 Task: Open Card Software Testing Review in Board Business Model Revenue Forecasting and Modeling to Workspace Business Travel Services and add a team member Softage.1@softage.net, a label Blue, a checklist Data Warehousing, an attachment from your computer, a color Blue and finally, add a card description 'Research and develop new pricing strategy for premium product line' and a comment 'We should approach this task with a sense of collaboration and teamwork, leveraging the strengths of each team member to achieve success.'. Add a start date 'Jan 09, 1900' with a due date 'Jan 16, 1900'
Action: Mouse moved to (76, 390)
Screenshot: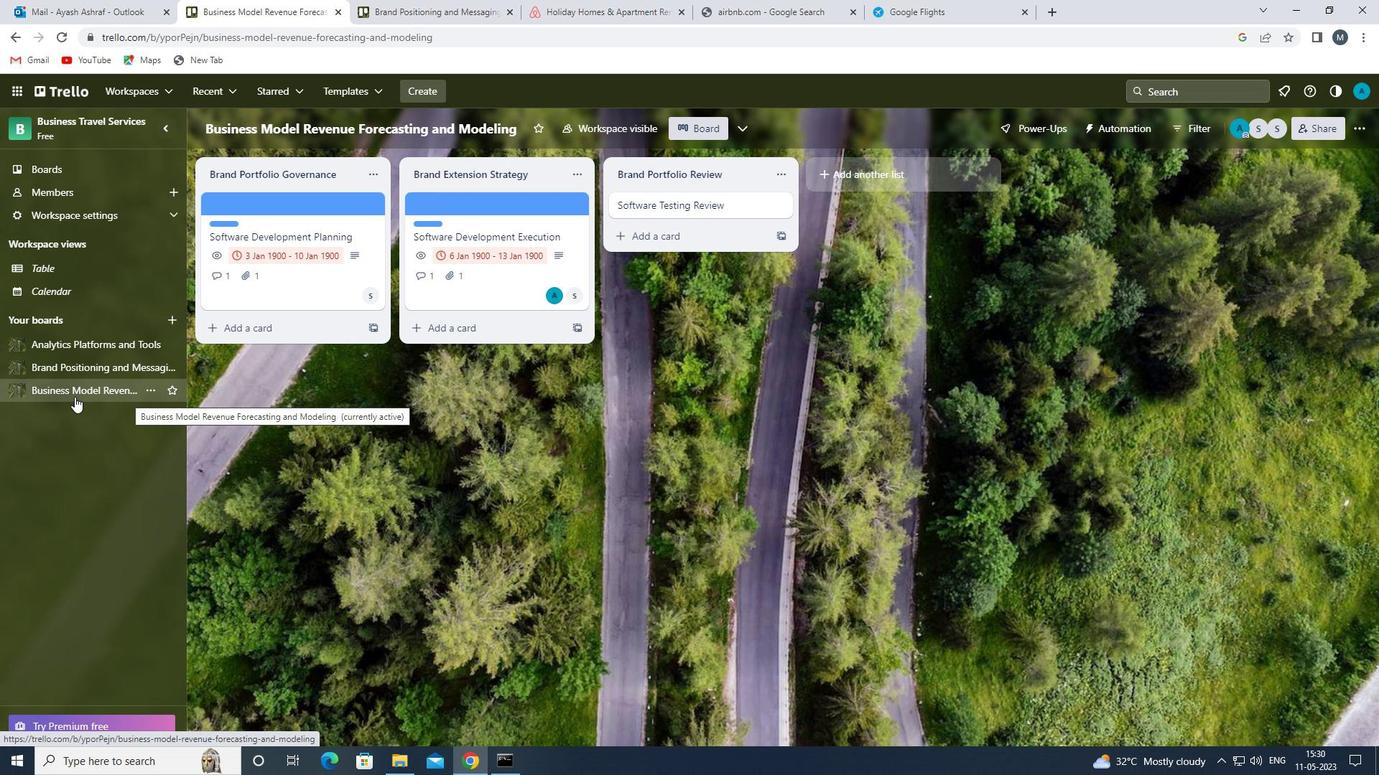 
Action: Mouse pressed left at (76, 390)
Screenshot: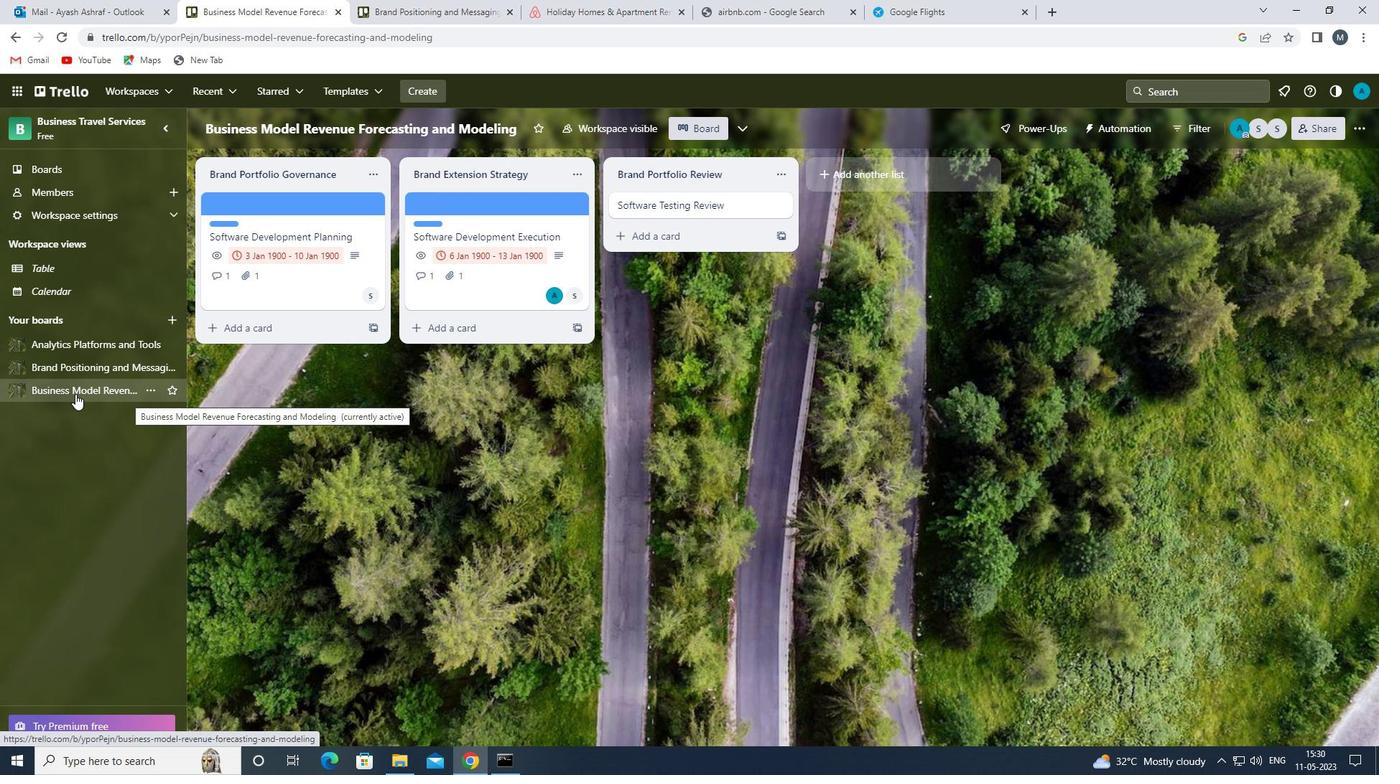 
Action: Mouse moved to (659, 209)
Screenshot: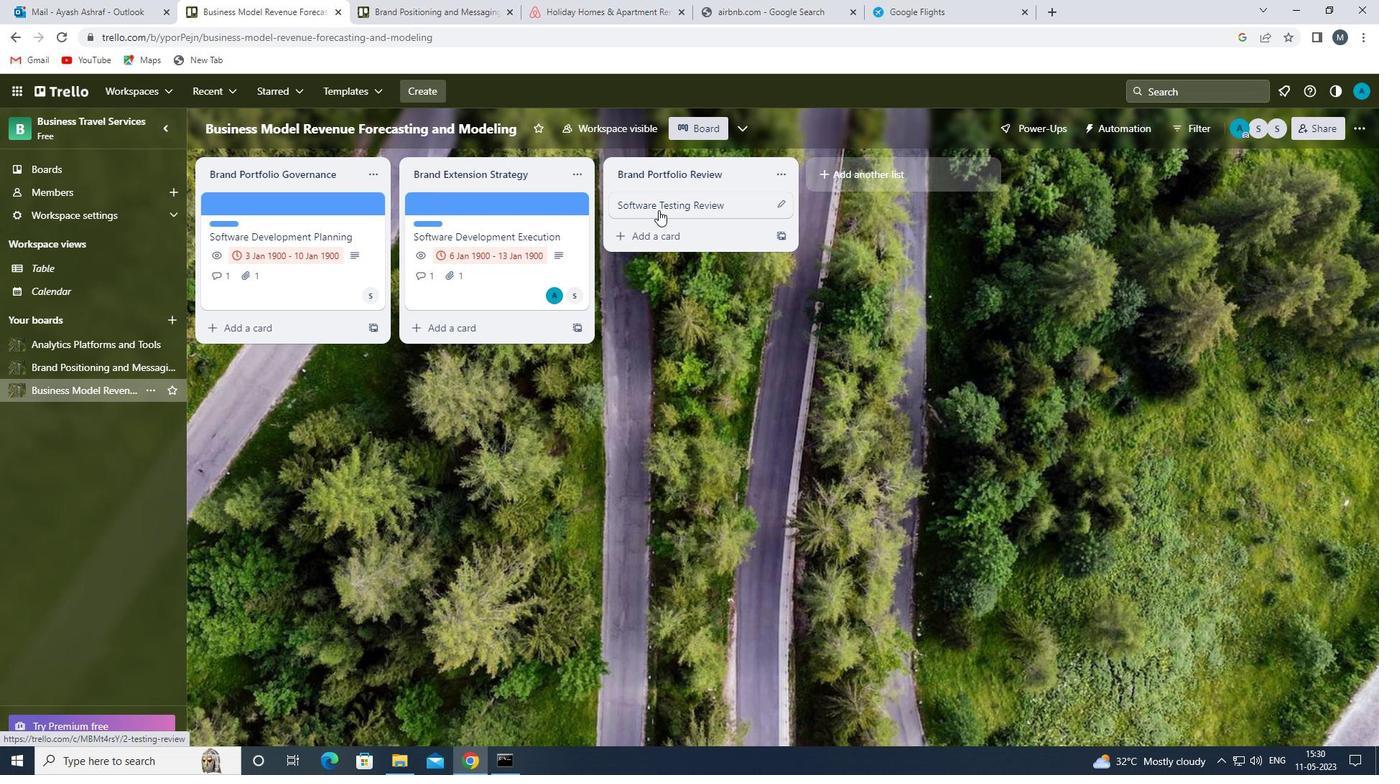 
Action: Mouse pressed left at (659, 209)
Screenshot: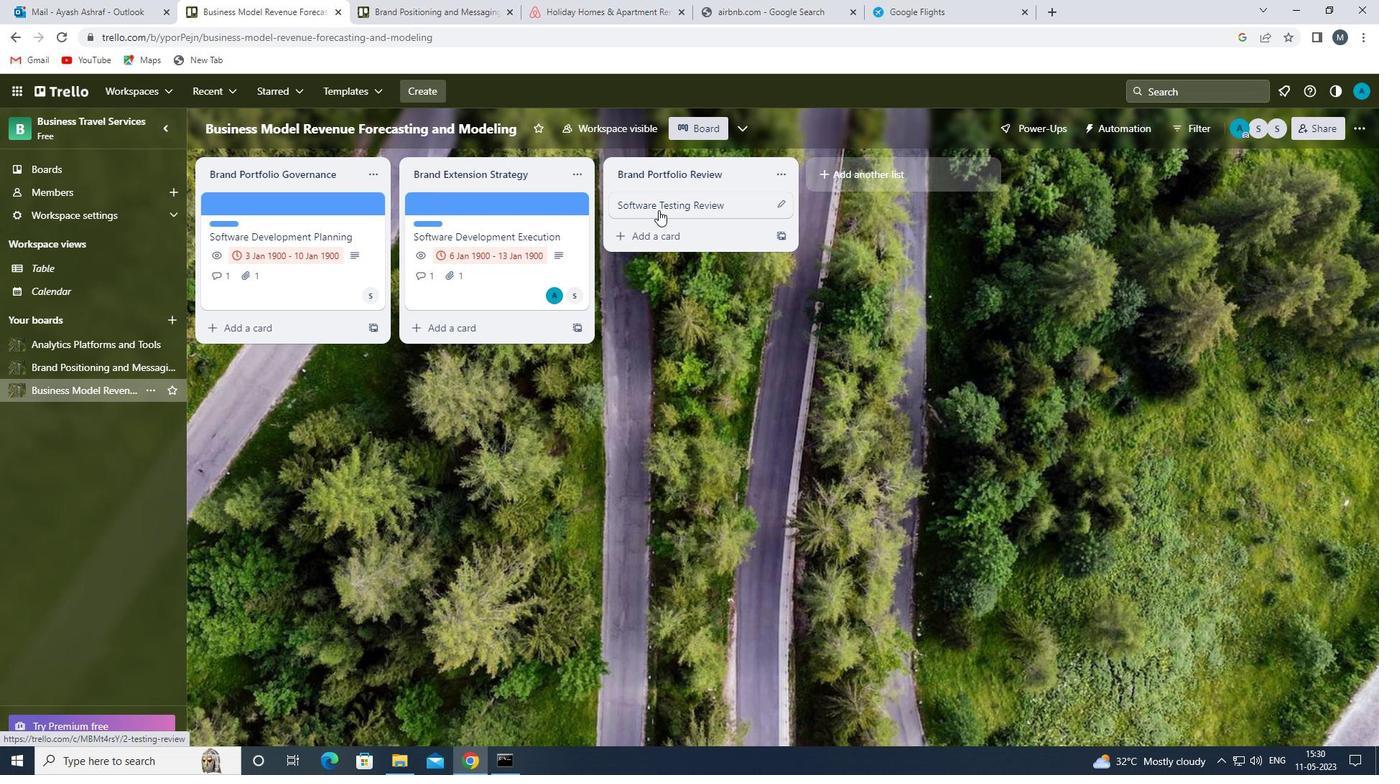 
Action: Mouse moved to (866, 252)
Screenshot: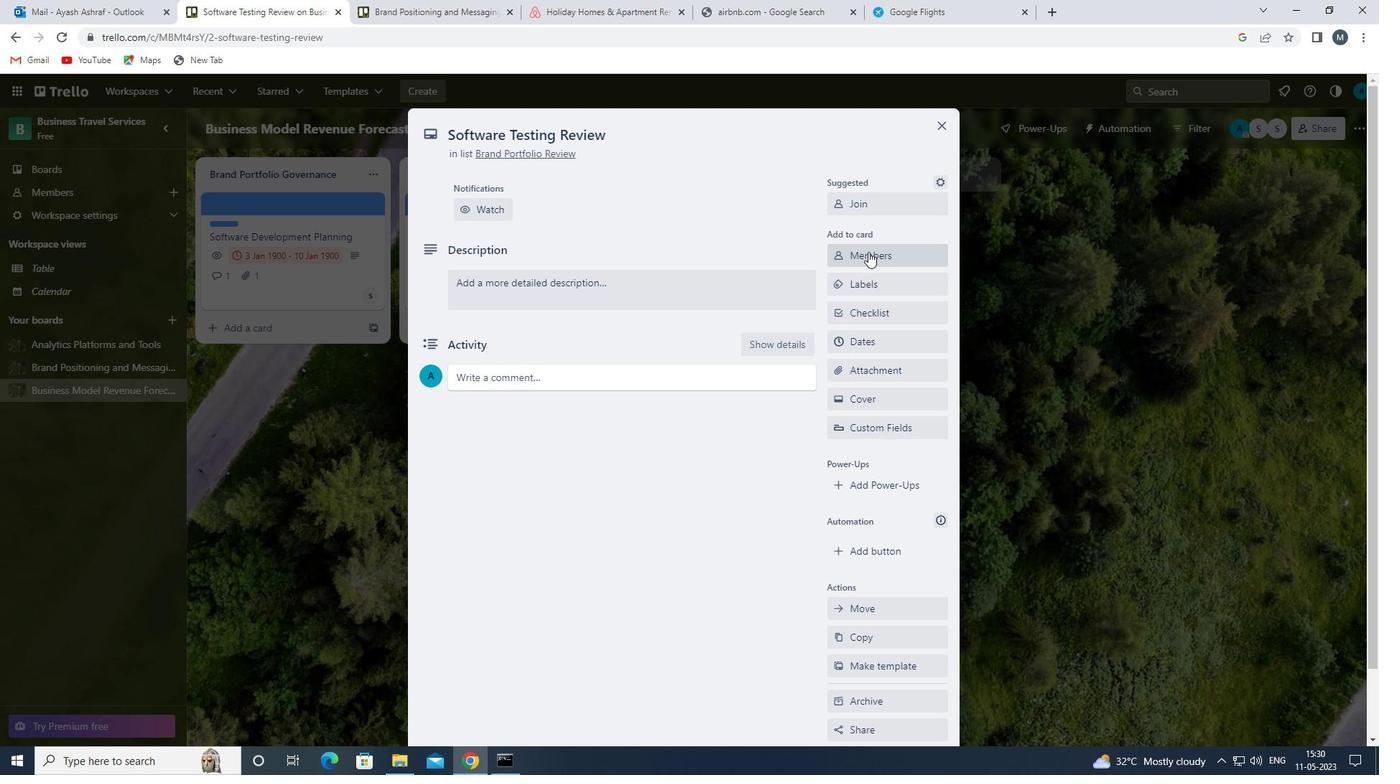 
Action: Mouse pressed left at (866, 252)
Screenshot: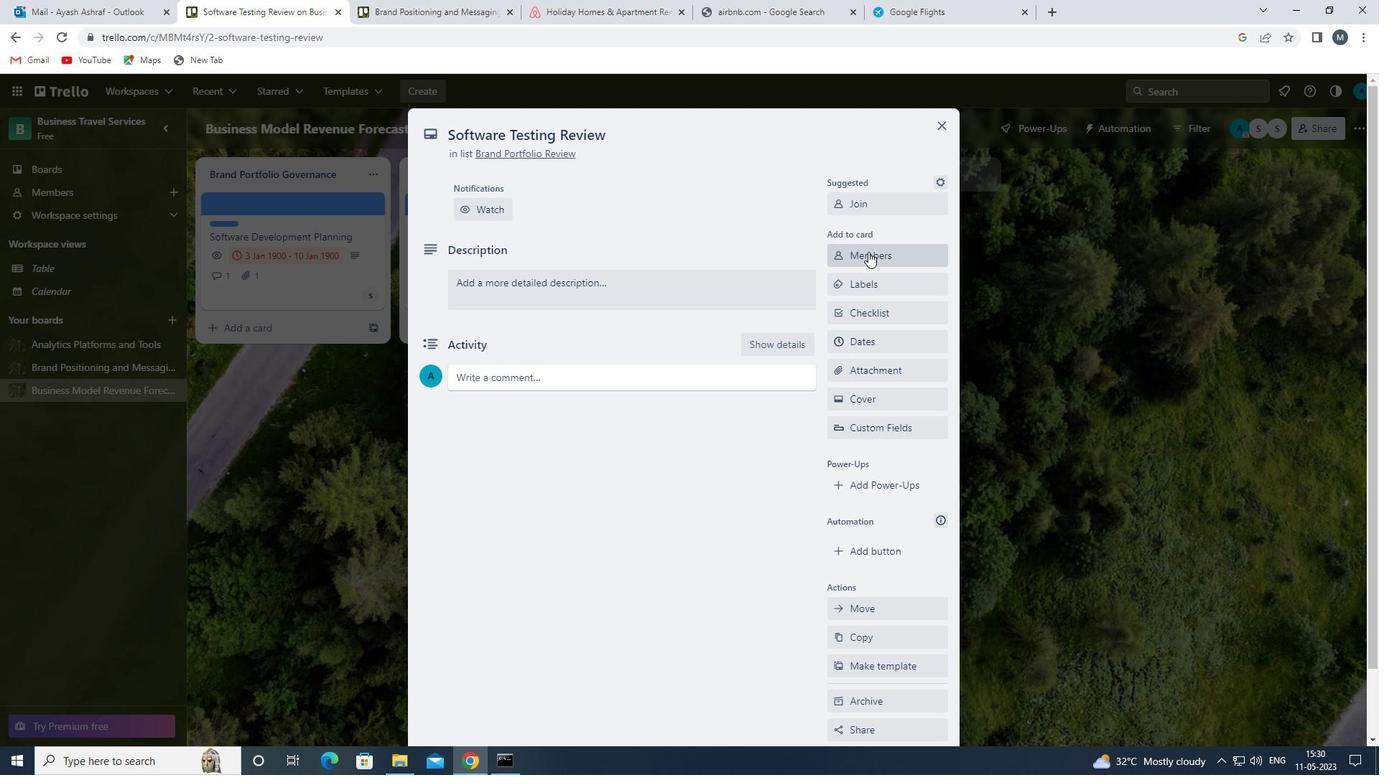
Action: Mouse moved to (865, 252)
Screenshot: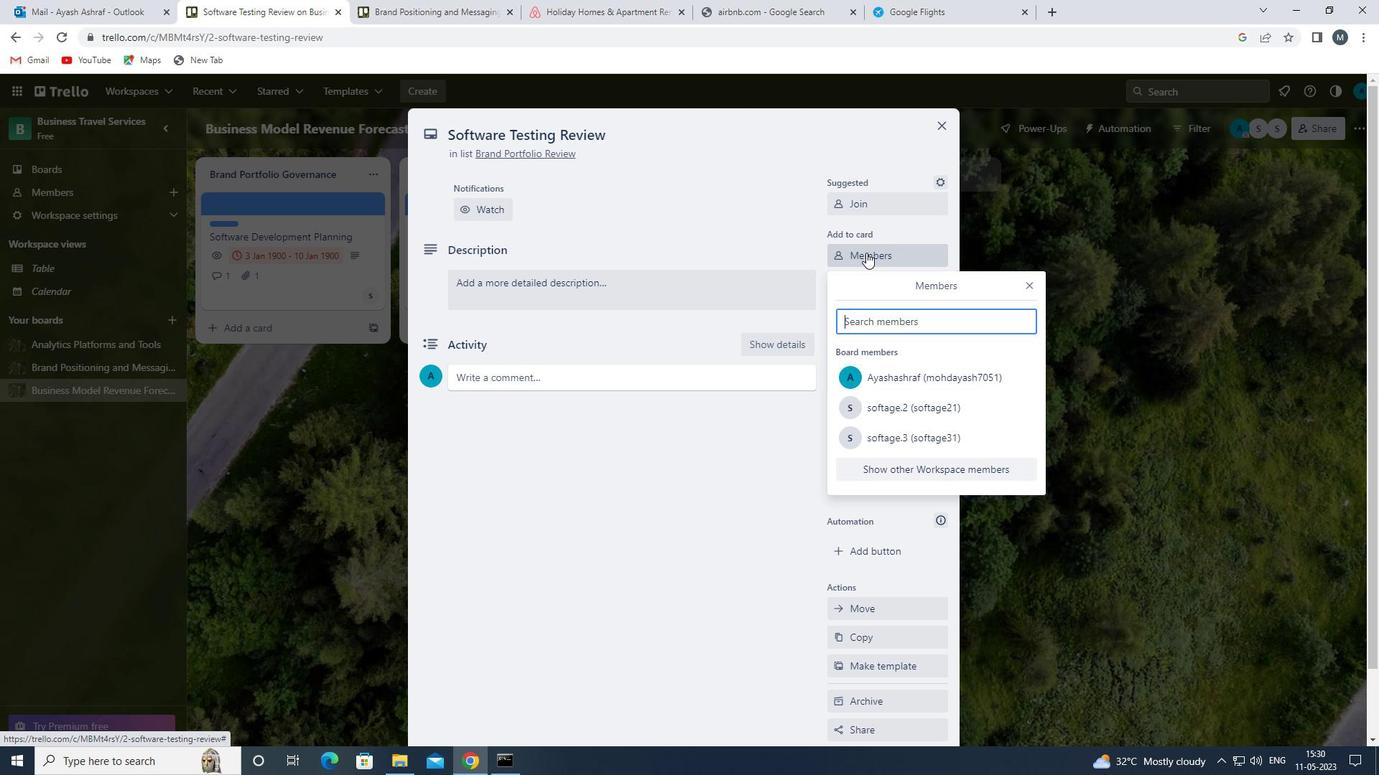 
Action: Key pressed so
Screenshot: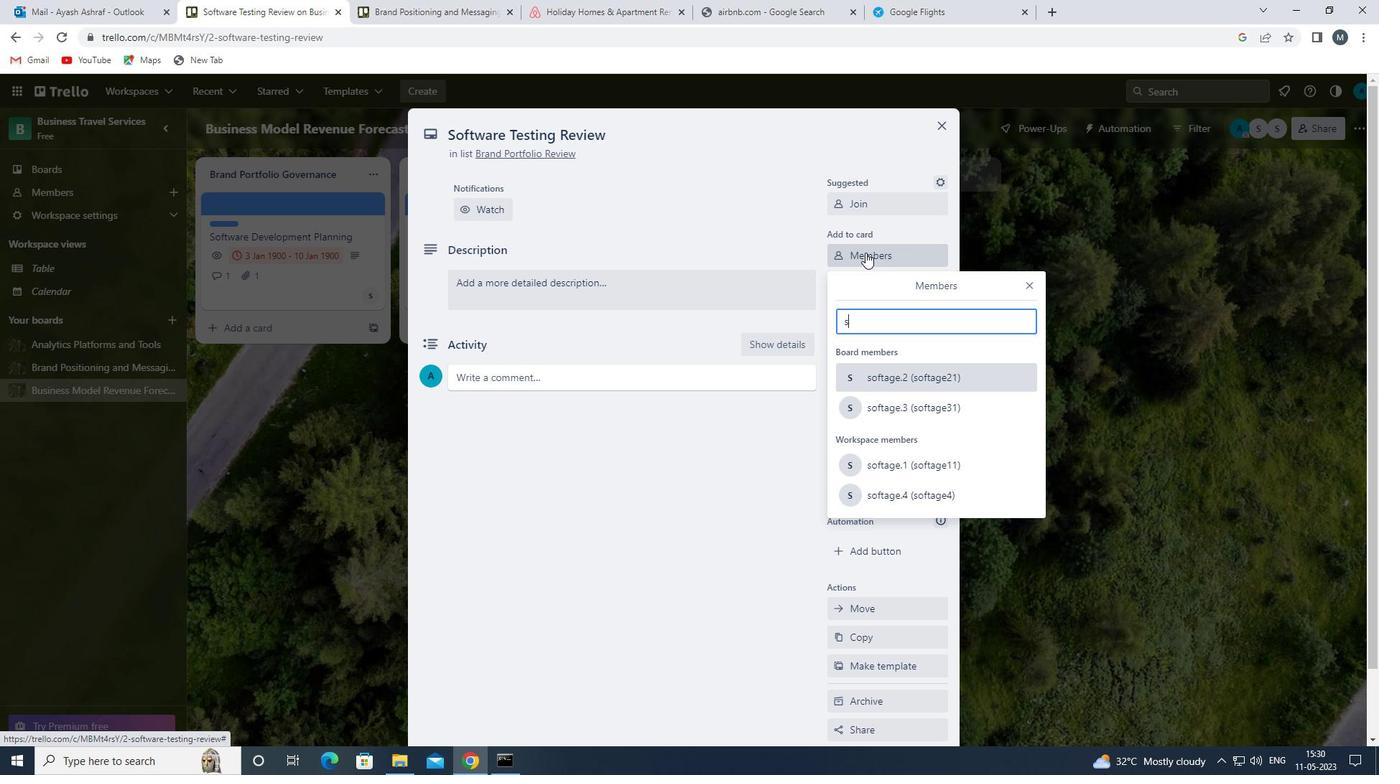 
Action: Mouse moved to (880, 470)
Screenshot: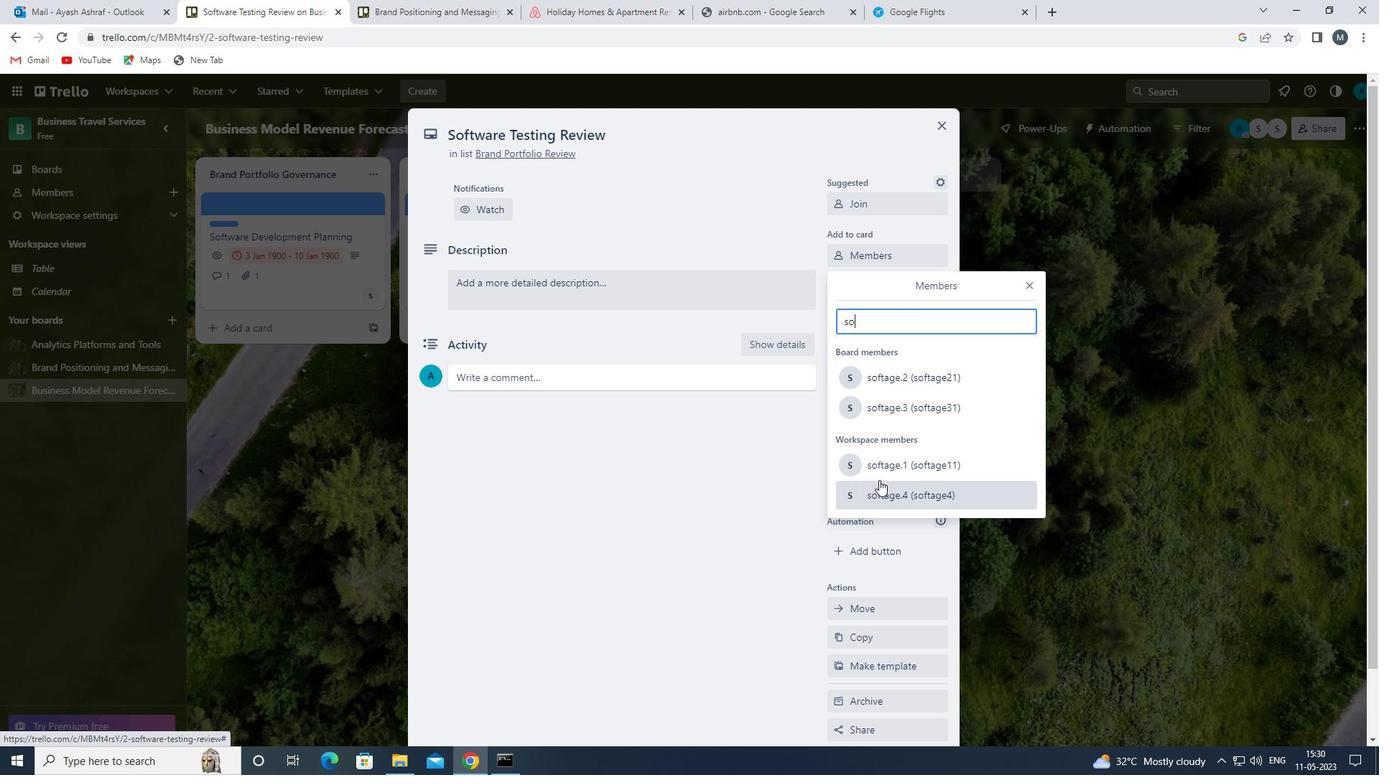 
Action: Mouse pressed left at (880, 470)
Screenshot: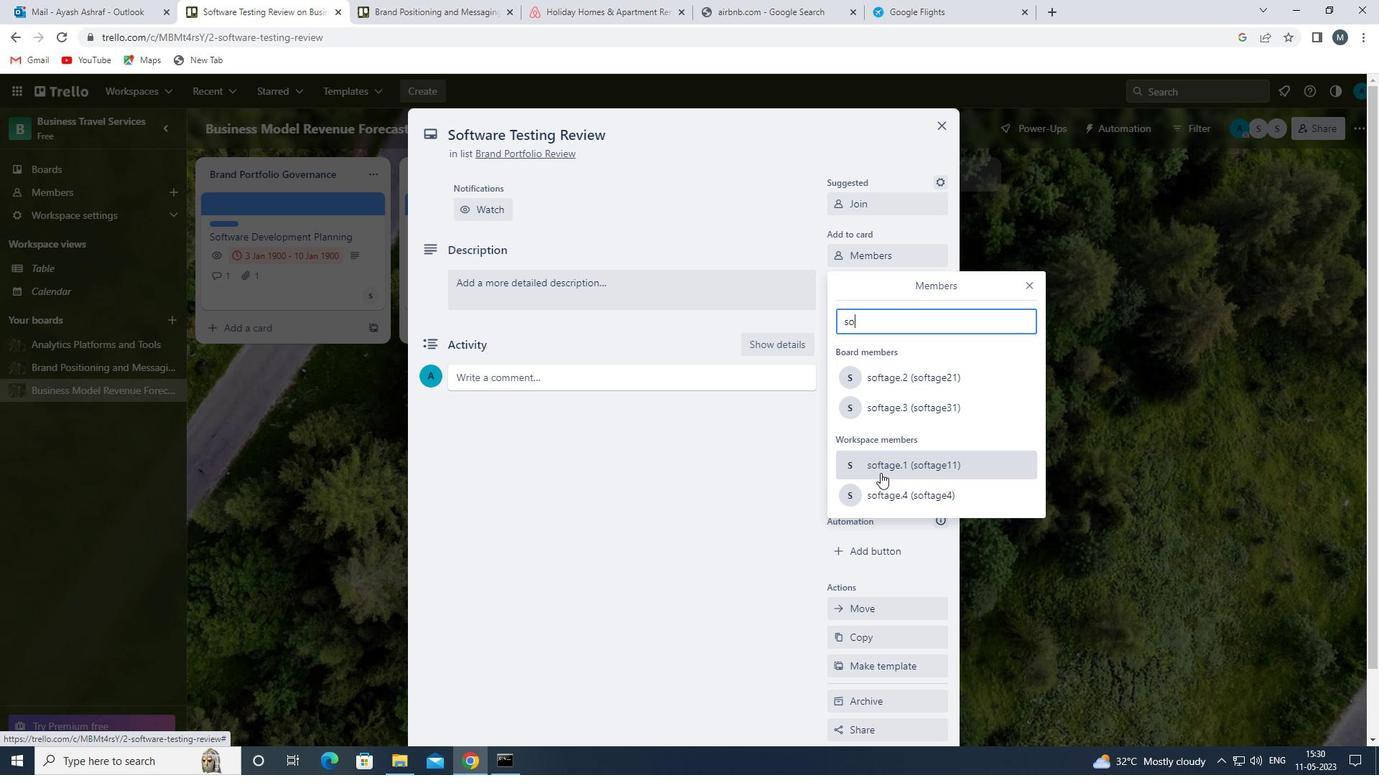 
Action: Mouse moved to (1023, 288)
Screenshot: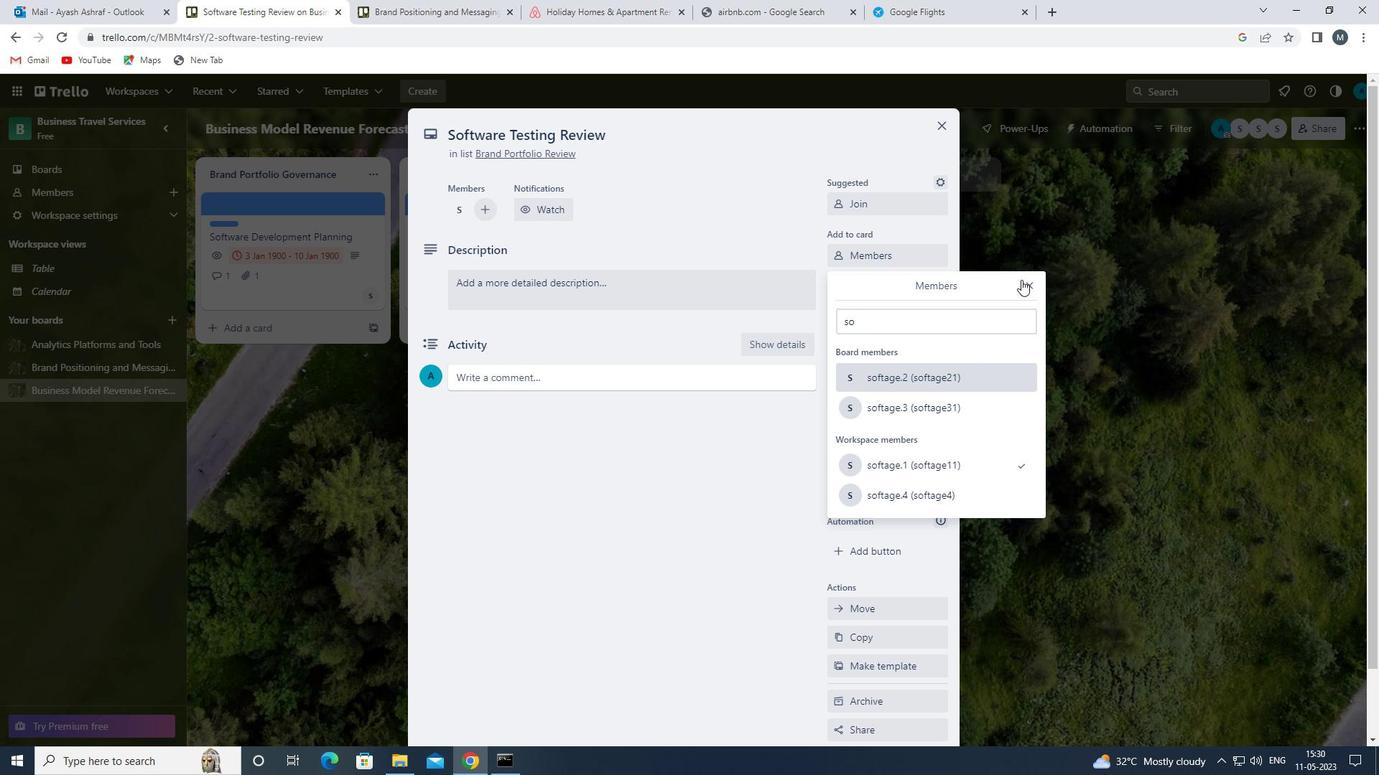 
Action: Mouse pressed left at (1023, 288)
Screenshot: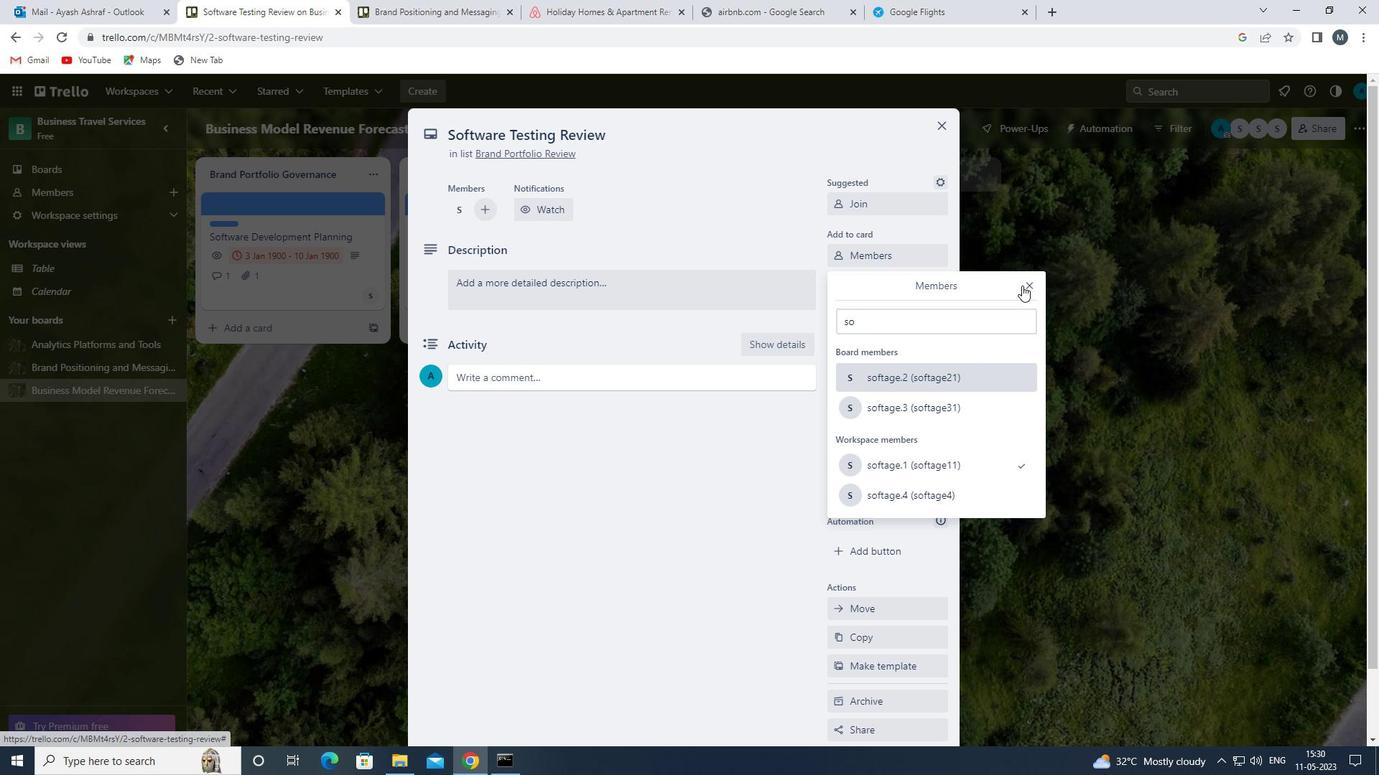 
Action: Mouse moved to (870, 287)
Screenshot: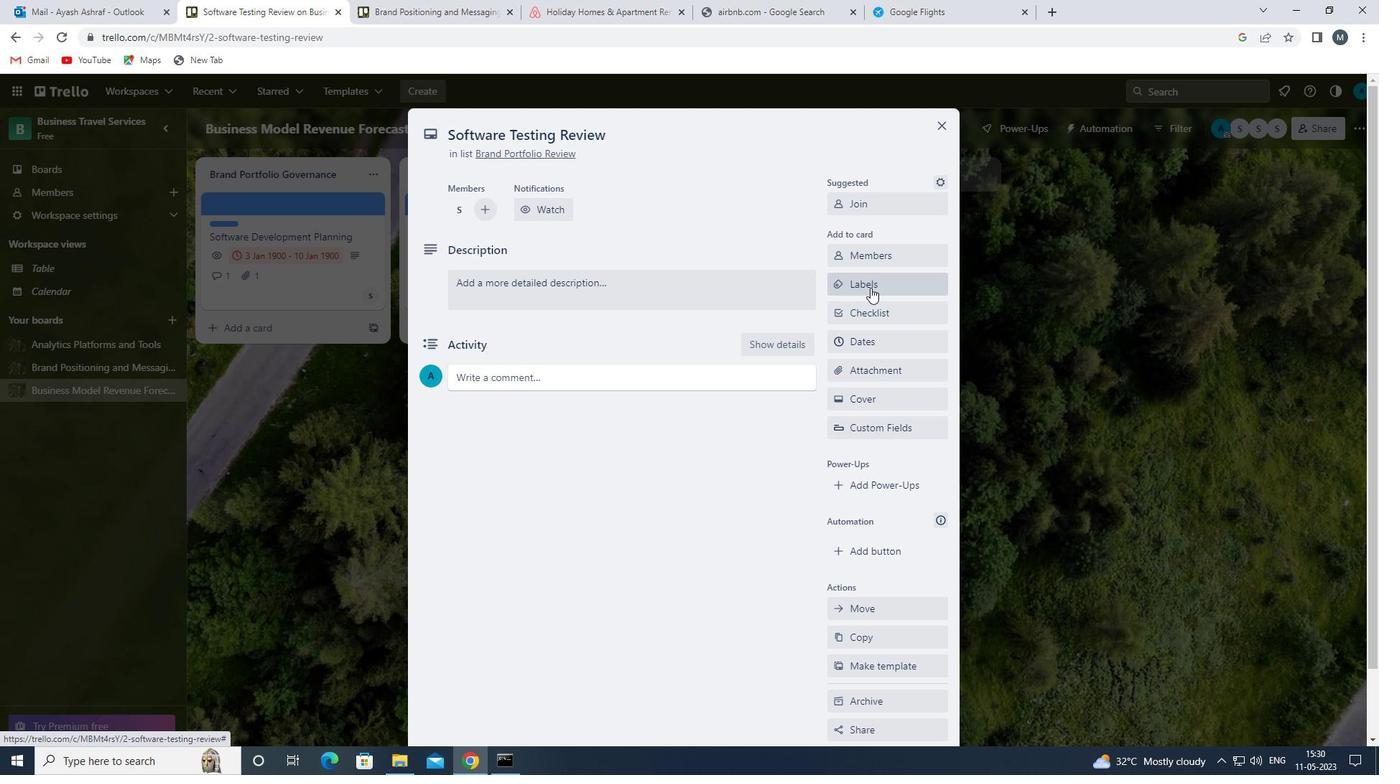
Action: Mouse pressed left at (870, 287)
Screenshot: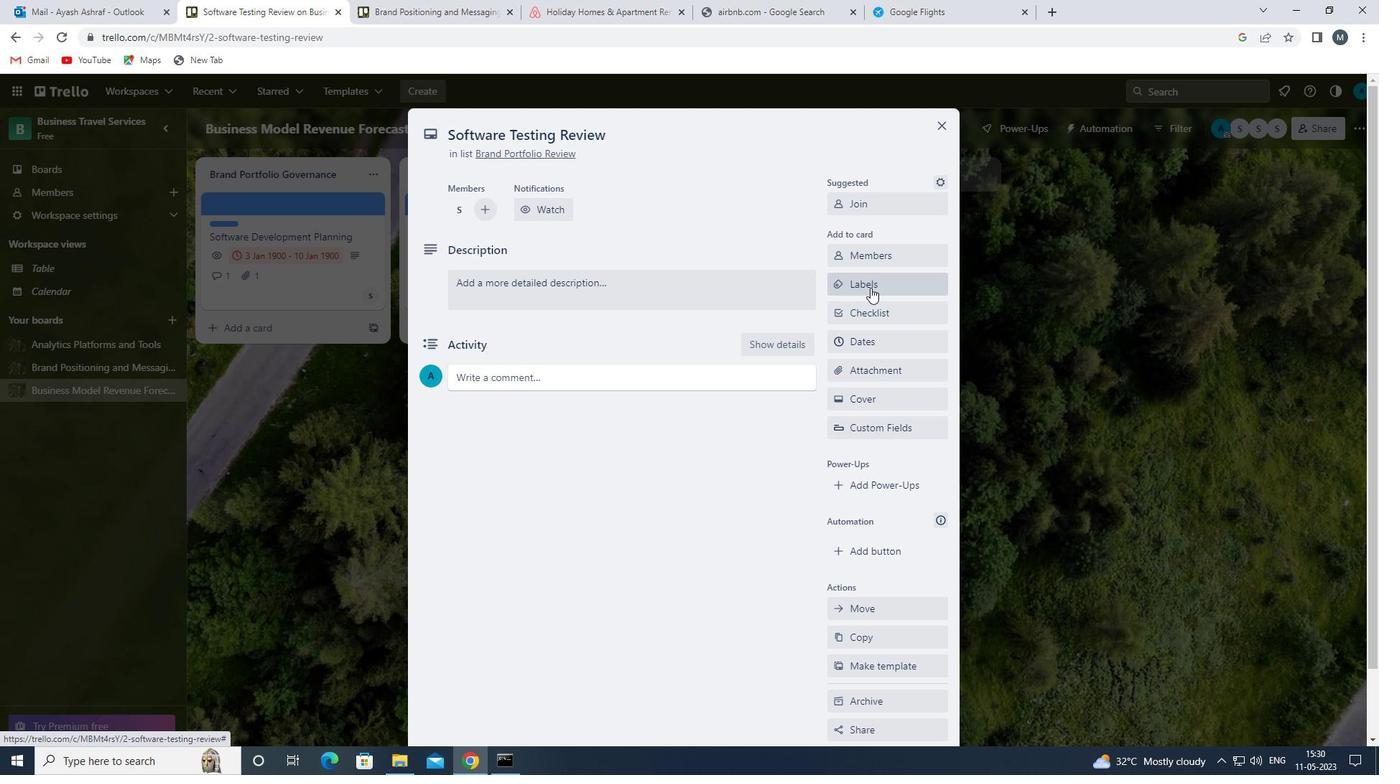 
Action: Mouse moved to (846, 531)
Screenshot: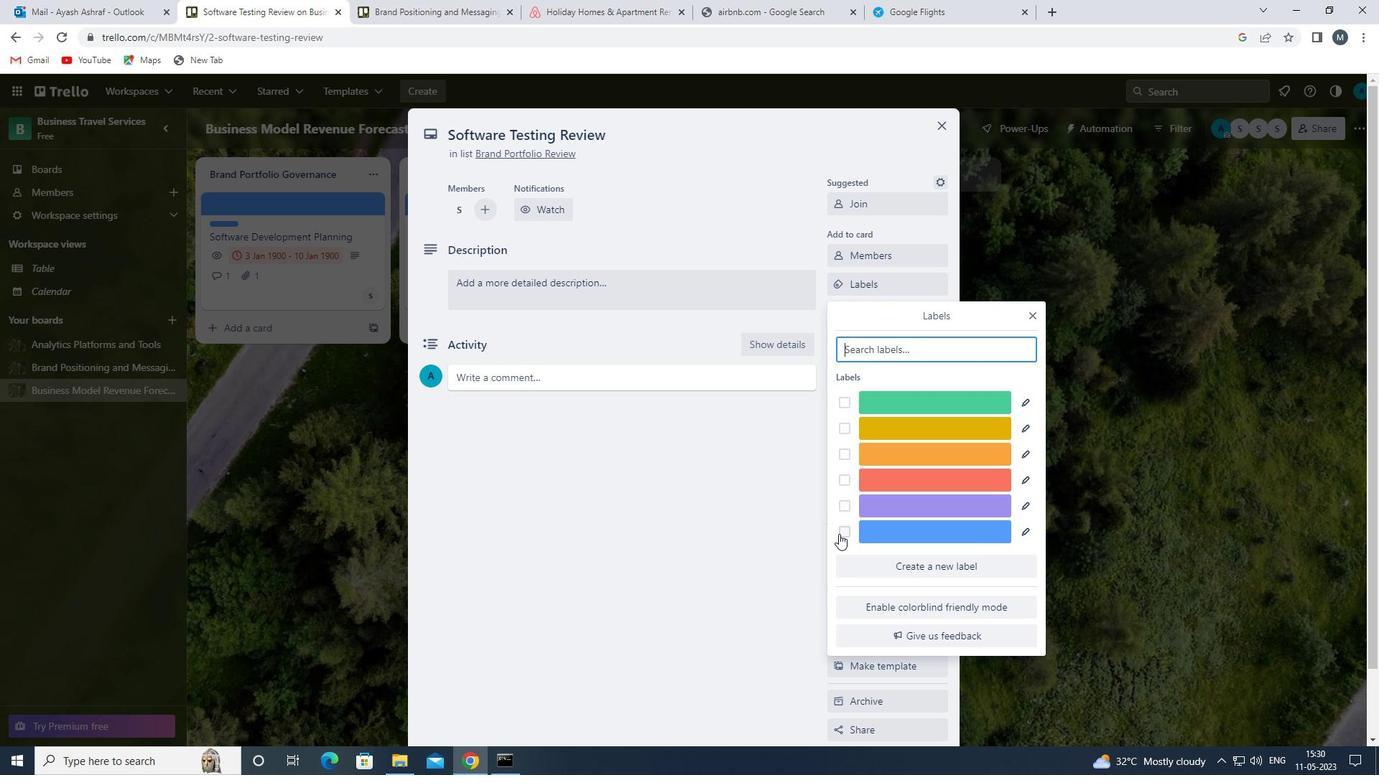 
Action: Mouse pressed left at (846, 531)
Screenshot: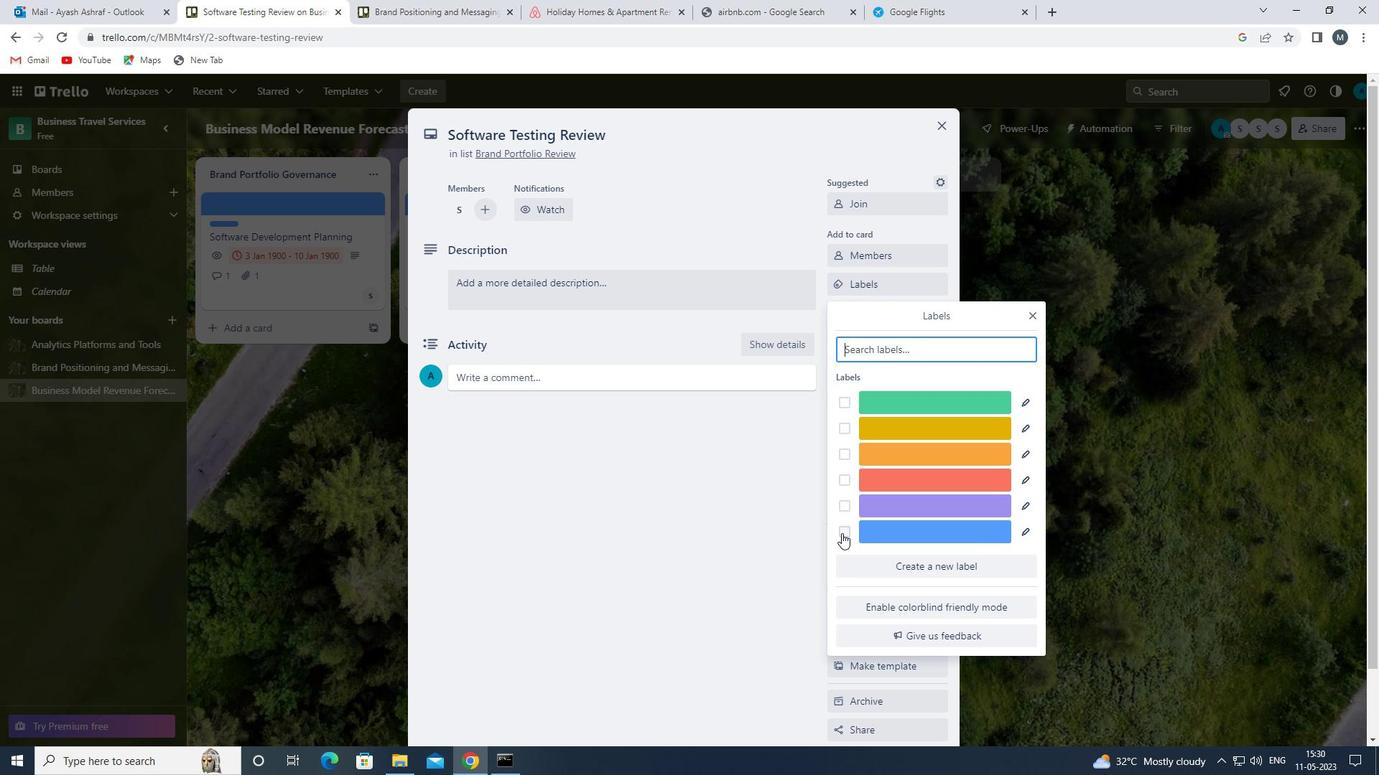 
Action: Mouse moved to (1029, 313)
Screenshot: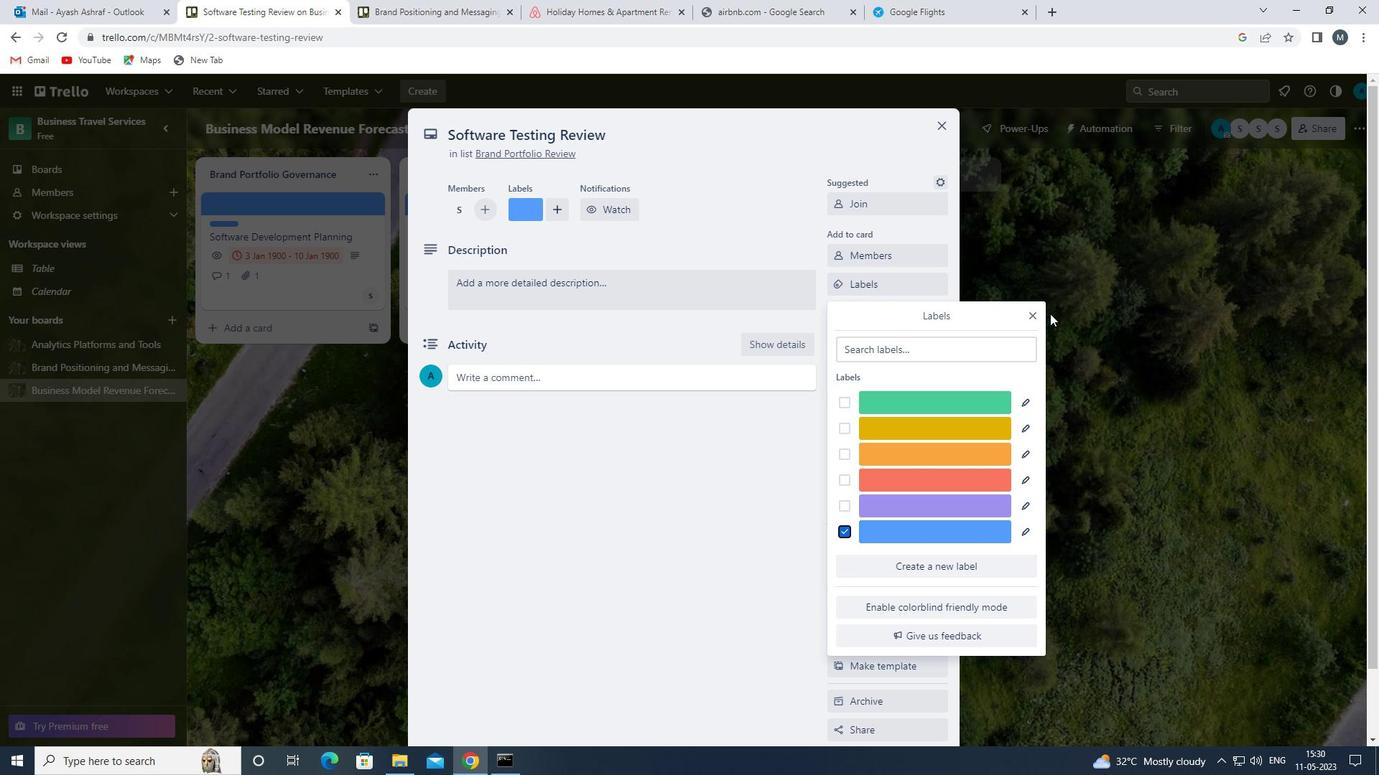 
Action: Mouse pressed left at (1029, 313)
Screenshot: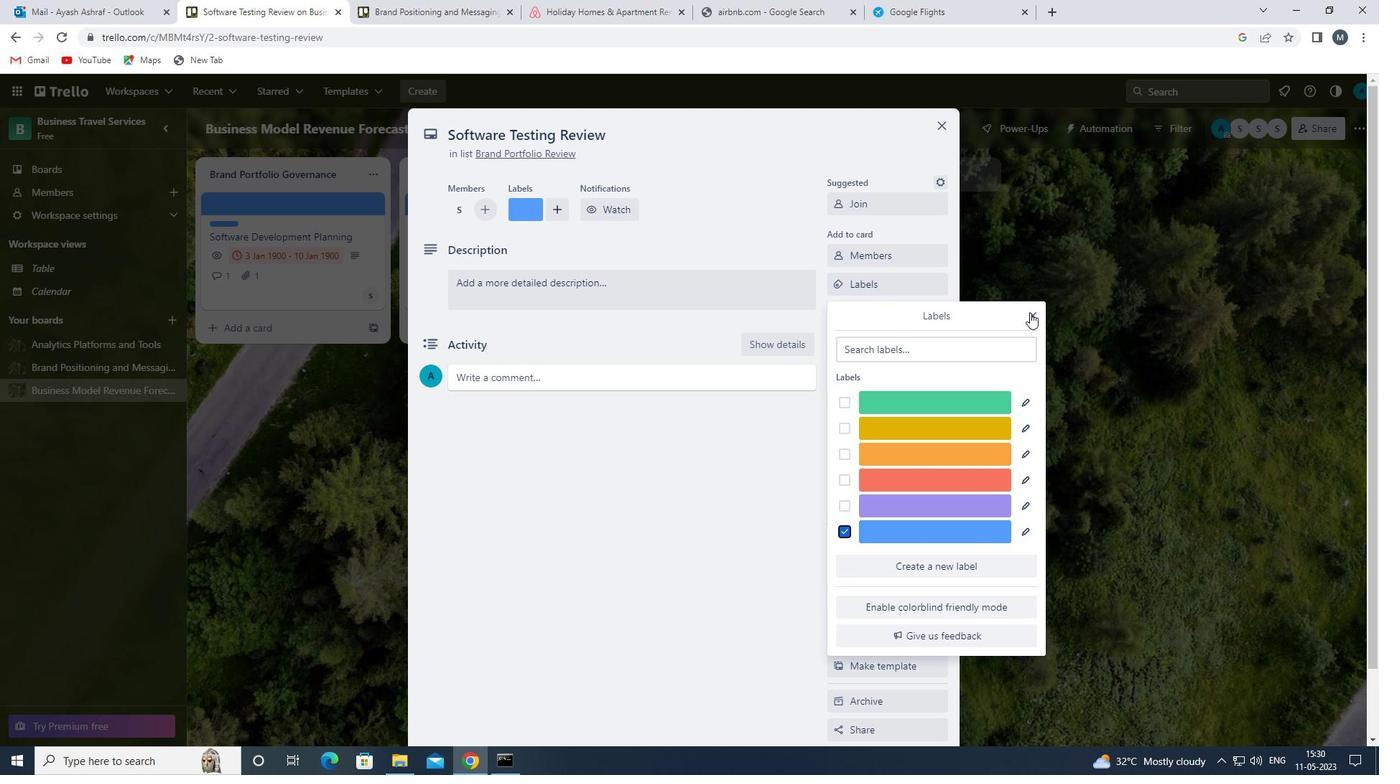 
Action: Mouse moved to (869, 311)
Screenshot: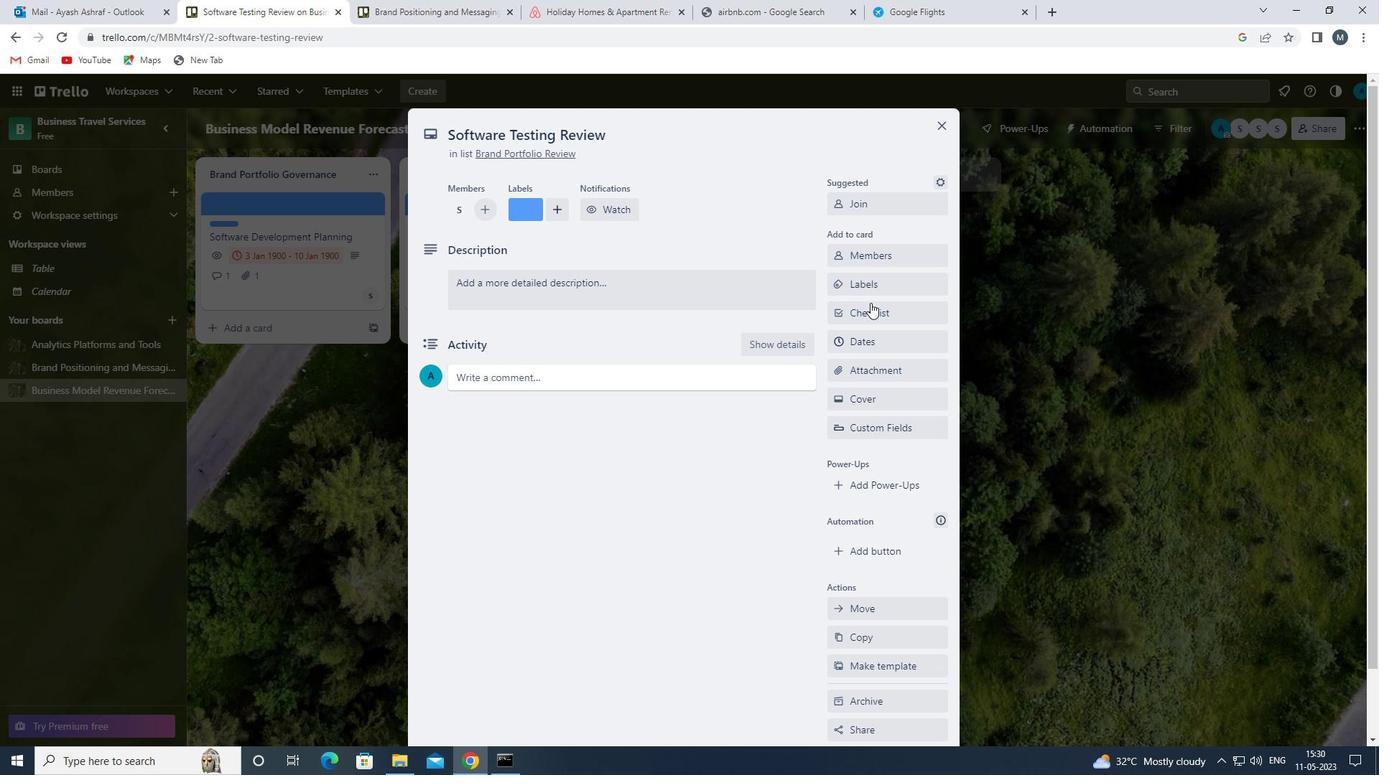 
Action: Mouse pressed left at (869, 311)
Screenshot: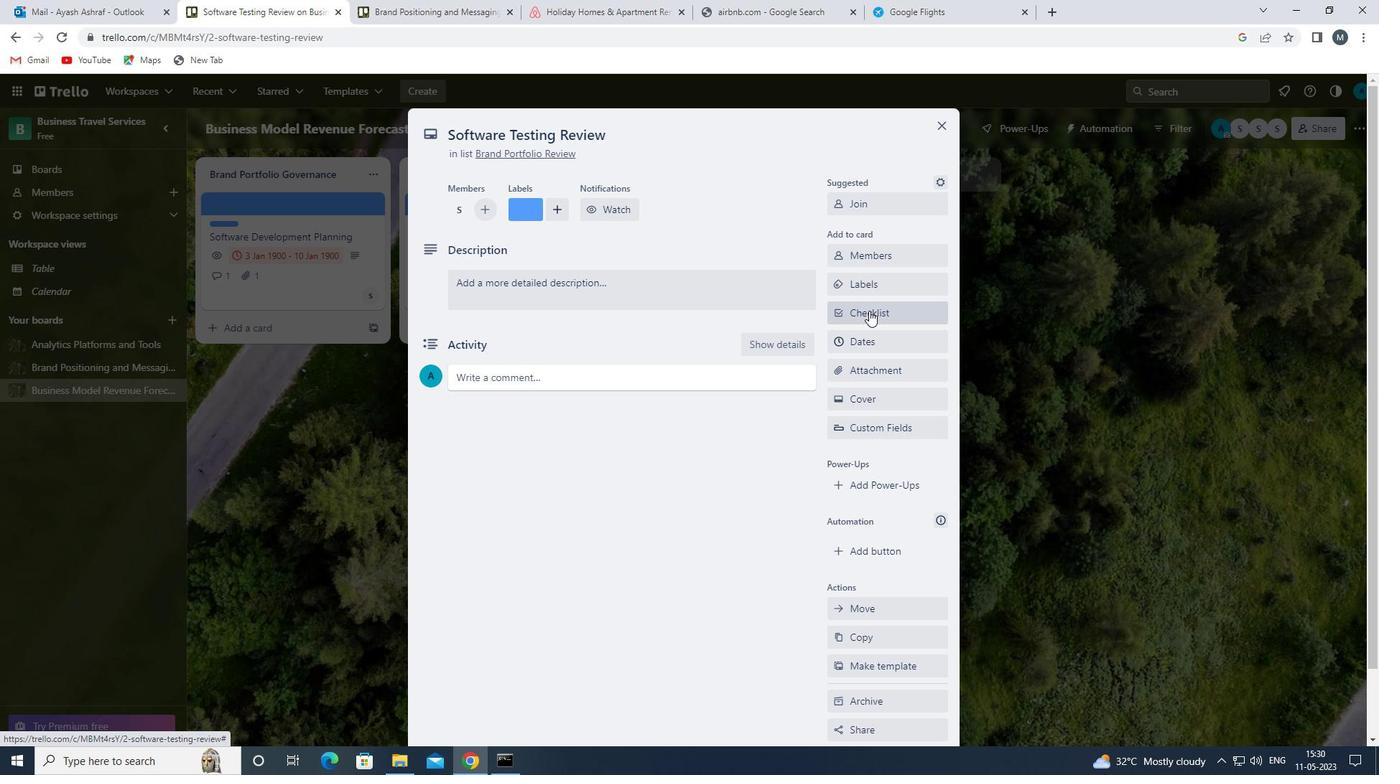 
Action: Mouse moved to (889, 371)
Screenshot: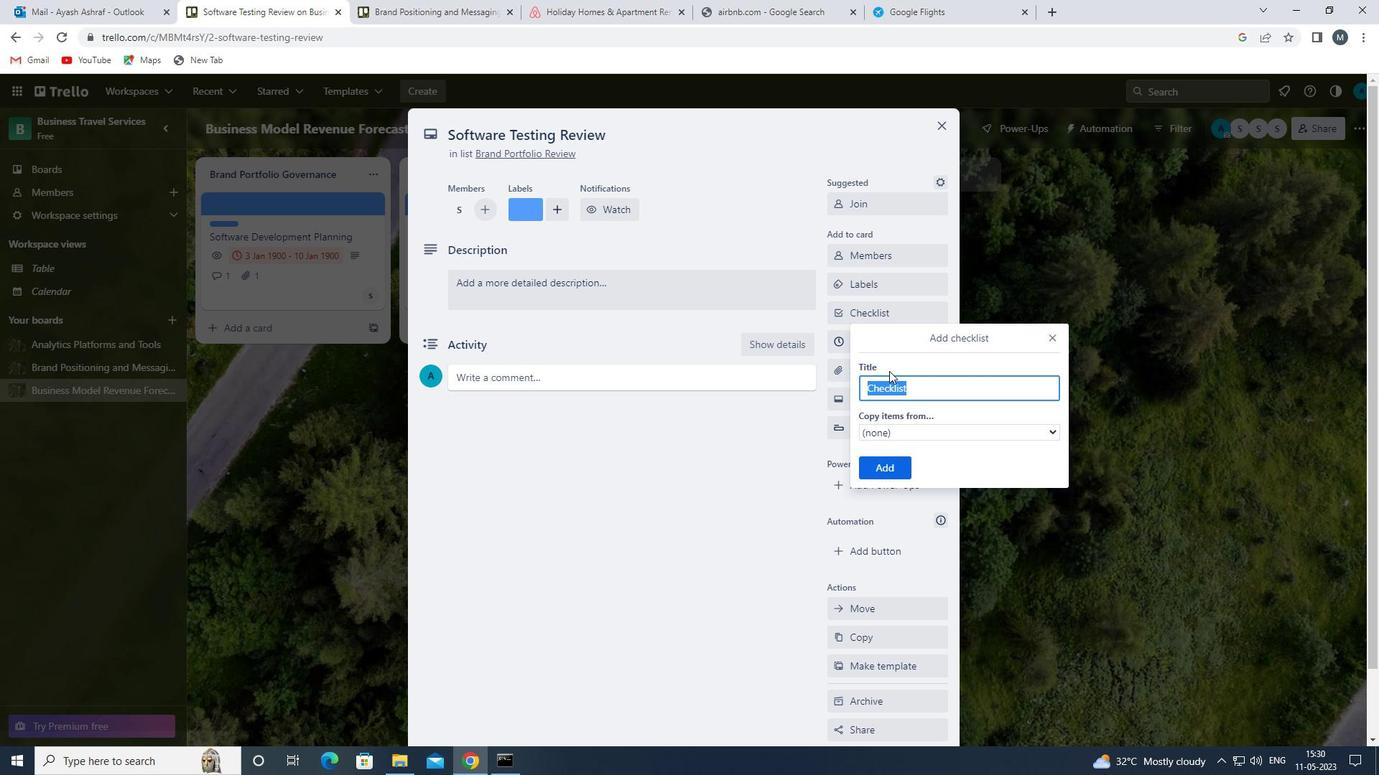 
Action: Key pressed d
Screenshot: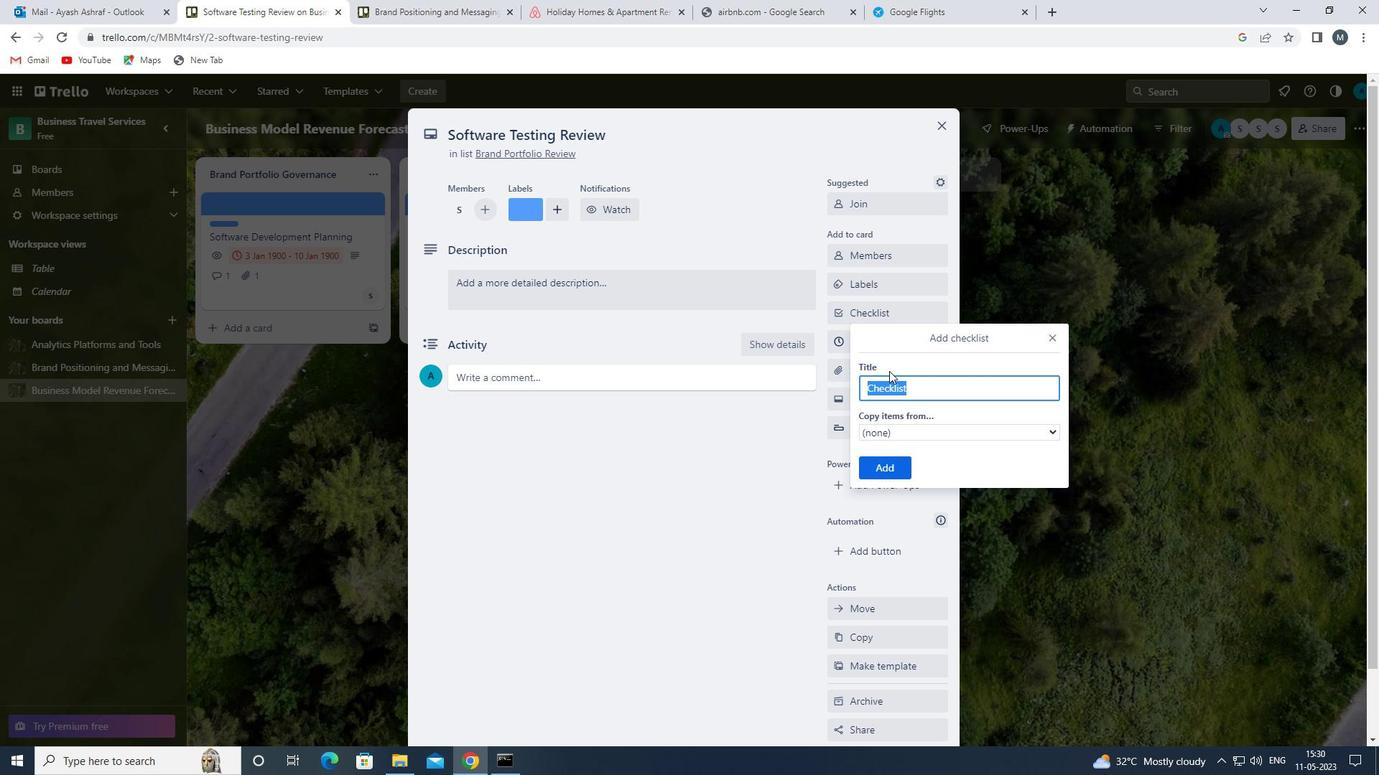 
Action: Mouse moved to (950, 424)
Screenshot: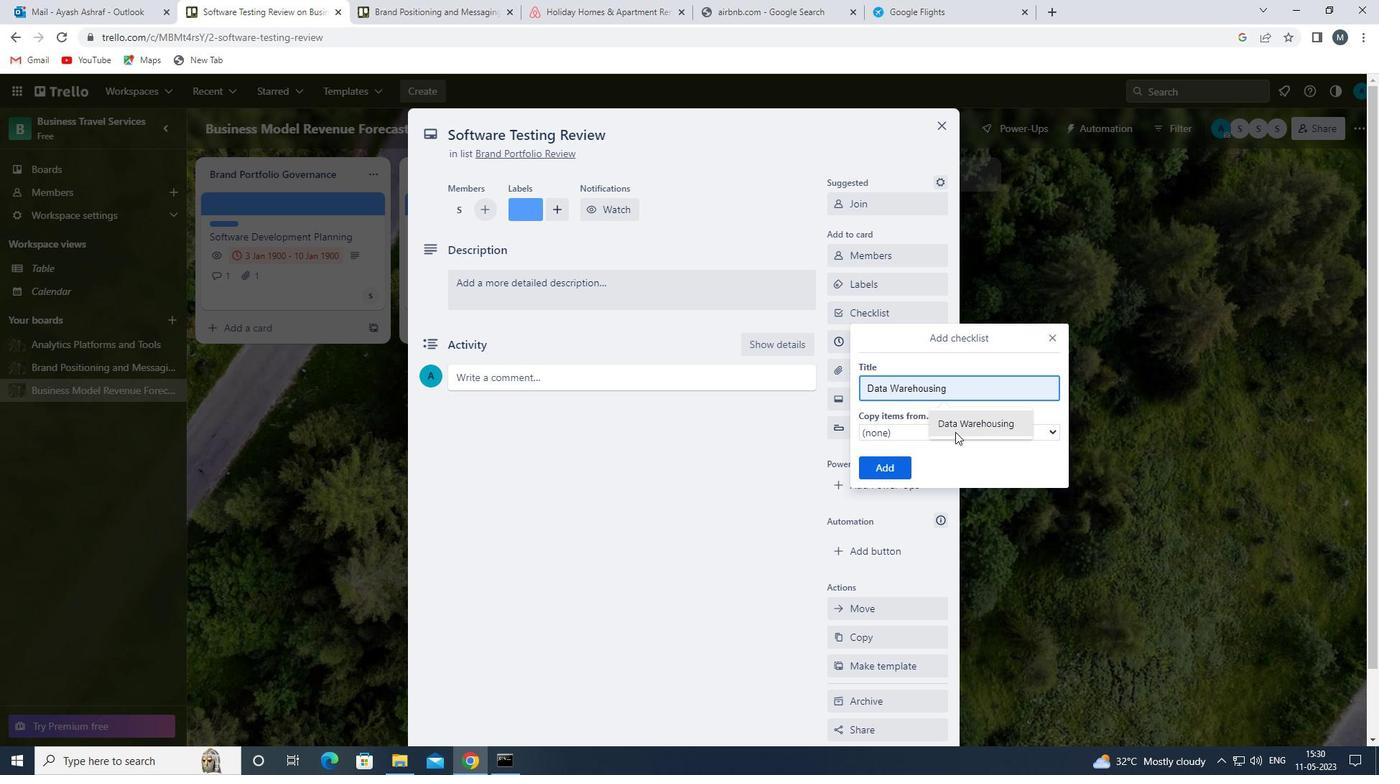 
Action: Mouse pressed left at (950, 424)
Screenshot: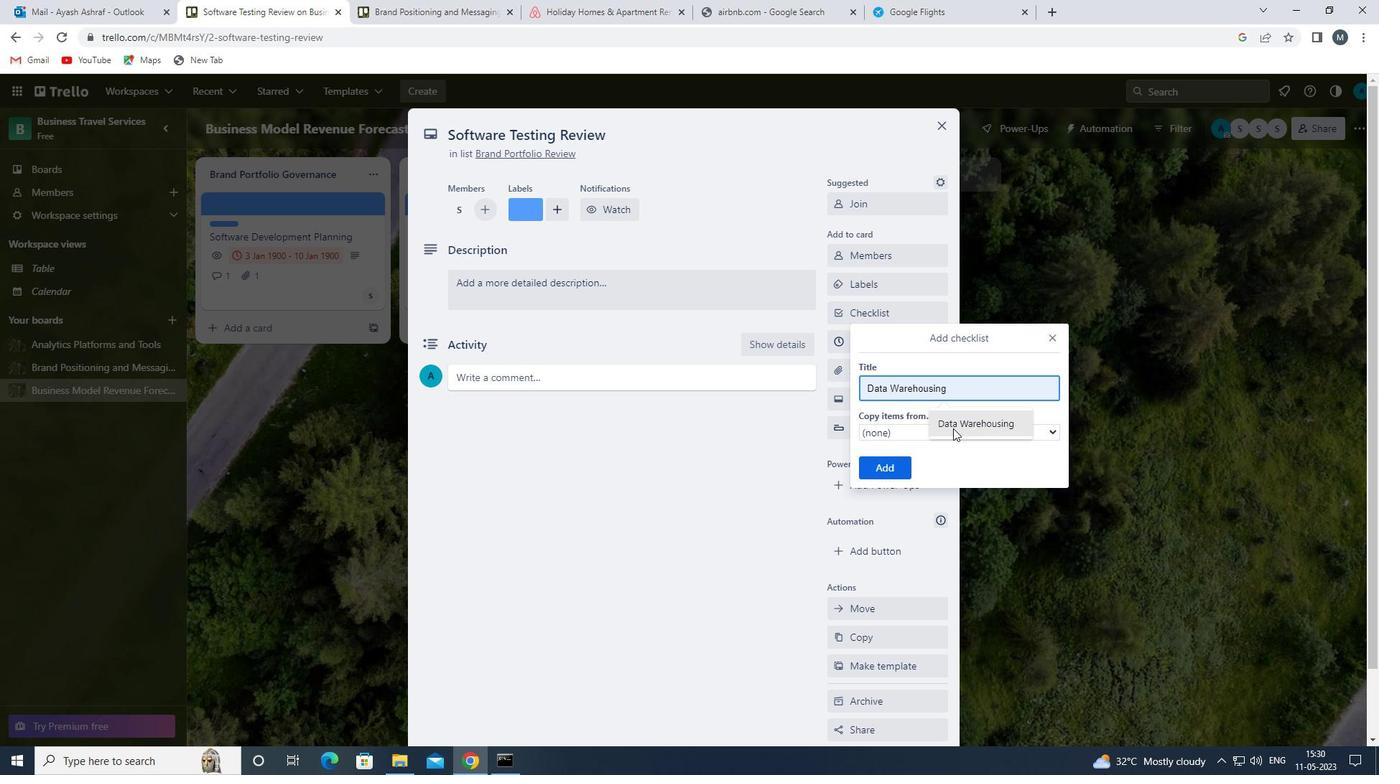 
Action: Mouse moved to (880, 461)
Screenshot: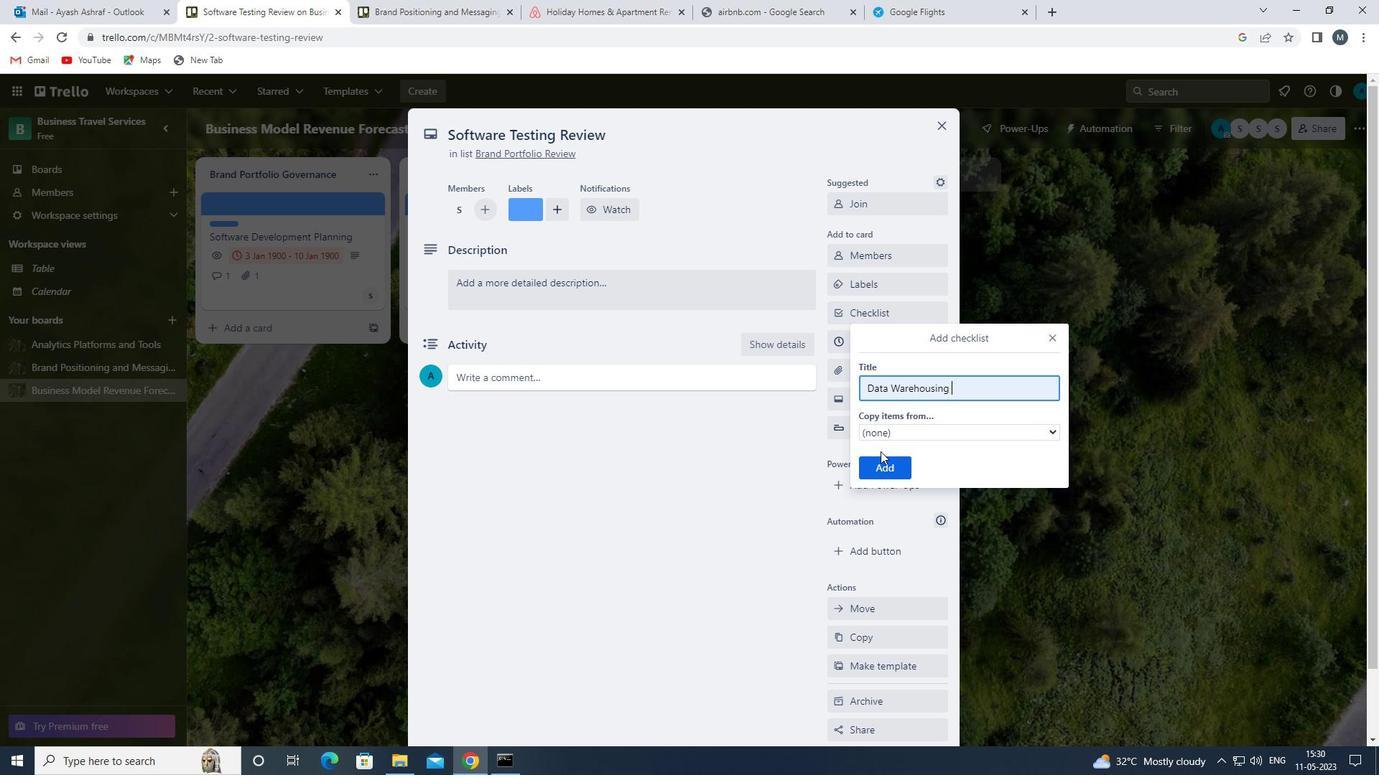 
Action: Mouse pressed left at (880, 461)
Screenshot: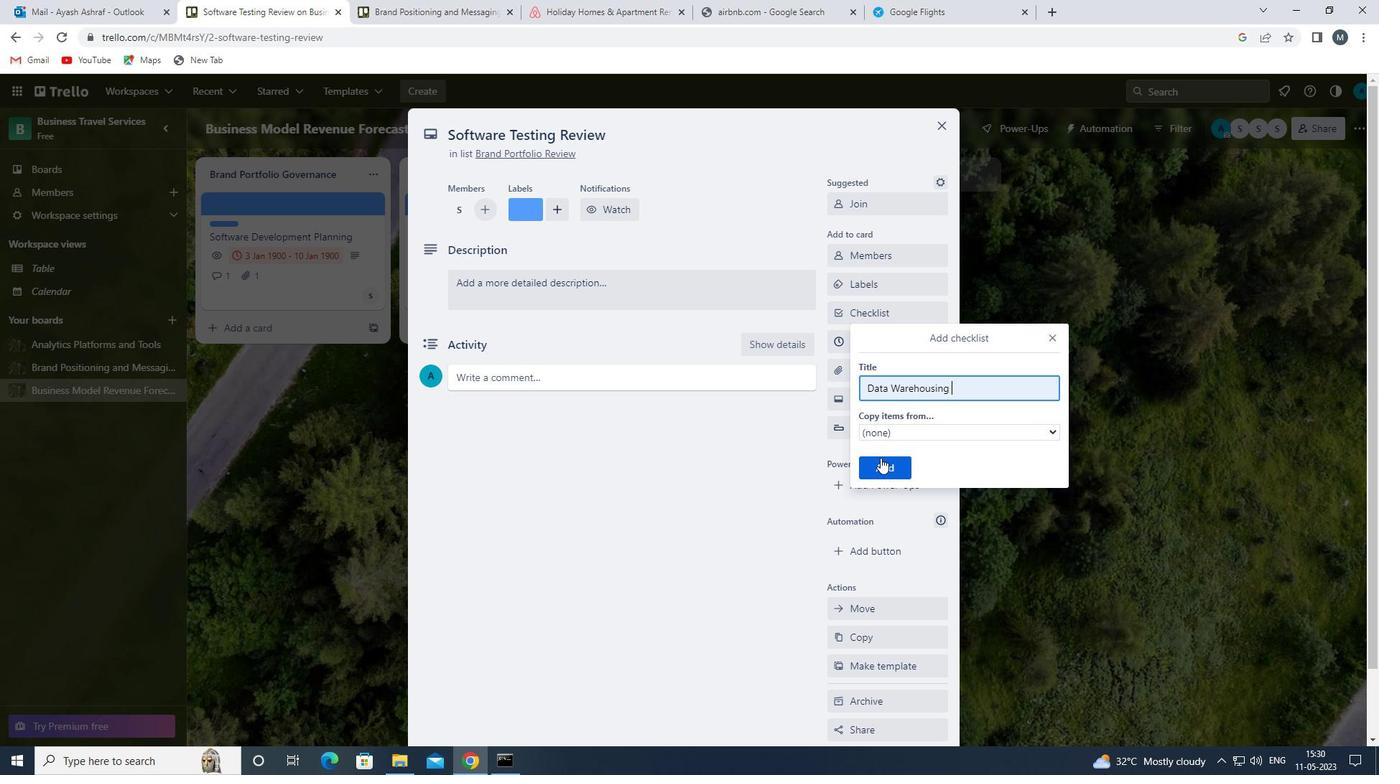 
Action: Mouse moved to (876, 367)
Screenshot: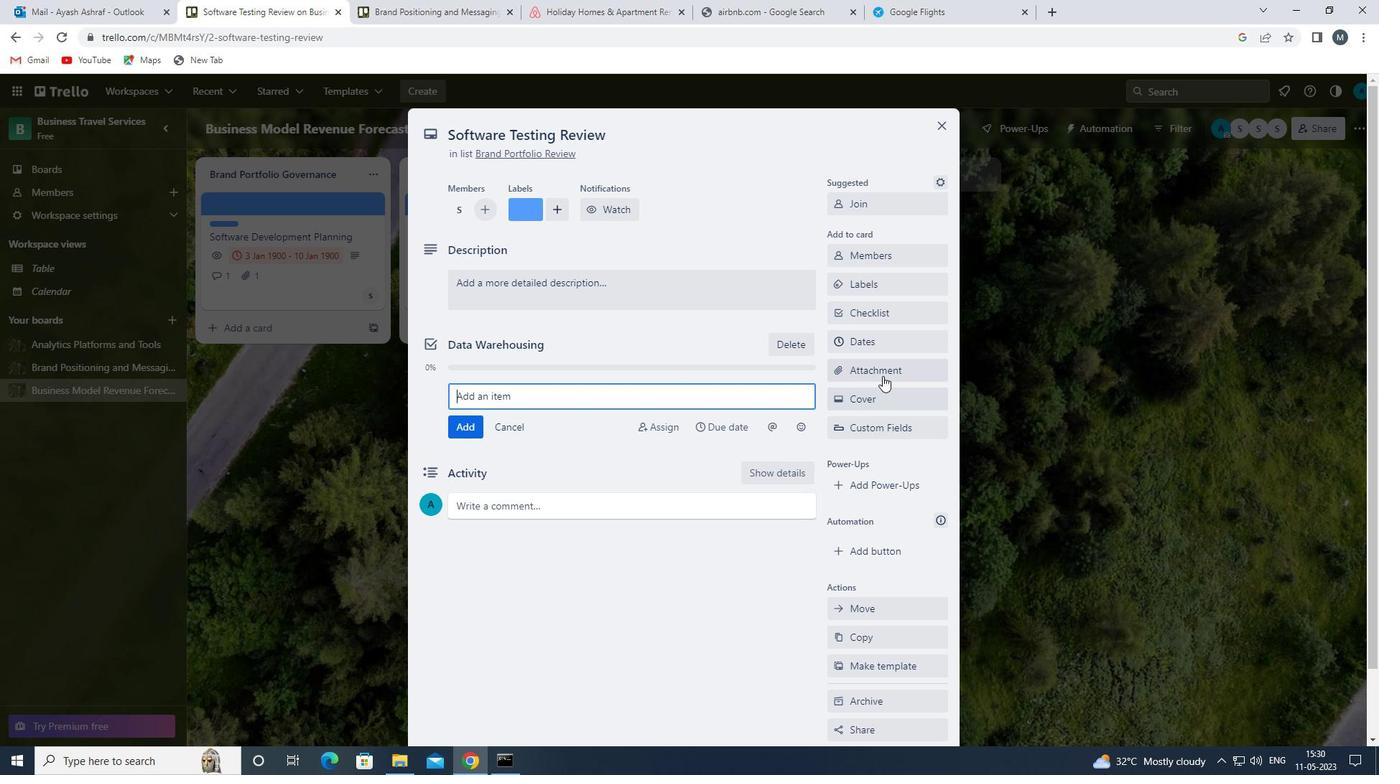 
Action: Mouse pressed left at (876, 367)
Screenshot: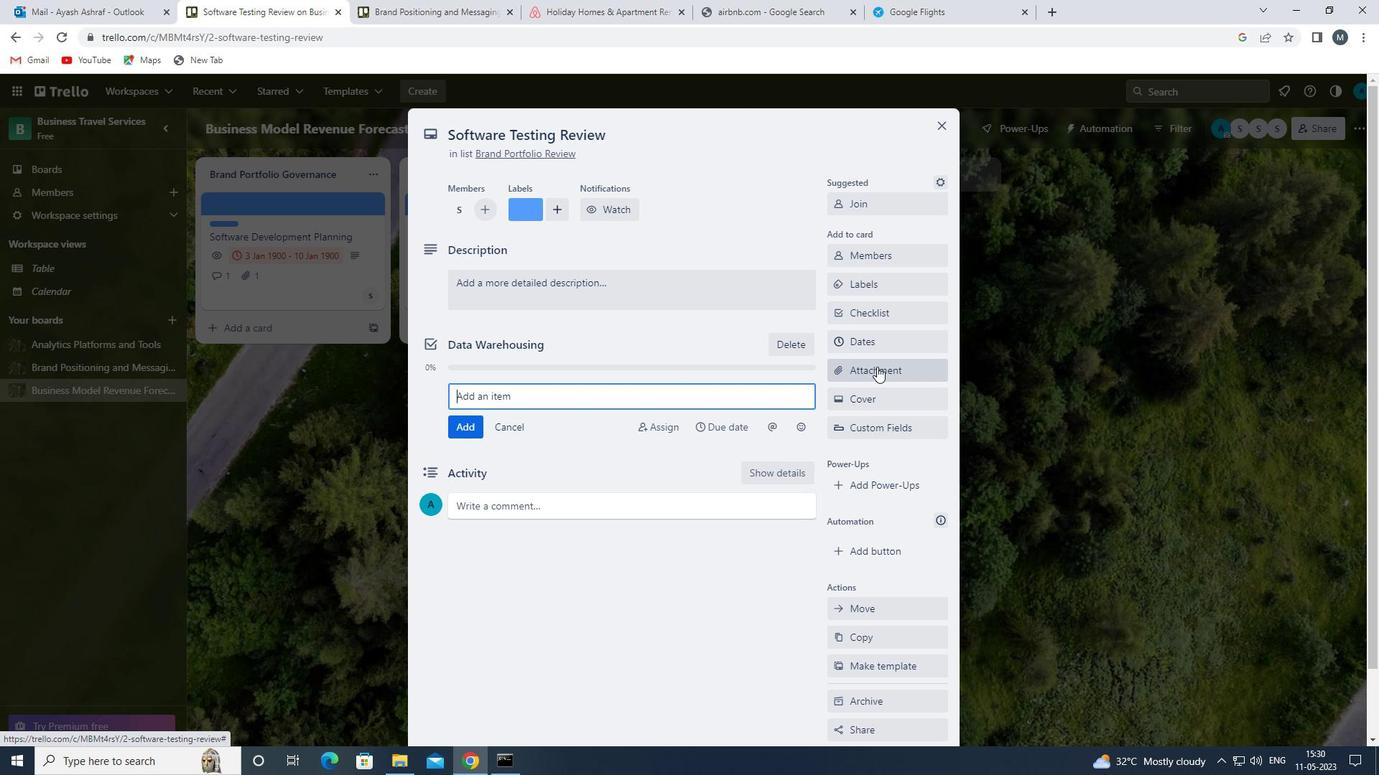 
Action: Mouse moved to (871, 438)
Screenshot: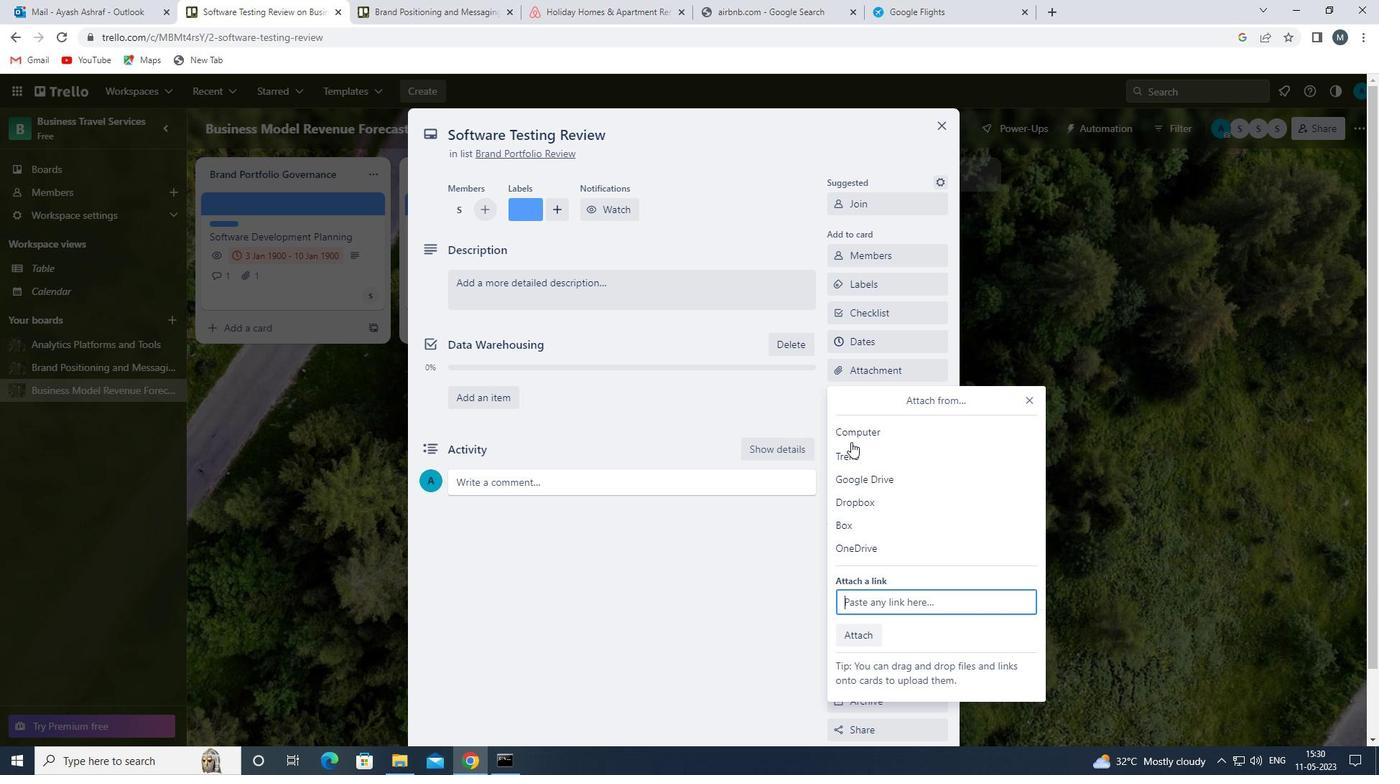 
Action: Mouse pressed left at (871, 438)
Screenshot: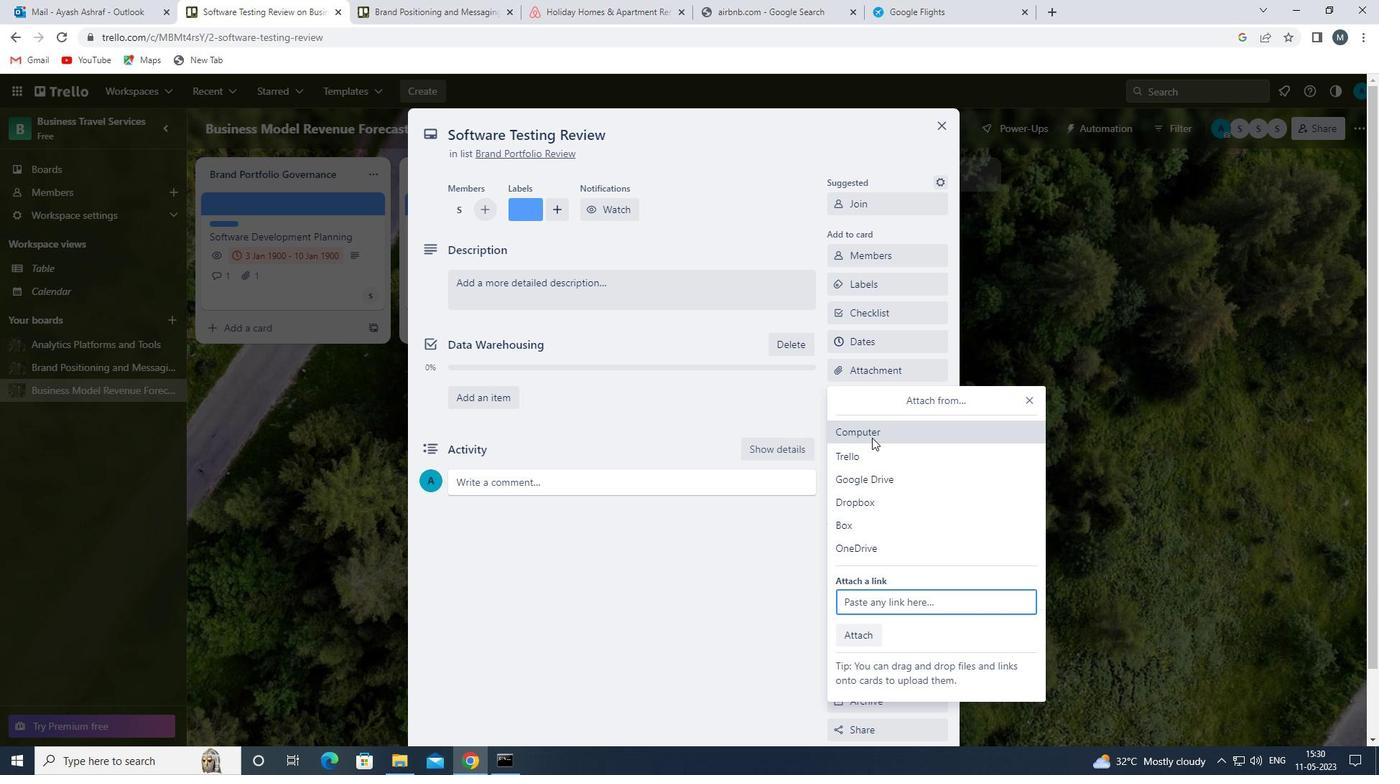 
Action: Mouse moved to (489, 280)
Screenshot: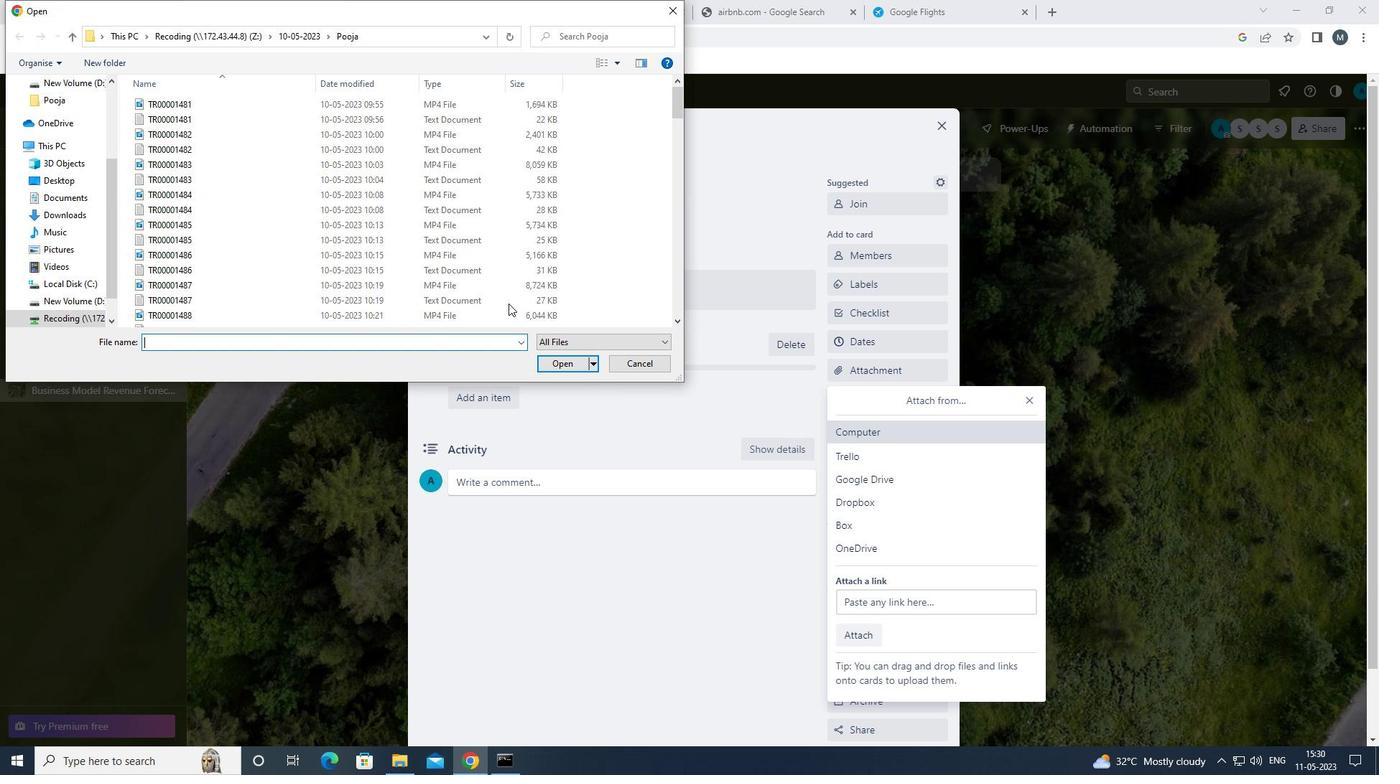 
Action: Mouse pressed left at (489, 280)
Screenshot: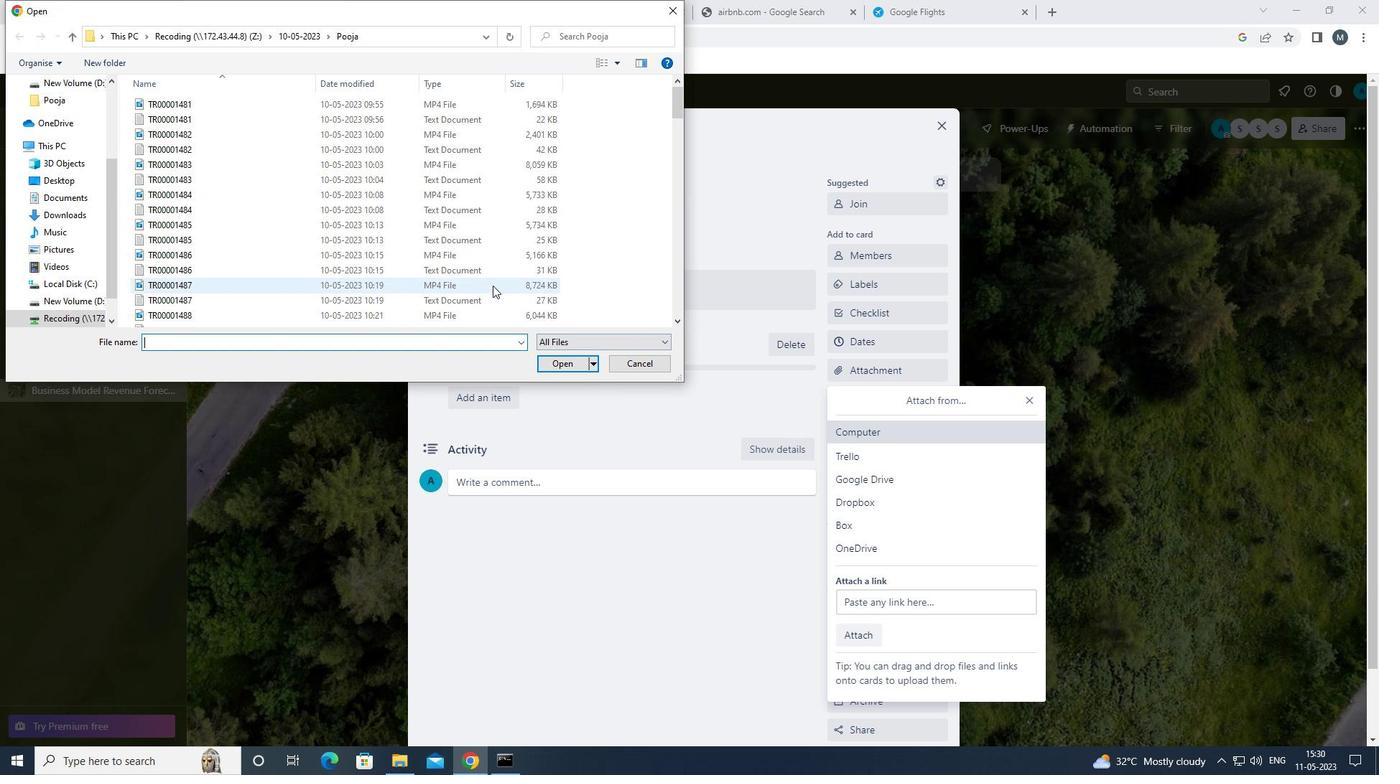 
Action: Mouse moved to (575, 366)
Screenshot: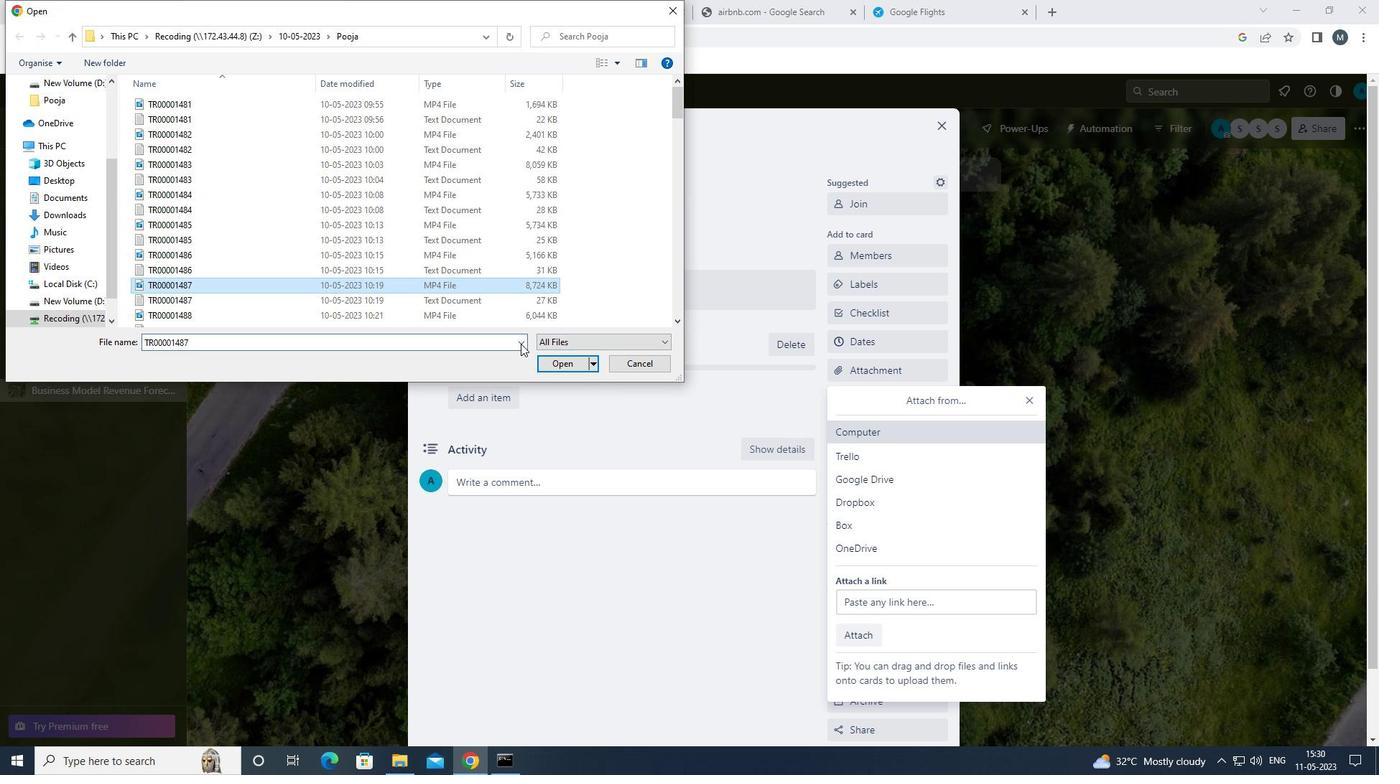 
Action: Mouse pressed left at (575, 366)
Screenshot: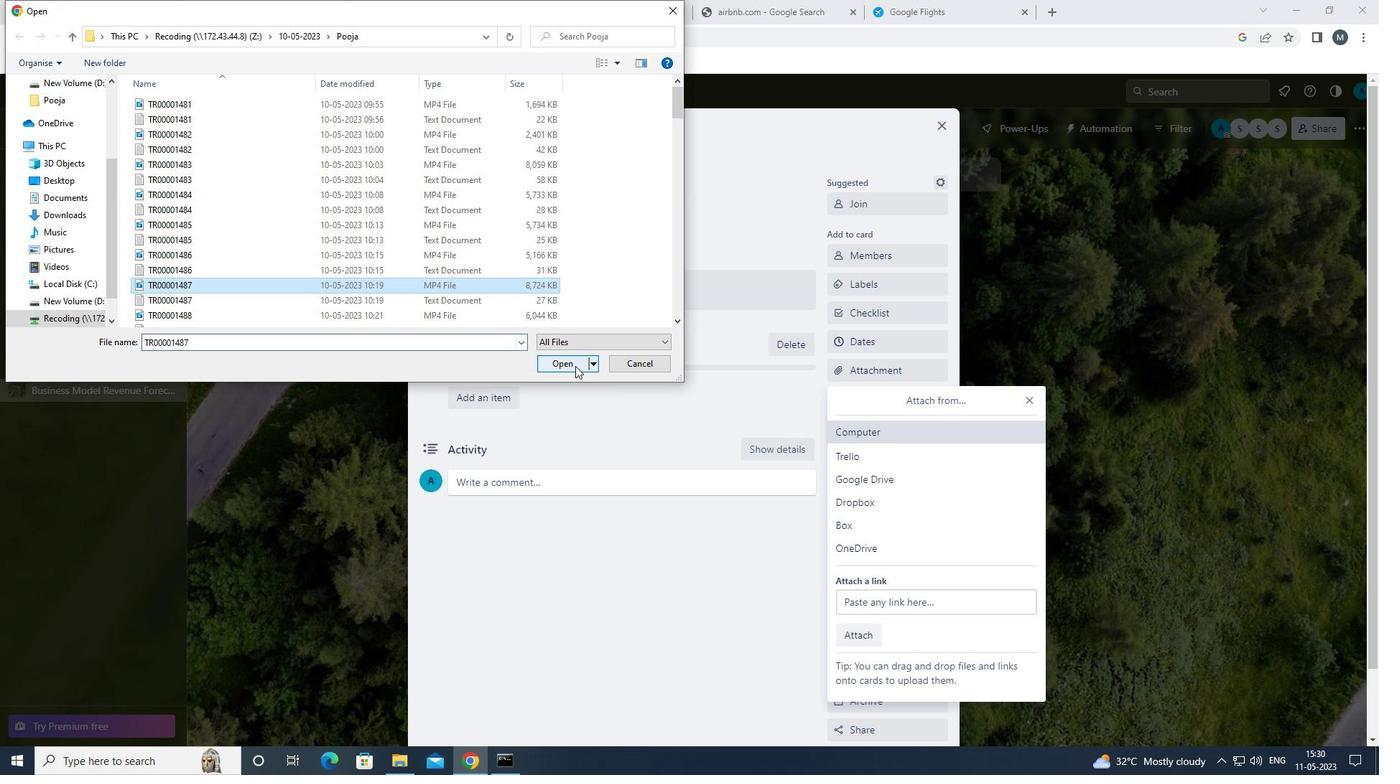 
Action: Mouse moved to (1028, 400)
Screenshot: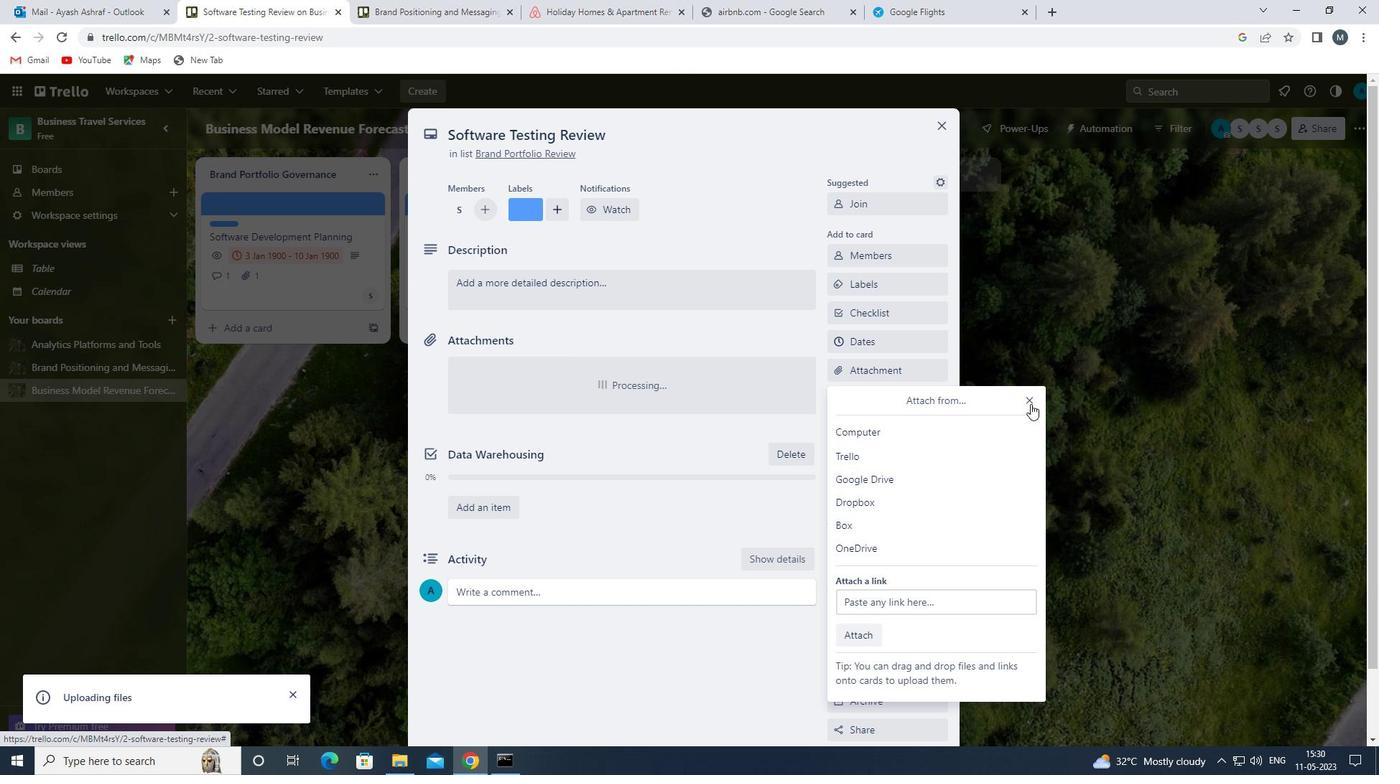 
Action: Mouse pressed left at (1028, 400)
Screenshot: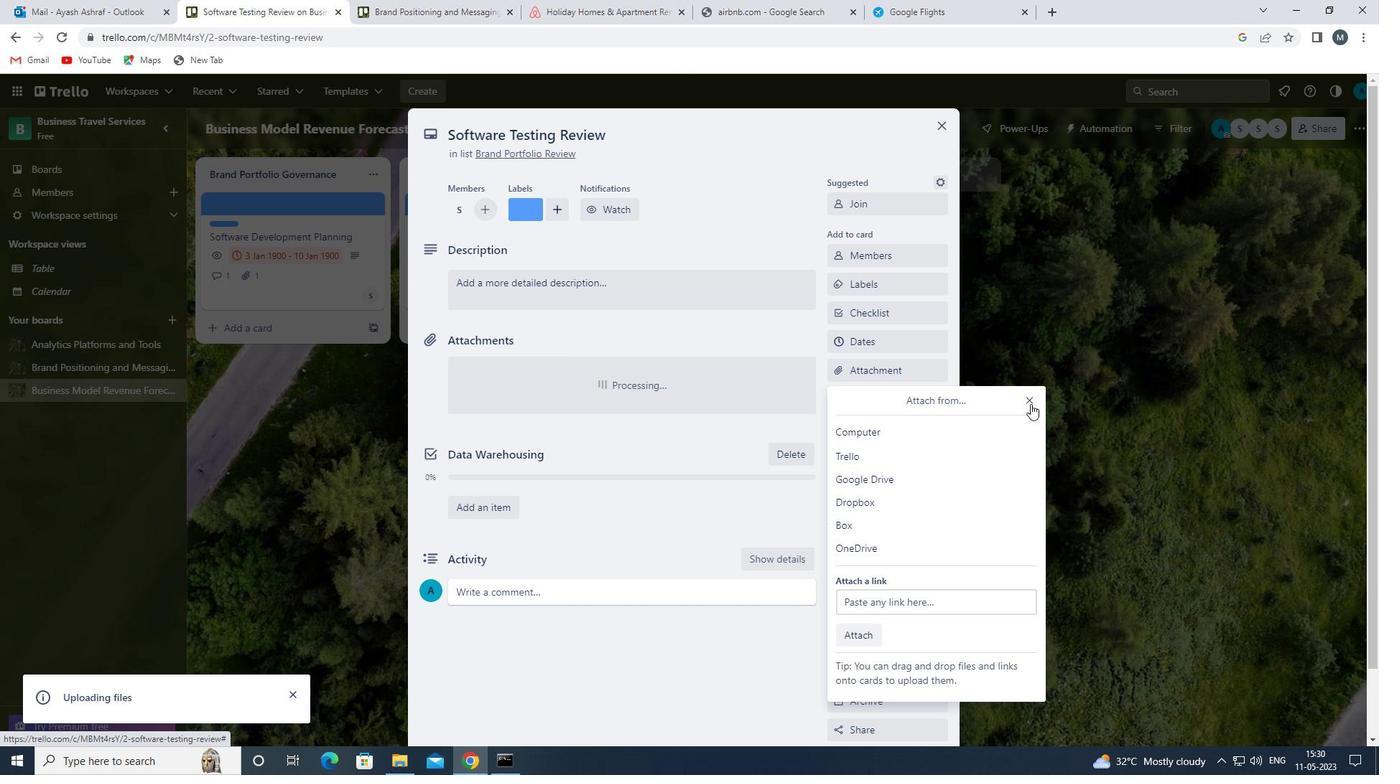 
Action: Mouse moved to (877, 398)
Screenshot: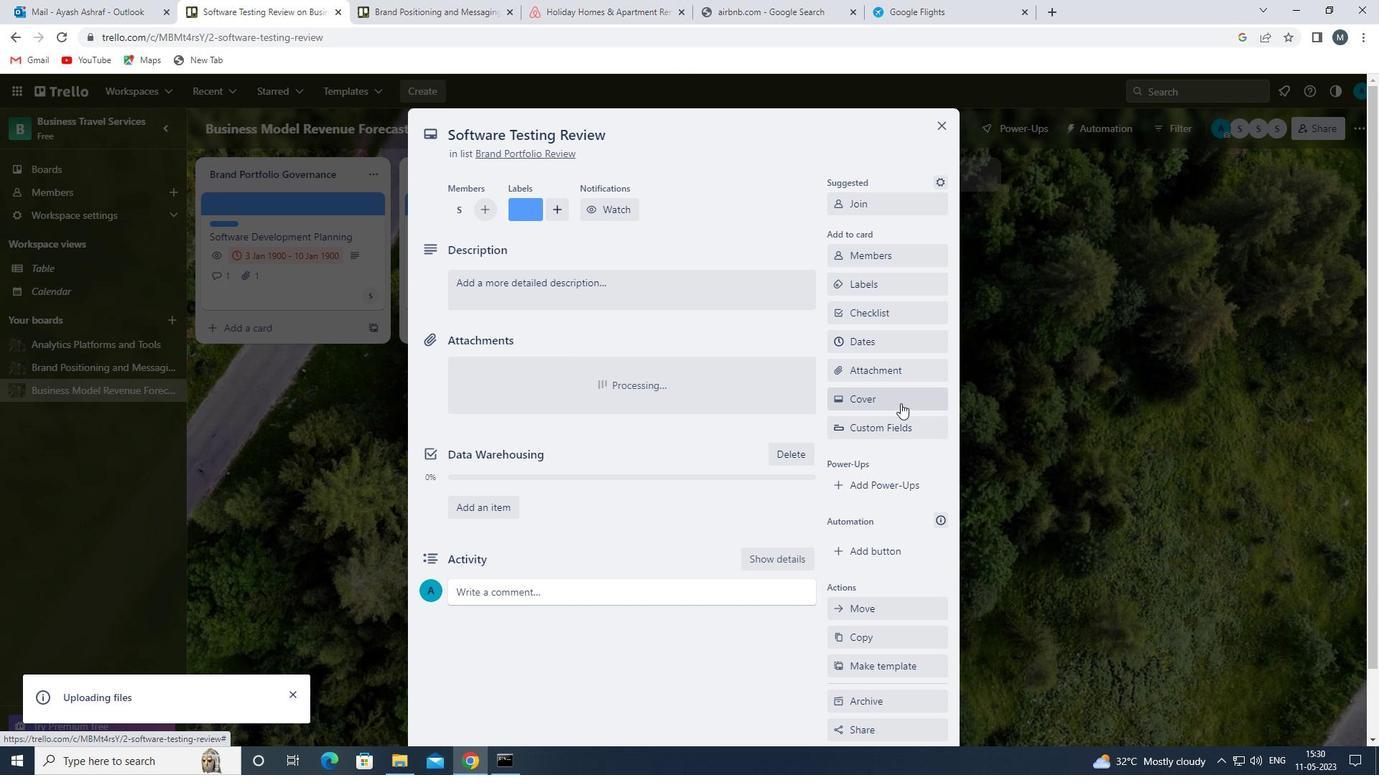 
Action: Mouse pressed left at (877, 398)
Screenshot: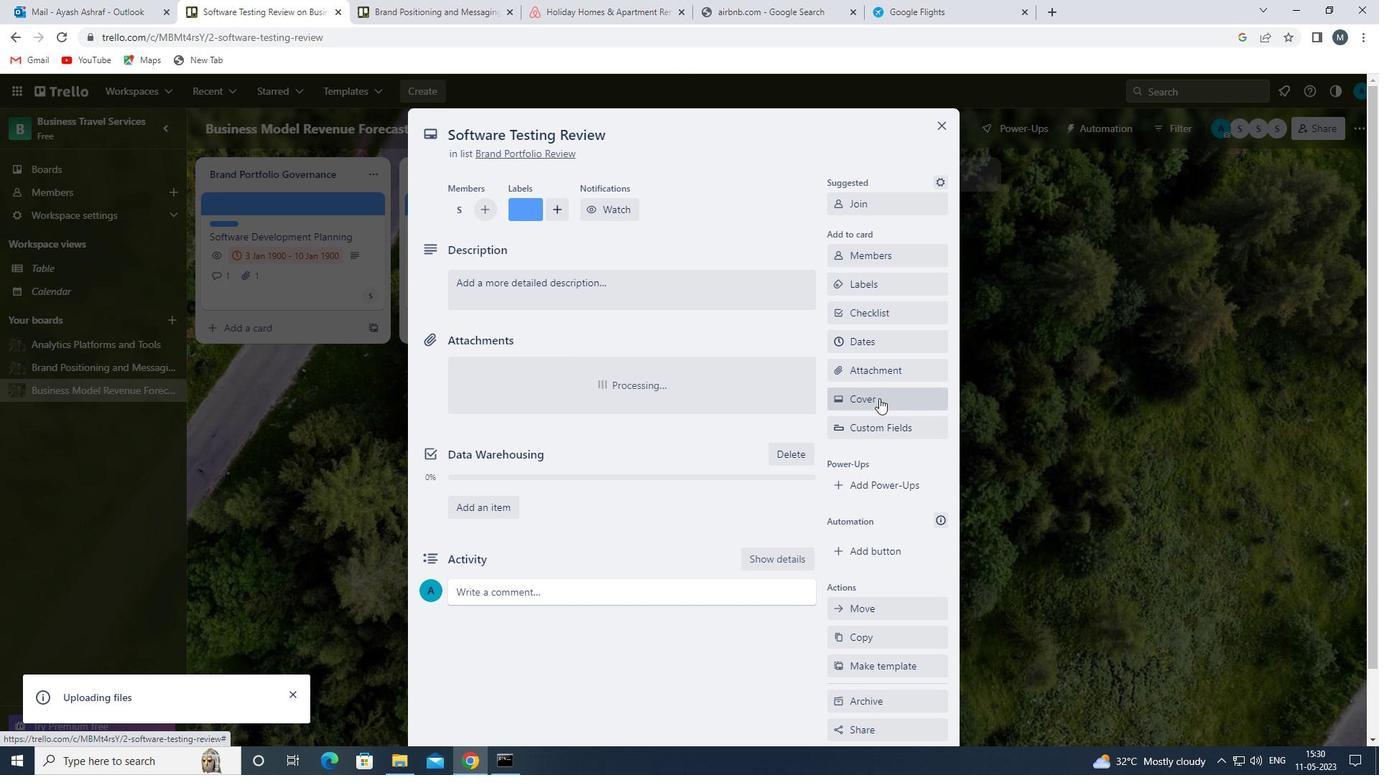 
Action: Mouse moved to (871, 397)
Screenshot: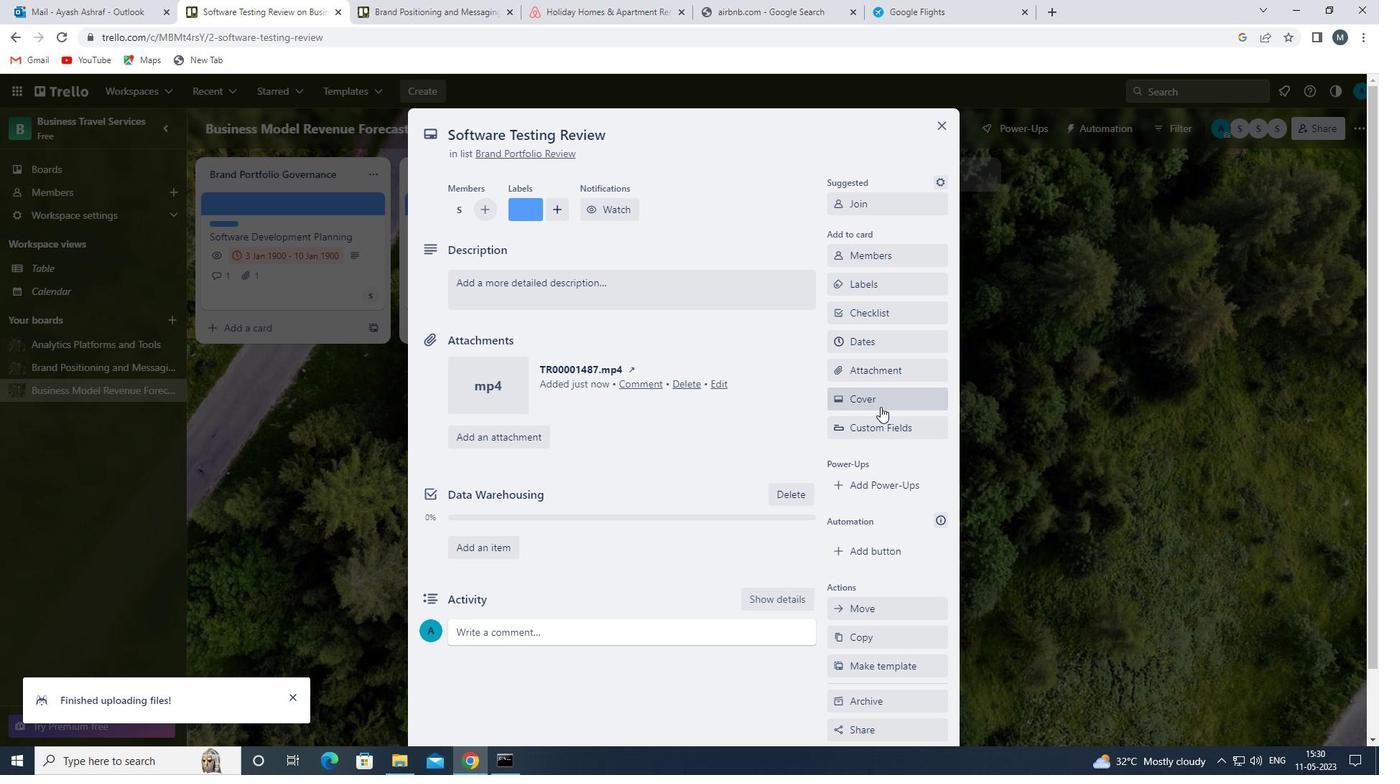 
Action: Mouse pressed left at (871, 397)
Screenshot: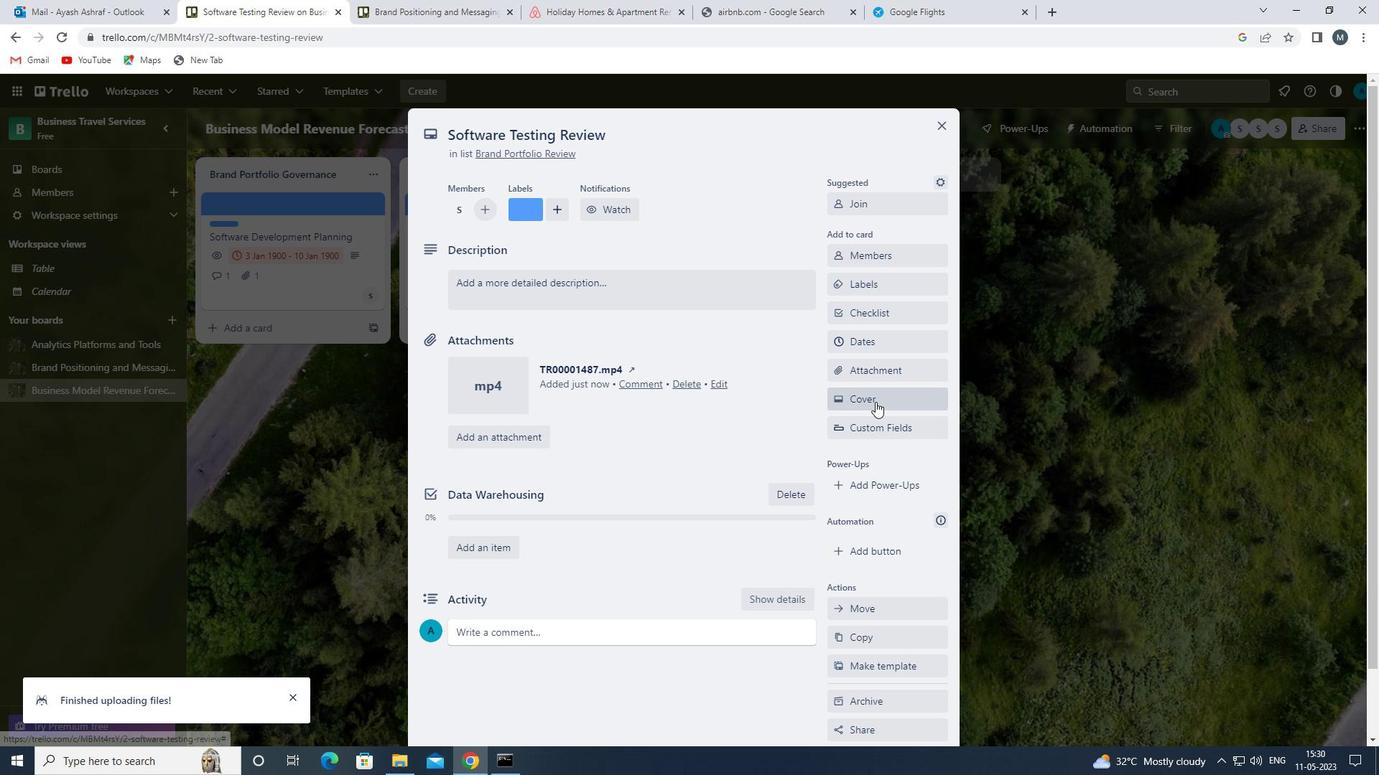 
Action: Mouse moved to (848, 275)
Screenshot: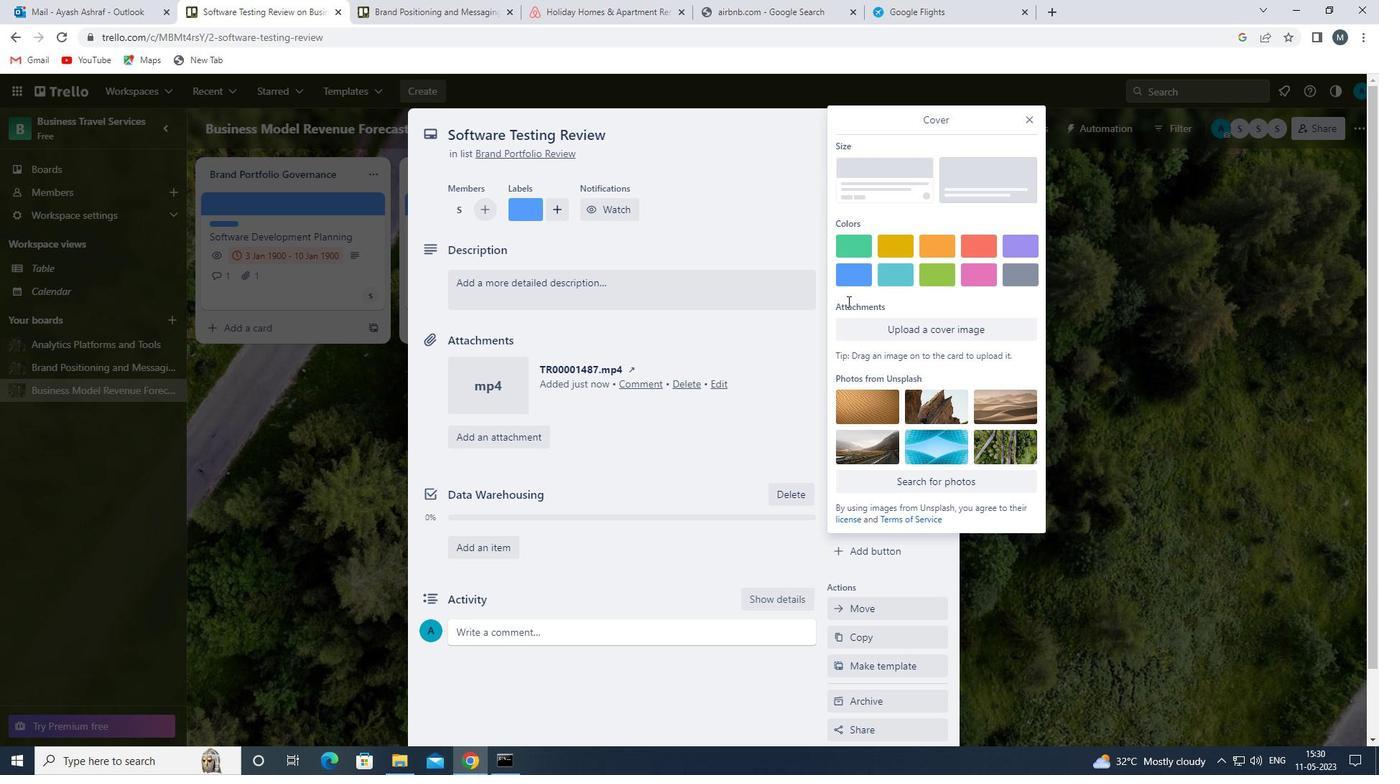 
Action: Mouse pressed left at (848, 275)
Screenshot: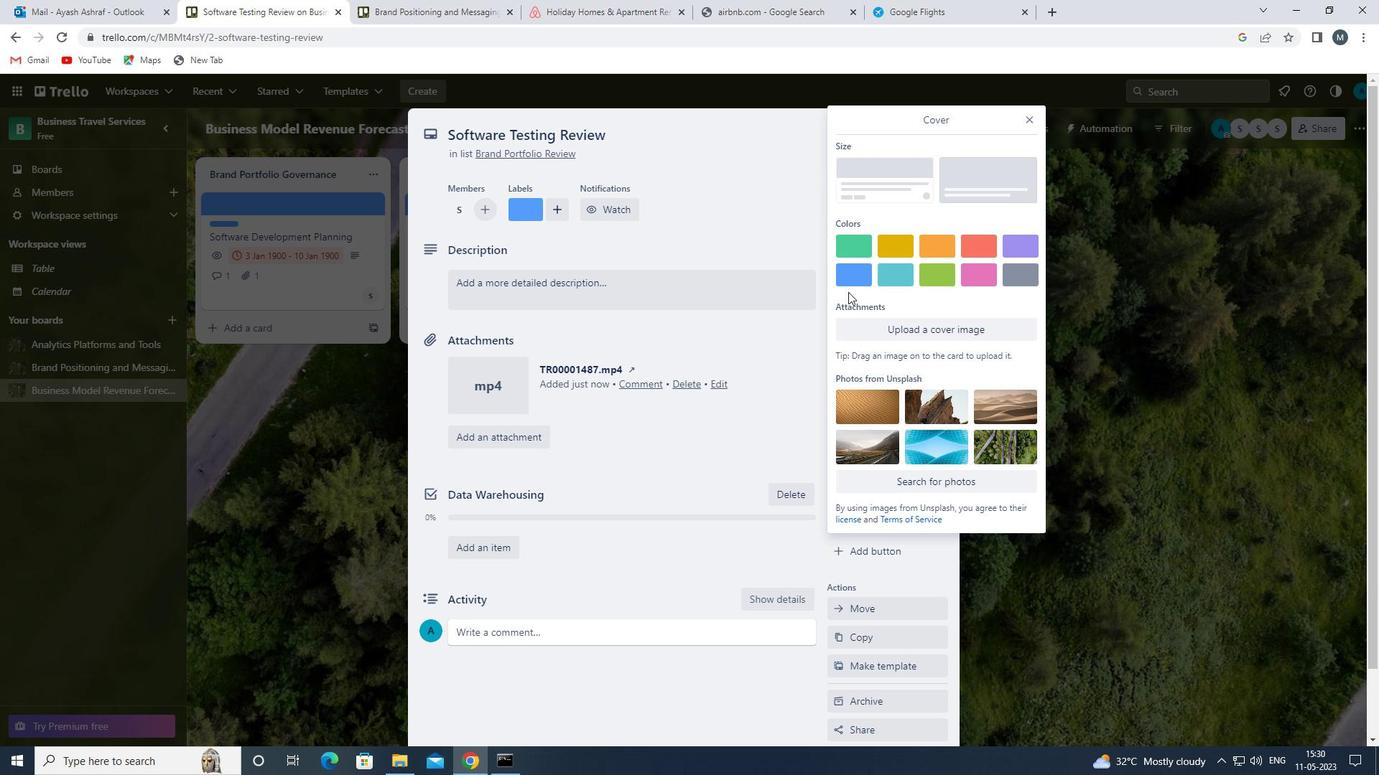 
Action: Mouse moved to (1025, 121)
Screenshot: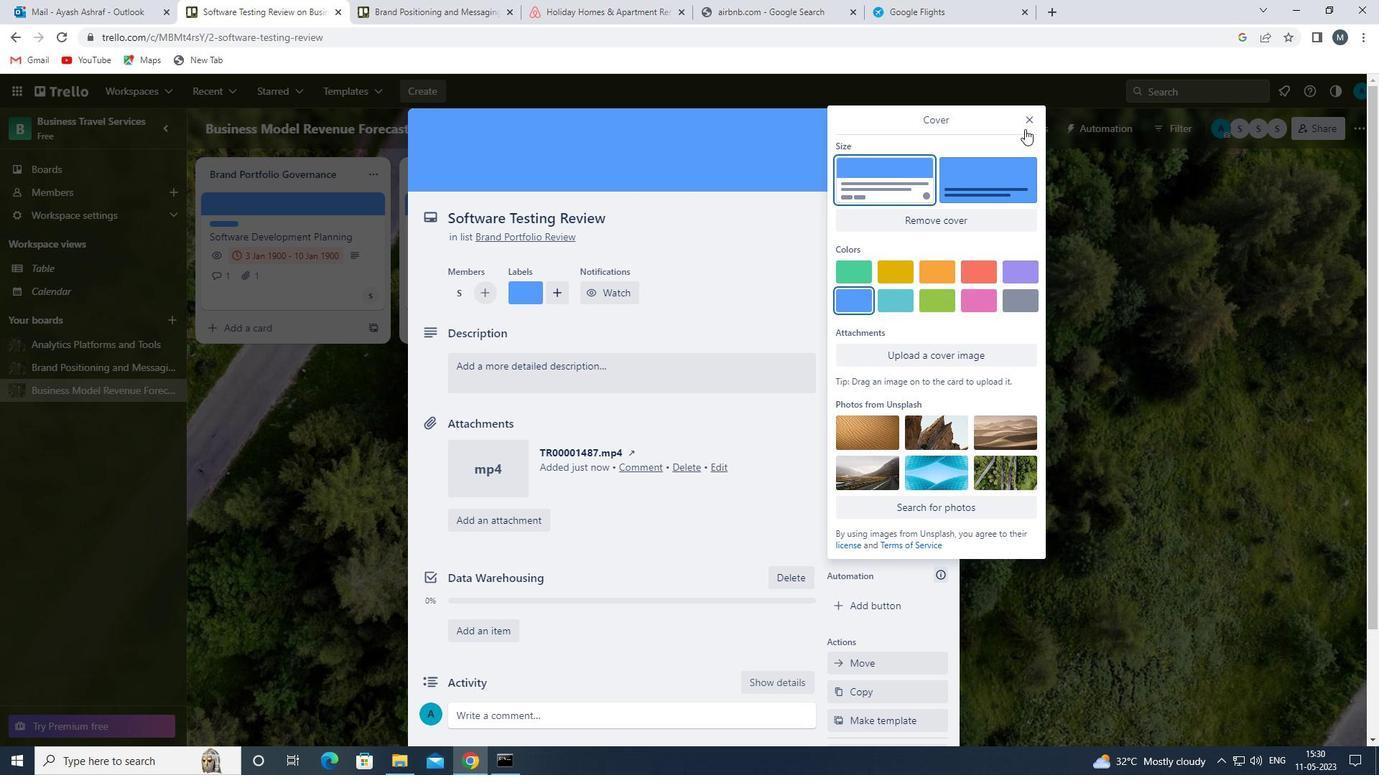 
Action: Mouse pressed left at (1025, 121)
Screenshot: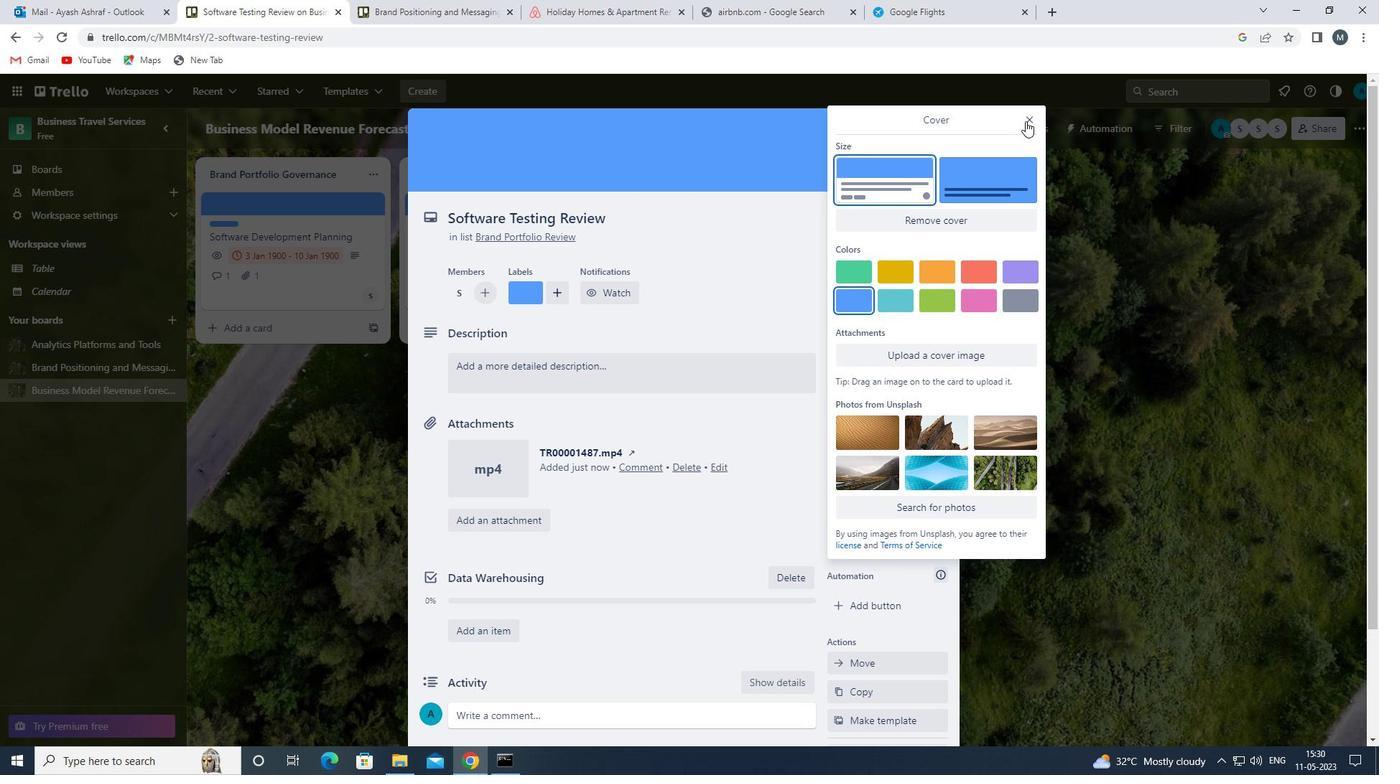 
Action: Mouse moved to (511, 374)
Screenshot: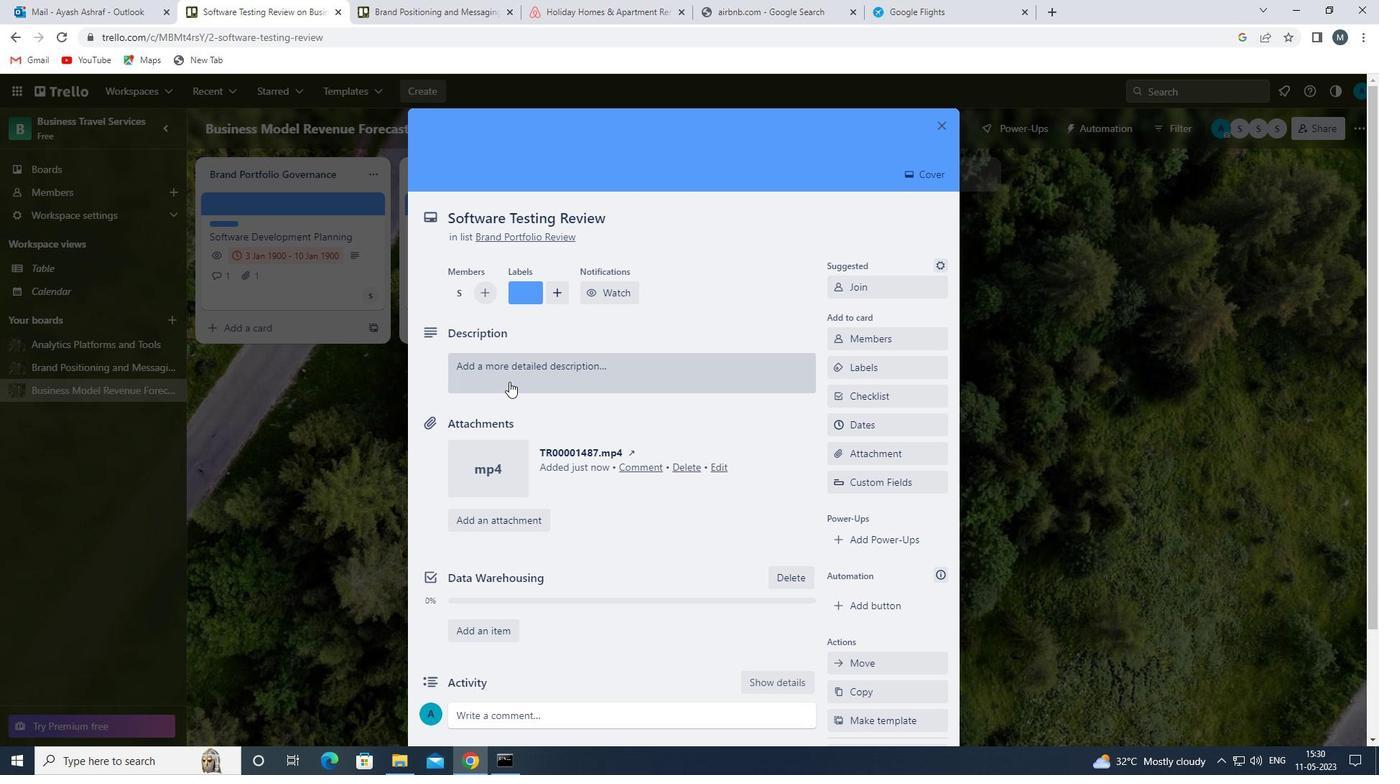
Action: Mouse pressed left at (511, 374)
Screenshot: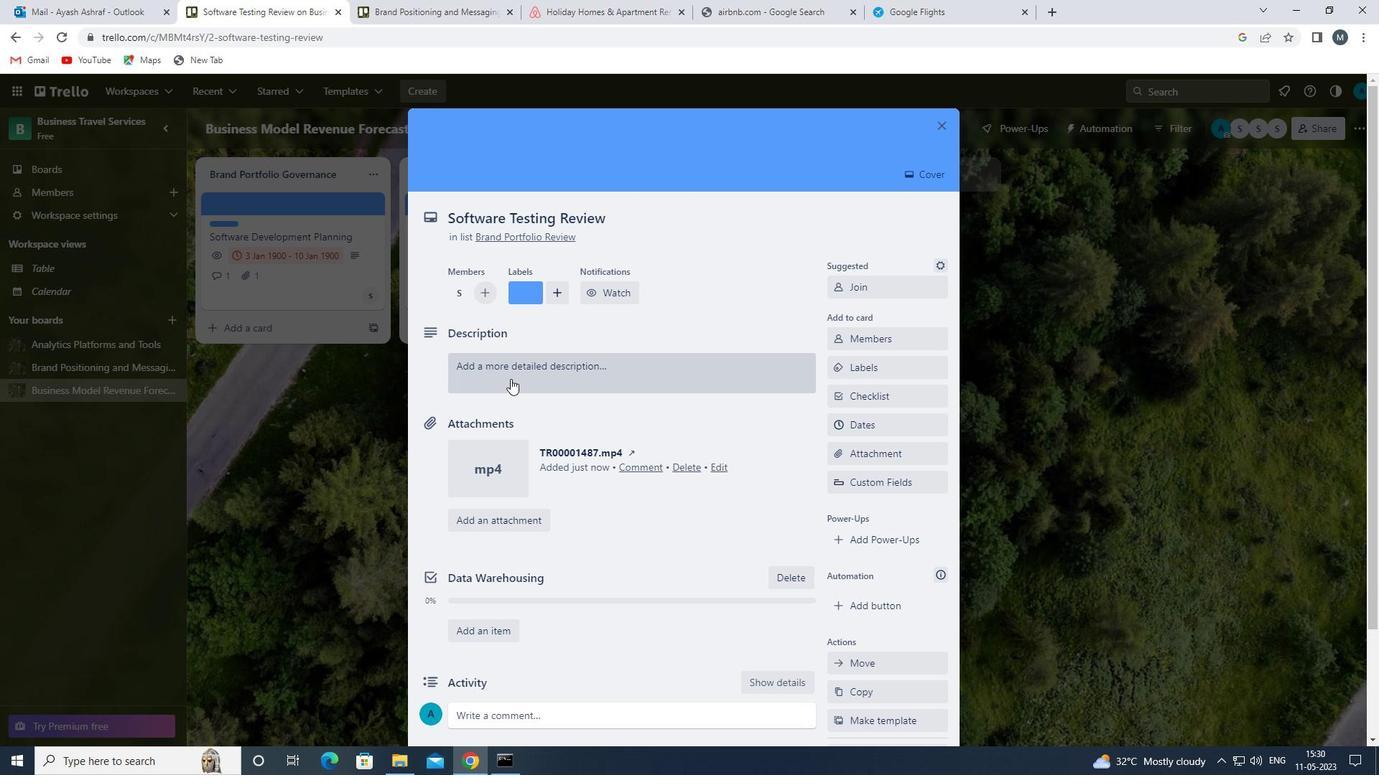 
Action: Mouse moved to (500, 427)
Screenshot: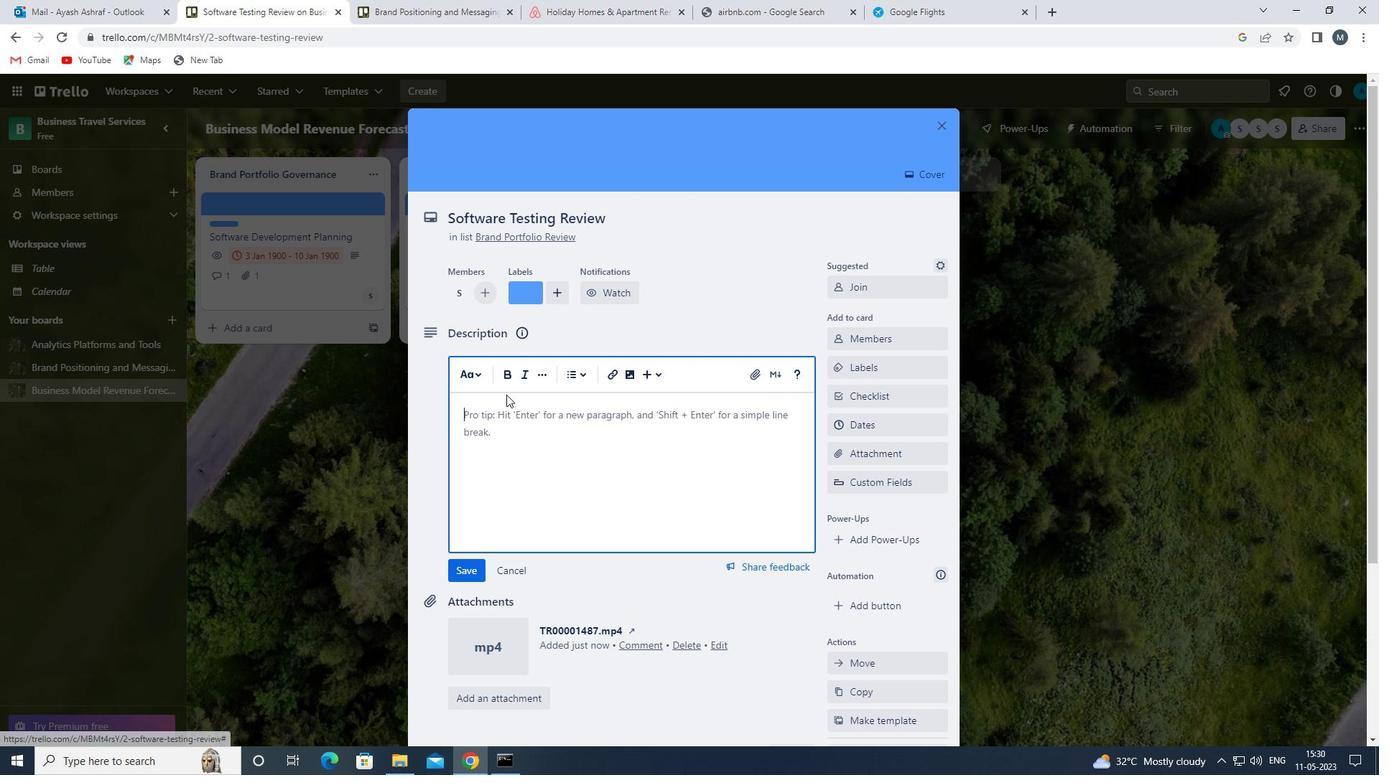 
Action: Mouse pressed left at (500, 427)
Screenshot: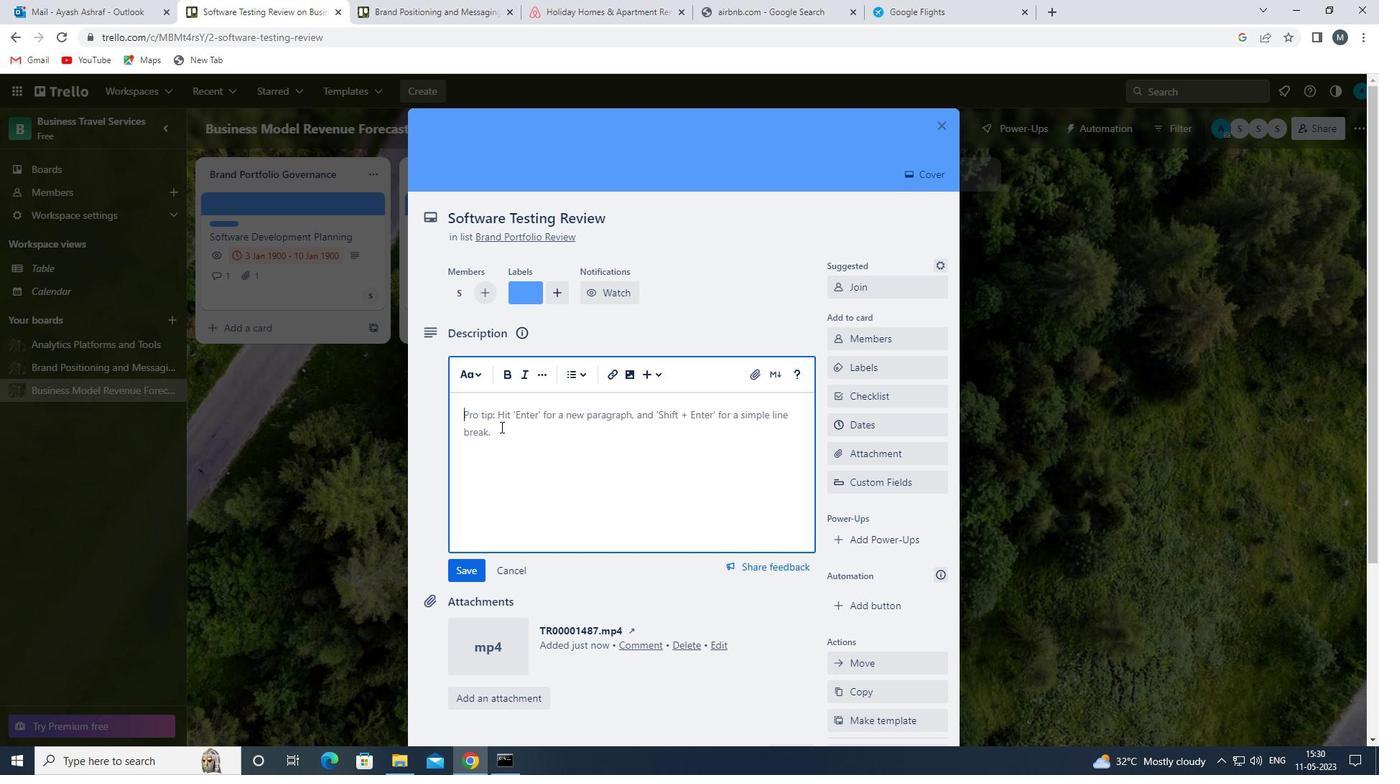 
Action: Mouse moved to (504, 427)
Screenshot: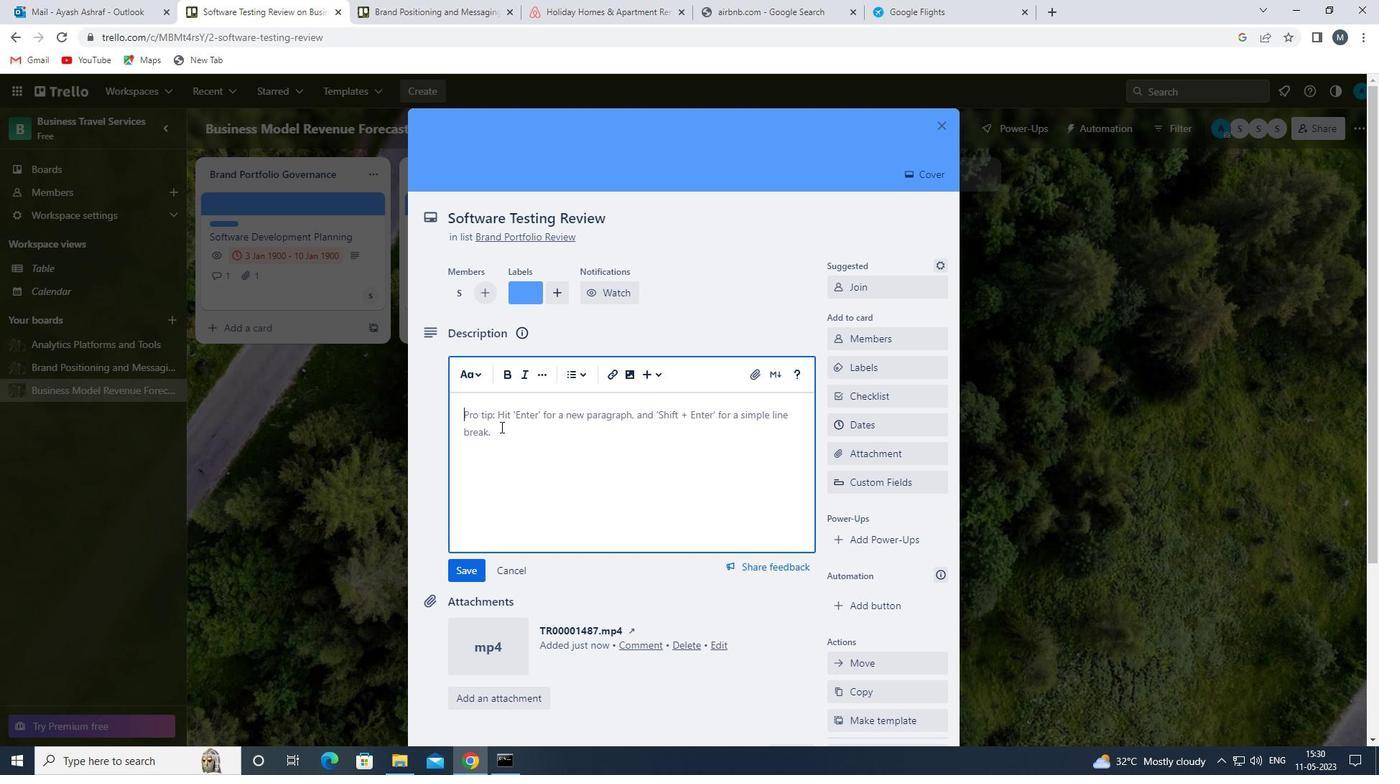 
Action: Key pressed <Key.shift>RESEARCH<Key.space>AND<Key.space>DEVELOP<Key.space>NEW<Key.space>PRICING<Key.space>STRATEGY<Key.space>FOR<Key.space>PREMIUM<Key.space>PRODUCT<Key.space>LINE<Key.space>
Screenshot: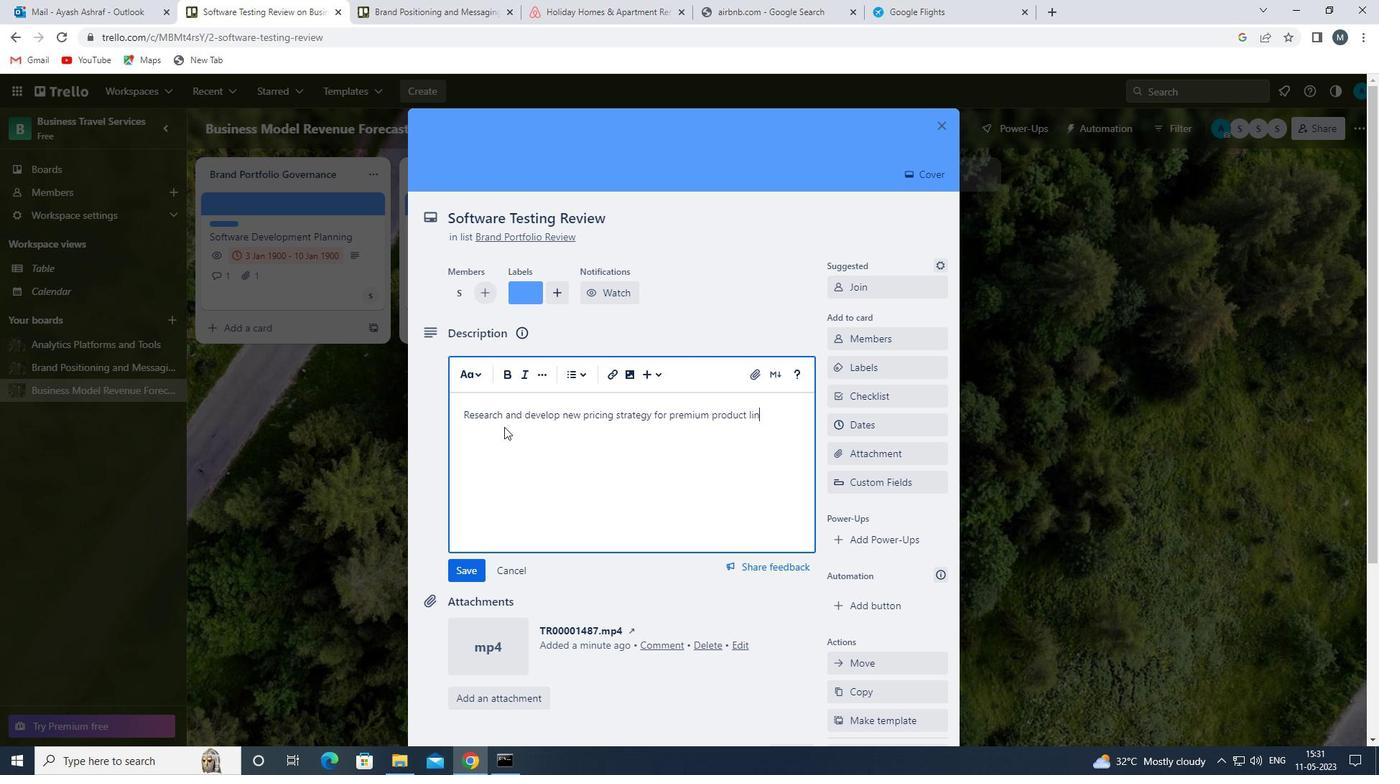 
Action: Mouse moved to (463, 568)
Screenshot: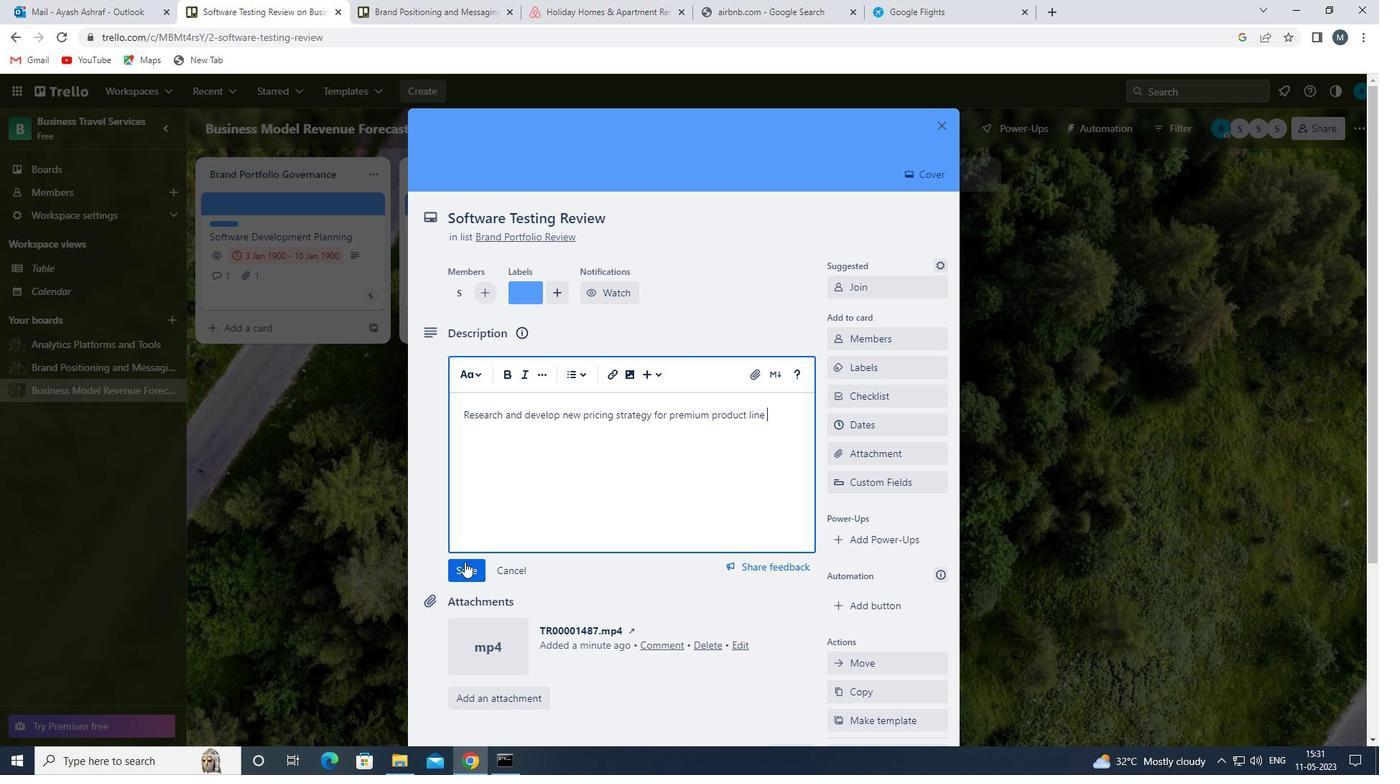
Action: Mouse pressed left at (463, 568)
Screenshot: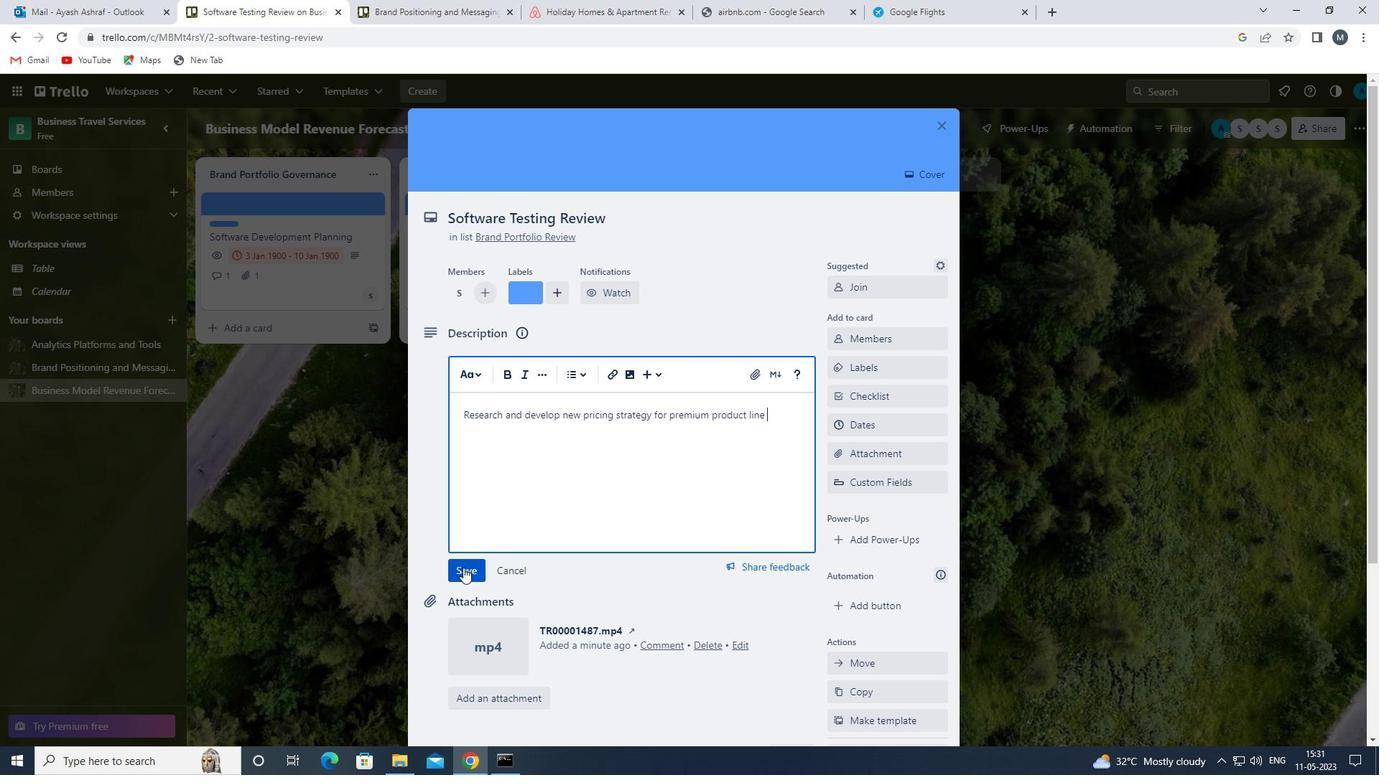
Action: Mouse moved to (522, 692)
Screenshot: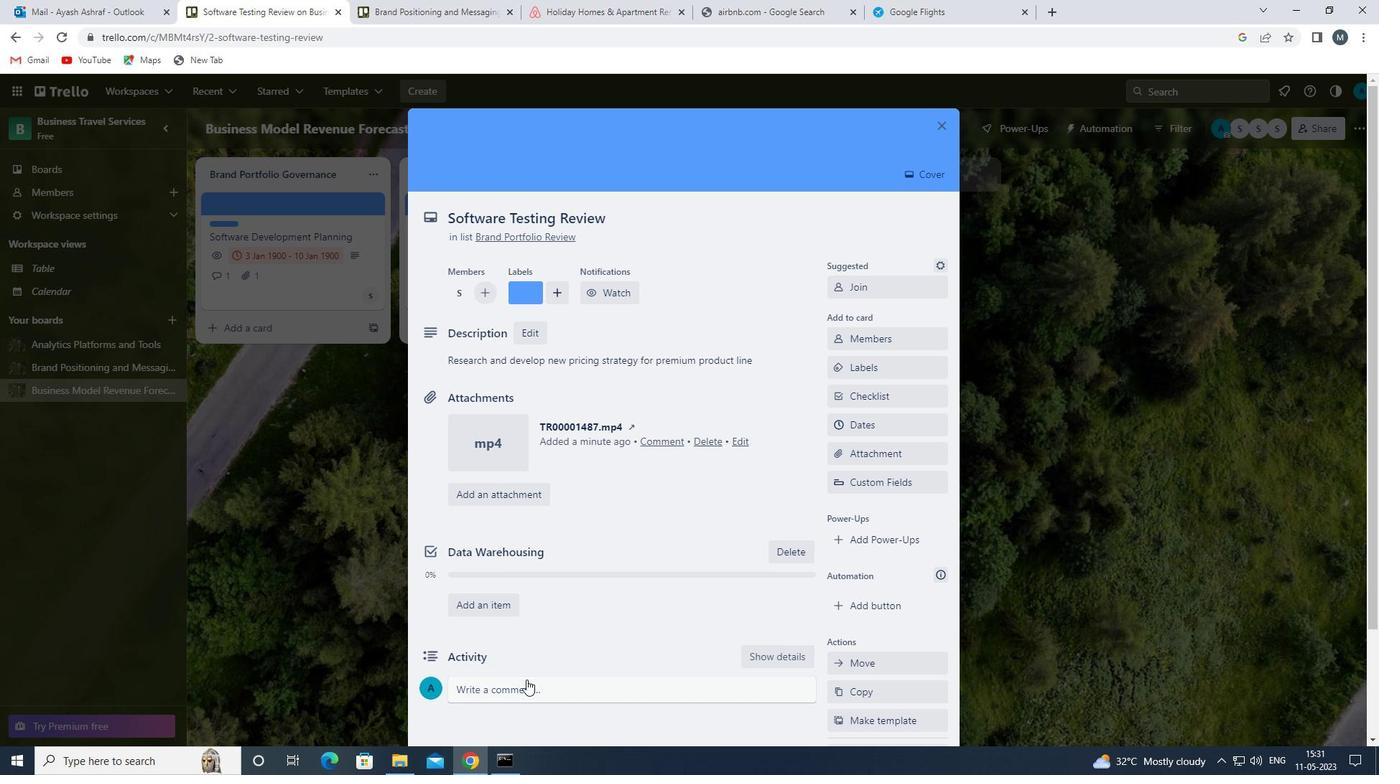 
Action: Mouse pressed left at (522, 692)
Screenshot: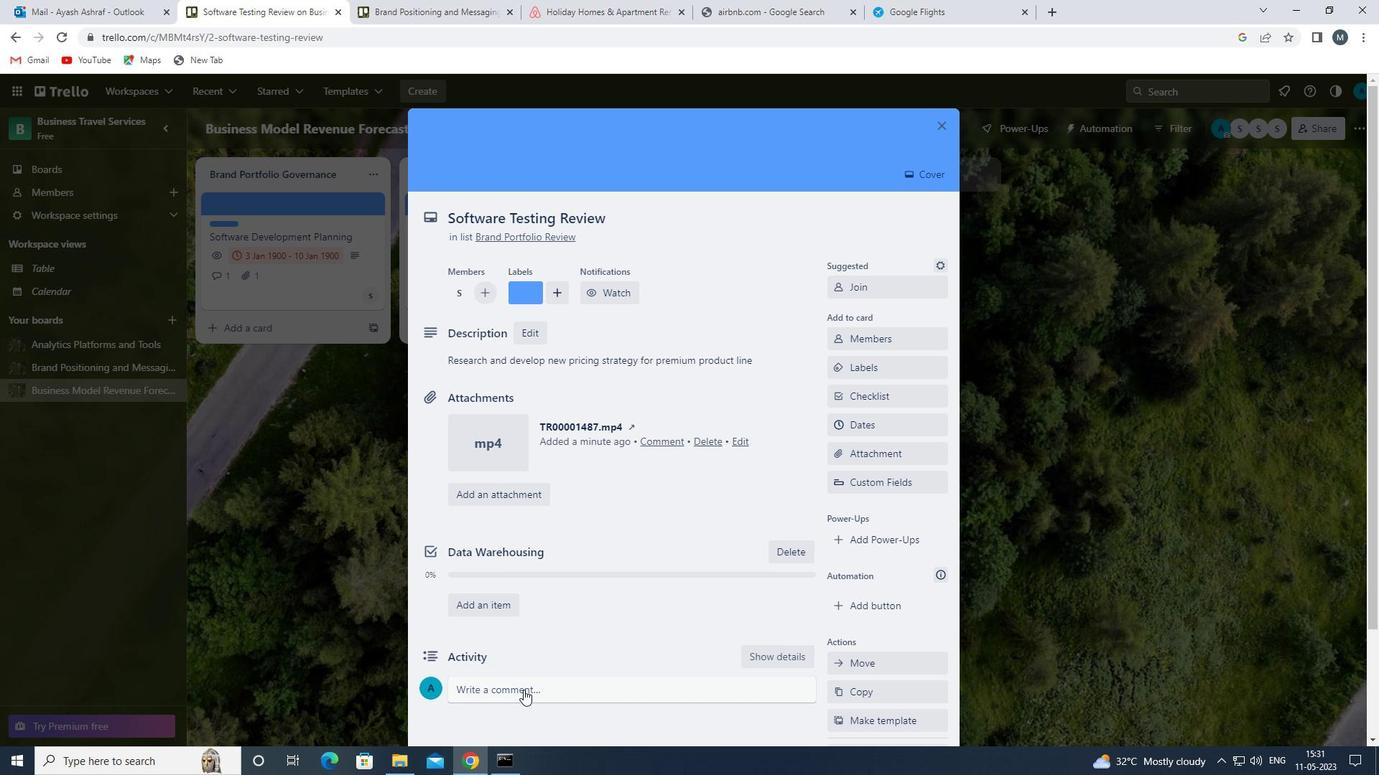 
Action: Mouse moved to (540, 596)
Screenshot: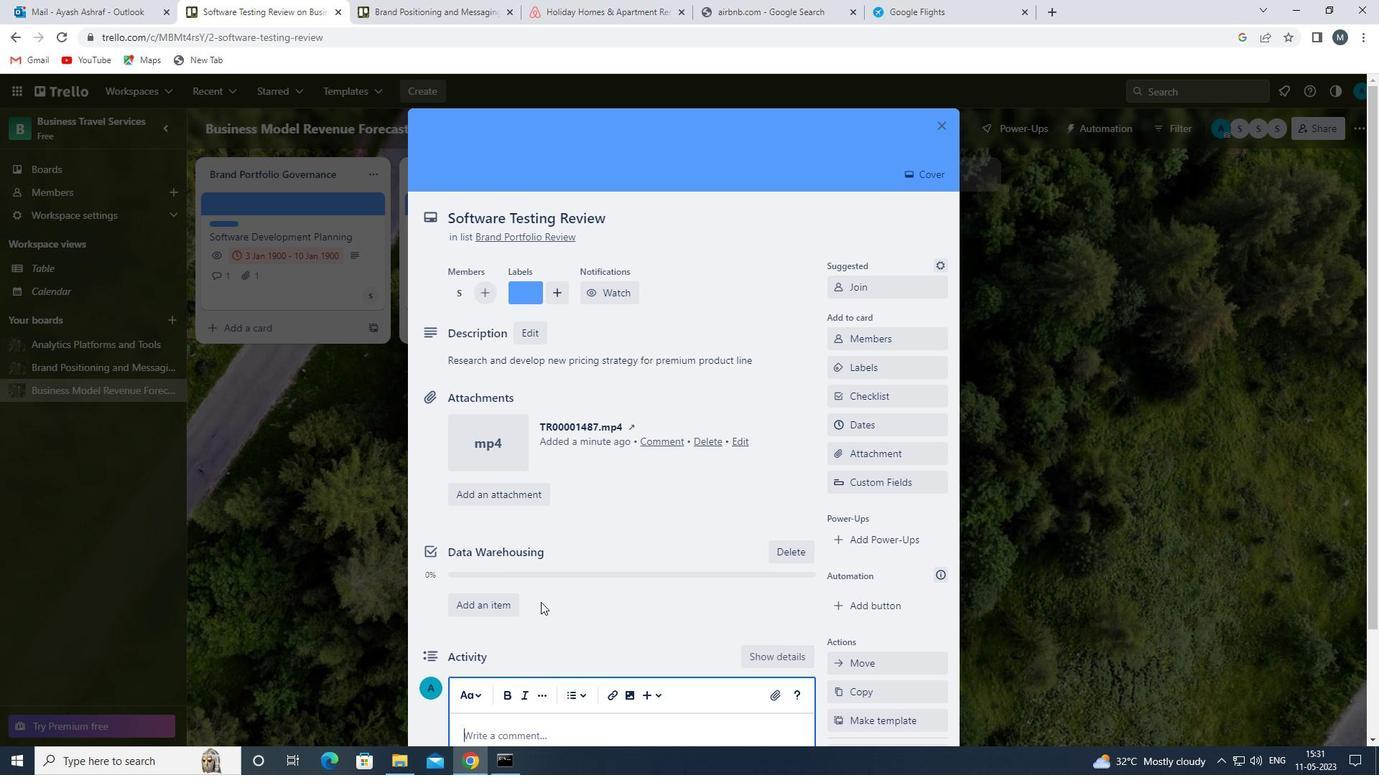 
Action: Mouse scrolled (540, 596) with delta (0, 0)
Screenshot: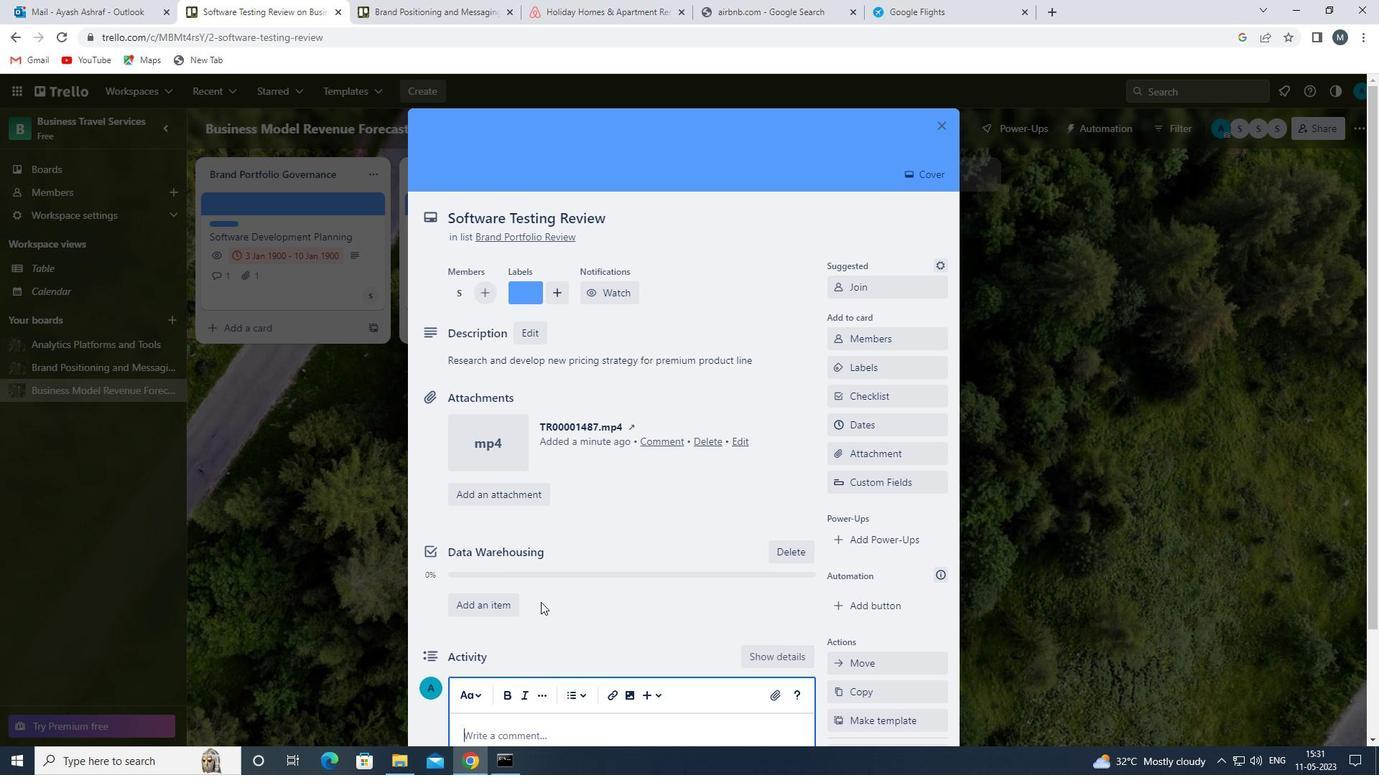 
Action: Mouse moved to (540, 596)
Screenshot: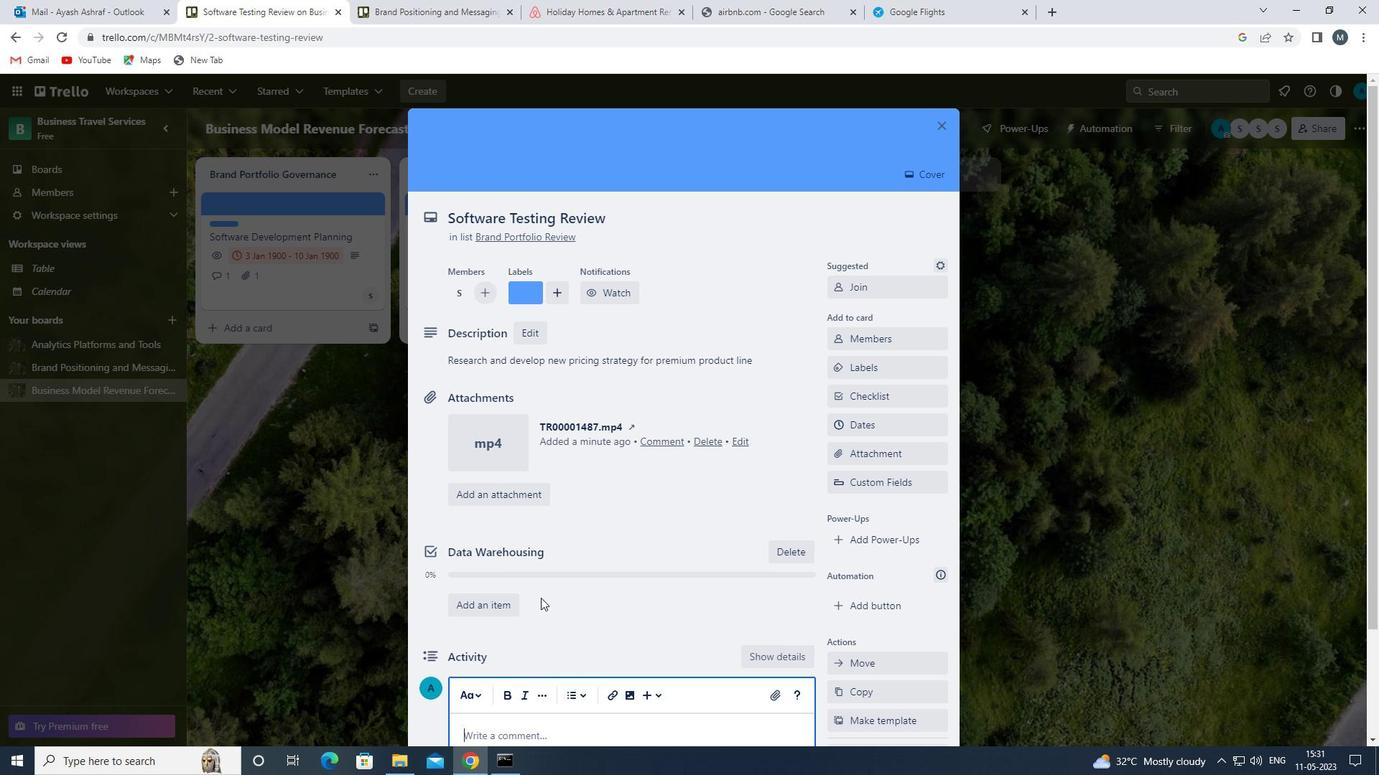 
Action: Mouse scrolled (540, 596) with delta (0, 0)
Screenshot: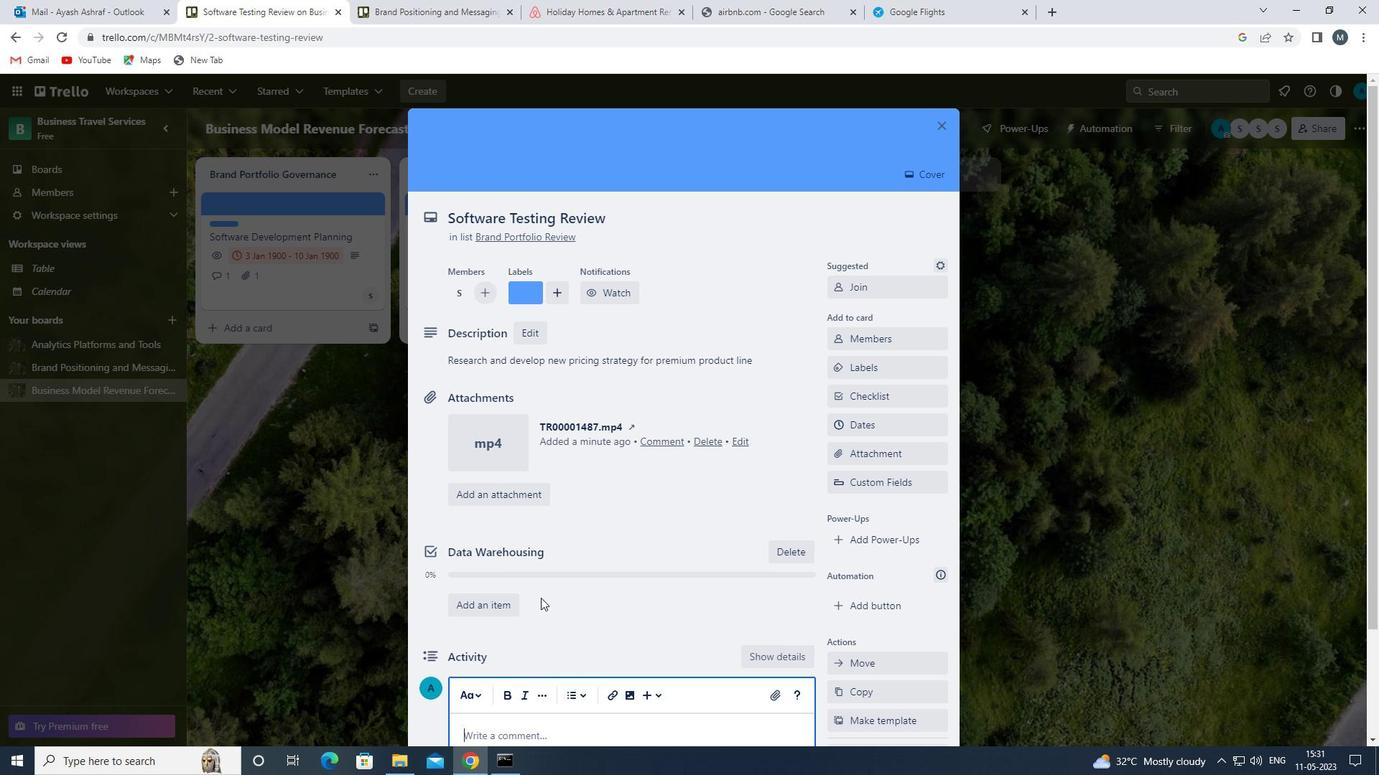 
Action: Mouse moved to (525, 607)
Screenshot: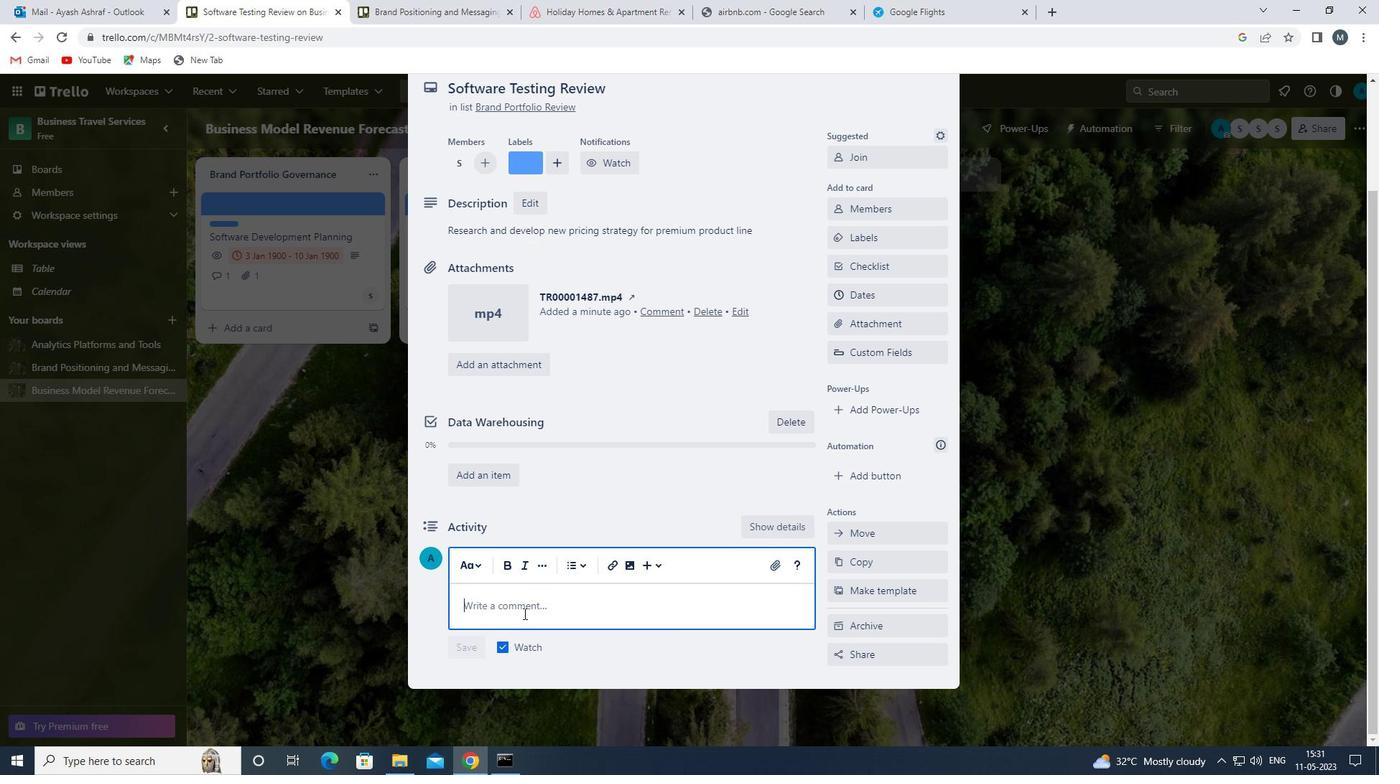 
Action: Mouse pressed left at (525, 607)
Screenshot: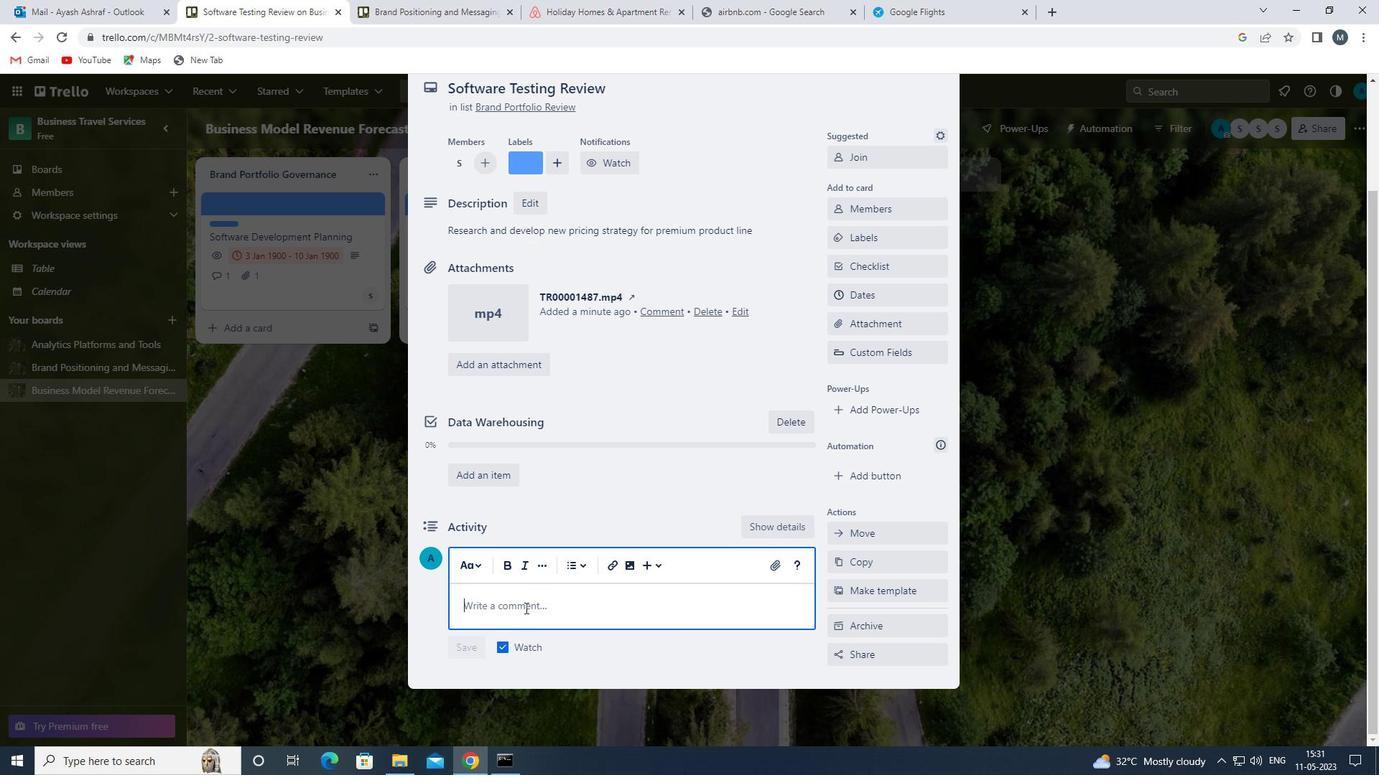 
Action: Key pressed <Key.shift>WE<Key.space>SHOULD<Key.space>APPROACH<Key.space>THIS<Key.space>TASK<Key.space>E<Key.backspace>WITH<Key.space>A<Key.space>SENSE<Key.space>OF<Key.space>COLLABORATION<Key.space>AND<Key.space>TEAMWORL<Key.backspace>K<Key.space><Key.backspace>,<Key.space>LEVERAGING<Key.space>THE<Key.space>STRENGTHS<Key.space>O<Key.backspace>OF<Key.space>EACH<Key.space>
Screenshot: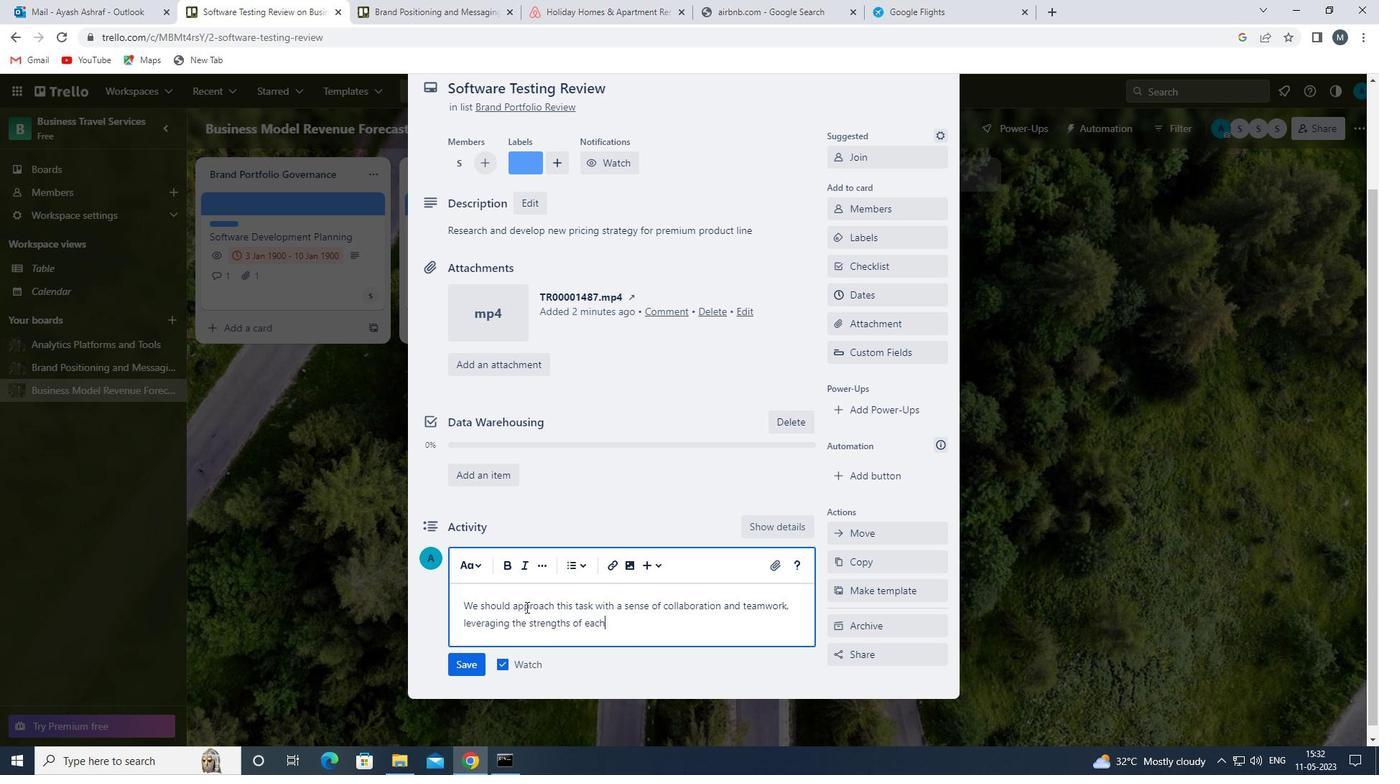 
Action: Mouse moved to (529, 607)
Screenshot: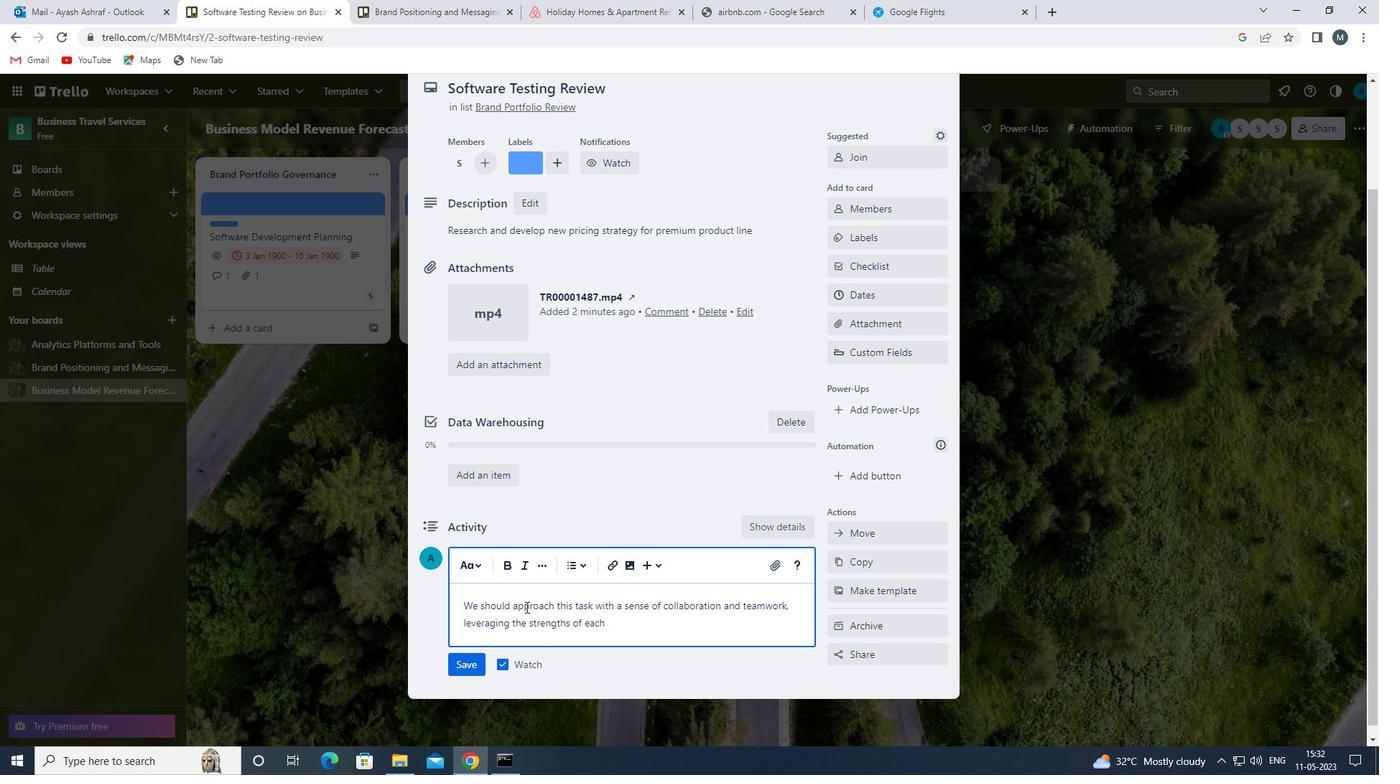 
Action: Key pressed TEAM<Key.space>MEEM<Key.backspace>BE
Screenshot: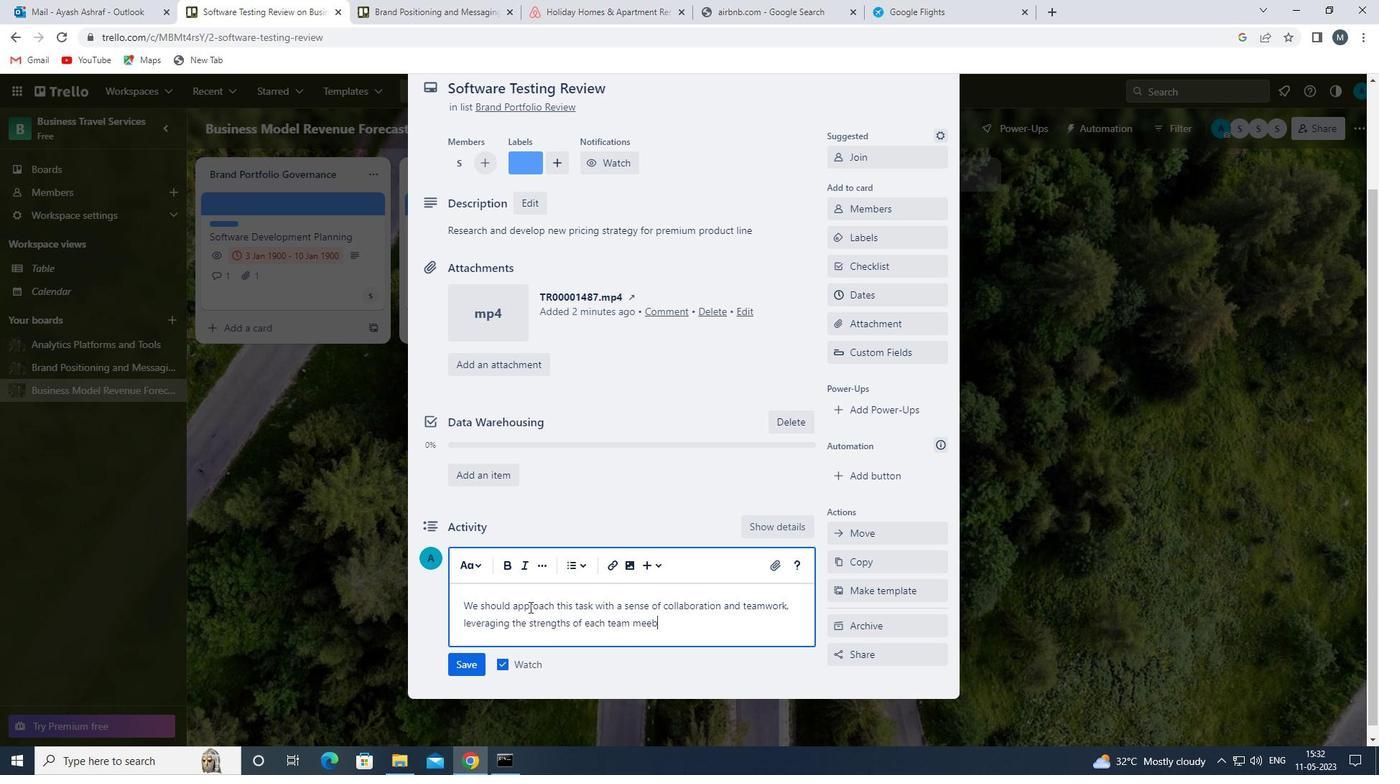 
Action: Mouse moved to (530, 607)
Screenshot: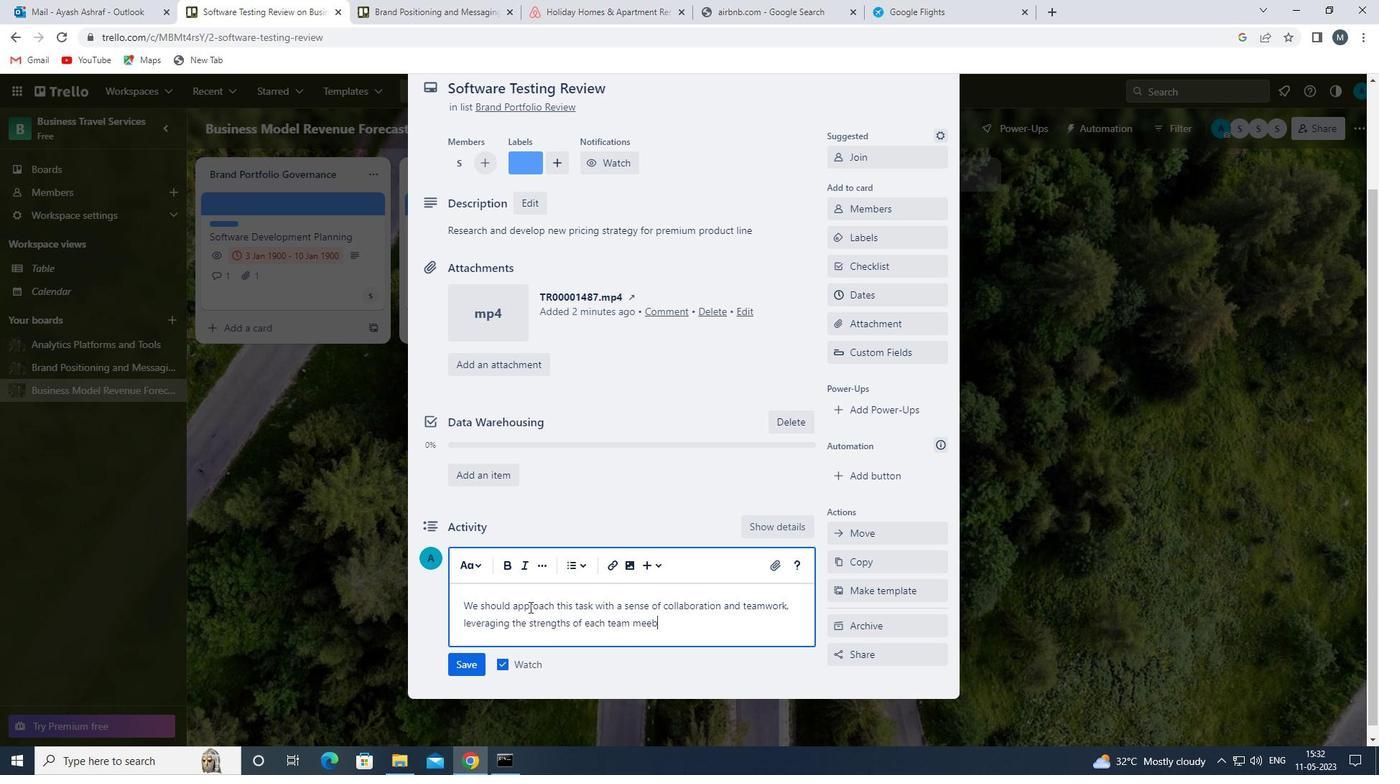 
Action: Key pressed R<Key.space>TO<Key.space>ACHEIVE<Key.space><Key.backspace><Key.backspace><Key.backspace><Key.backspace><Key.backspace><Key.backspace><Key.backspace><Key.backspace><Key.backspace><Key.backspace><Key.backspace><Key.backspace><Key.backspace><Key.backspace><Key.backspace><Key.backspace>
Screenshot: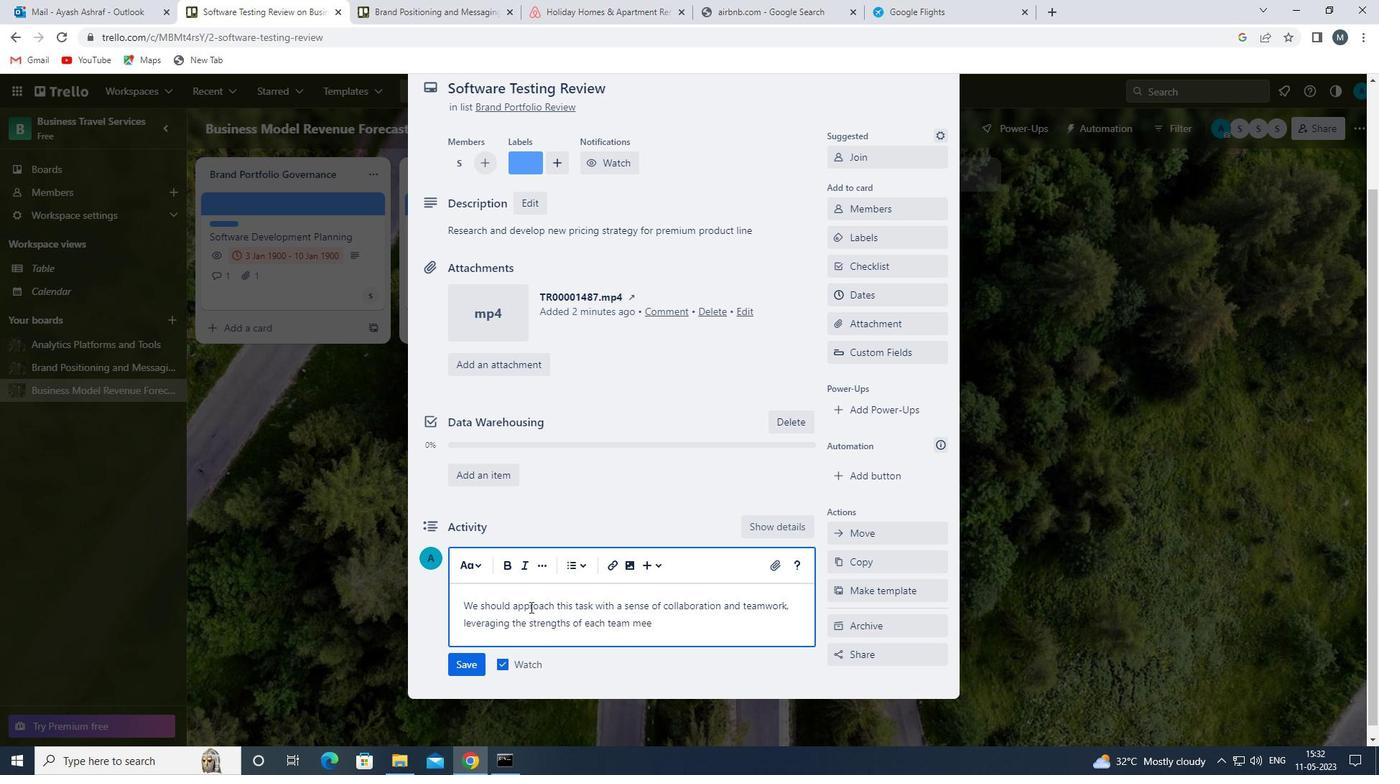 
Action: Mouse moved to (530, 607)
Screenshot: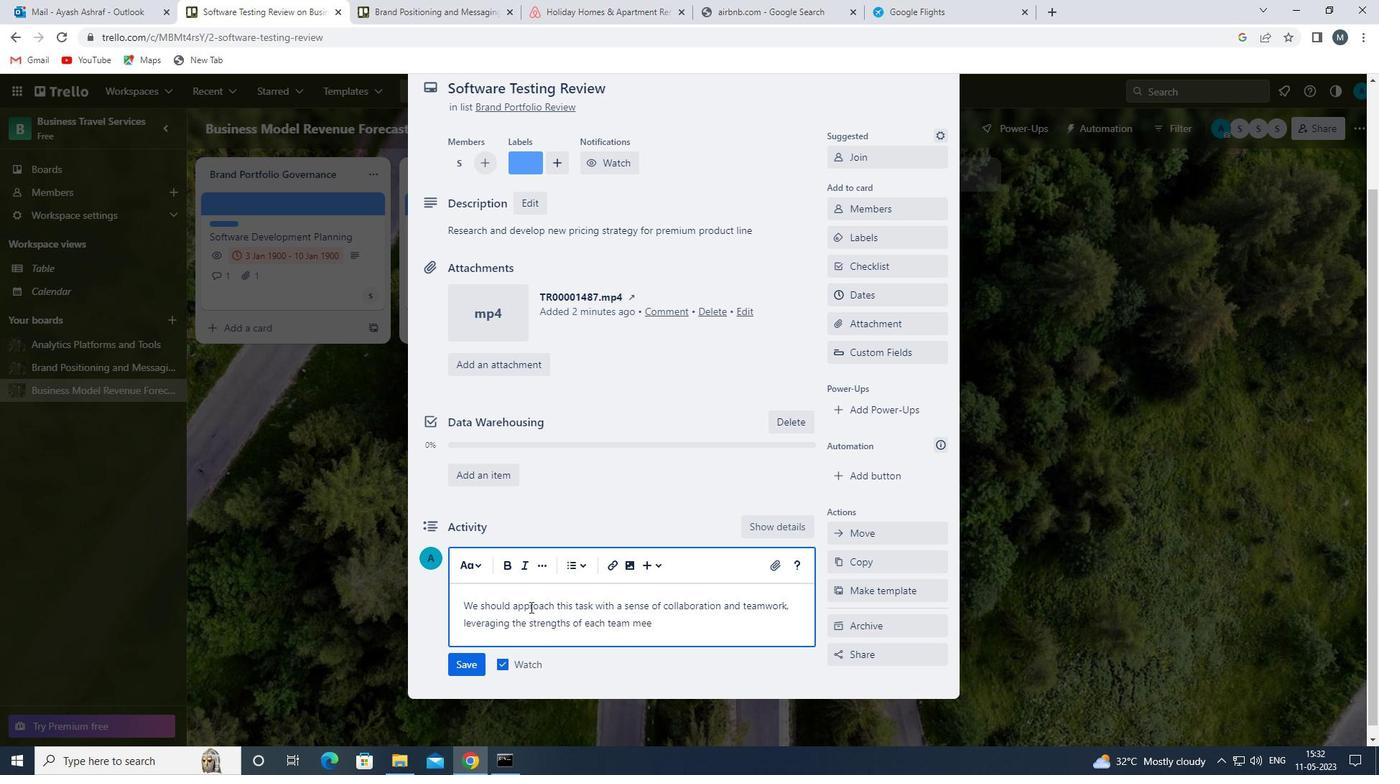 
Action: Key pressed MBER<Key.space>TO<Key.space>ACHIEVE<Key.space>SUCCESS.
Screenshot: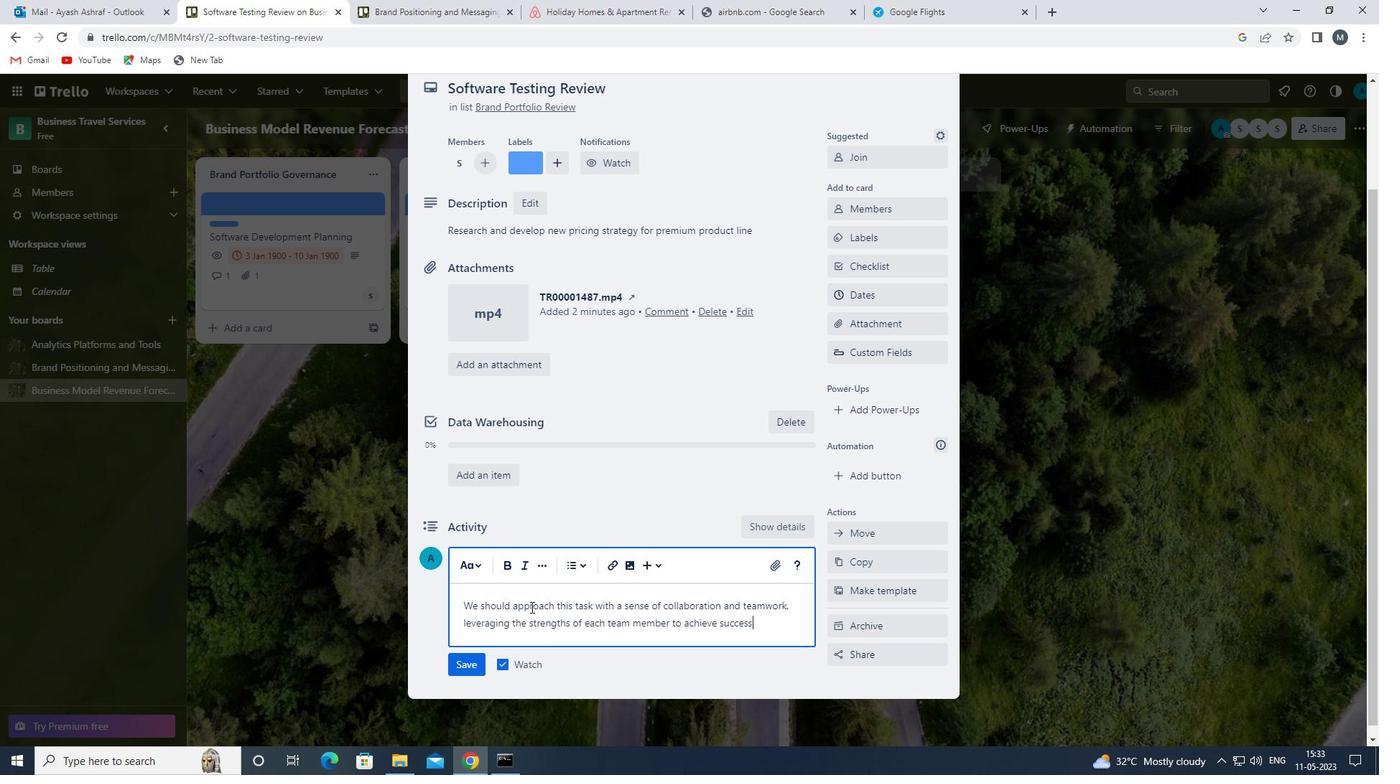 
Action: Mouse moved to (461, 659)
Screenshot: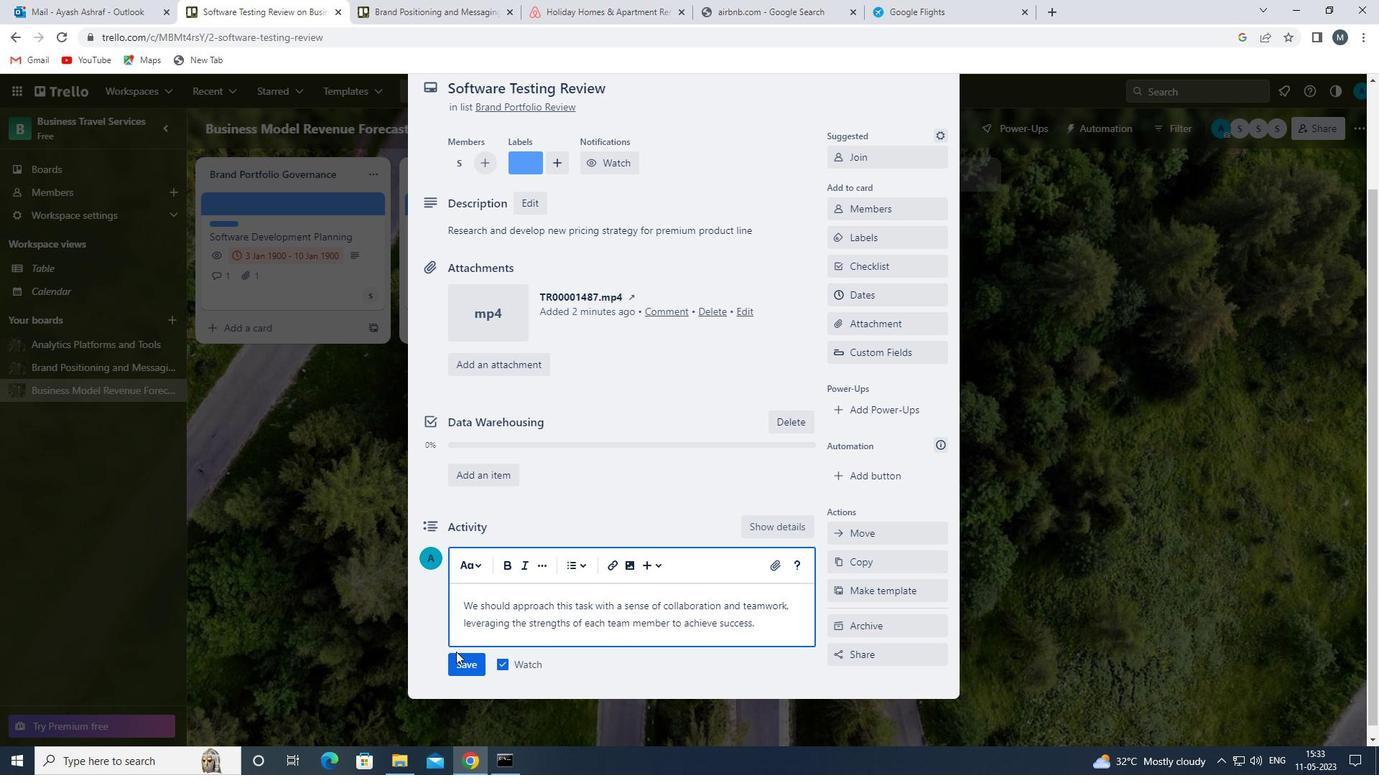 
Action: Mouse pressed left at (461, 659)
Screenshot: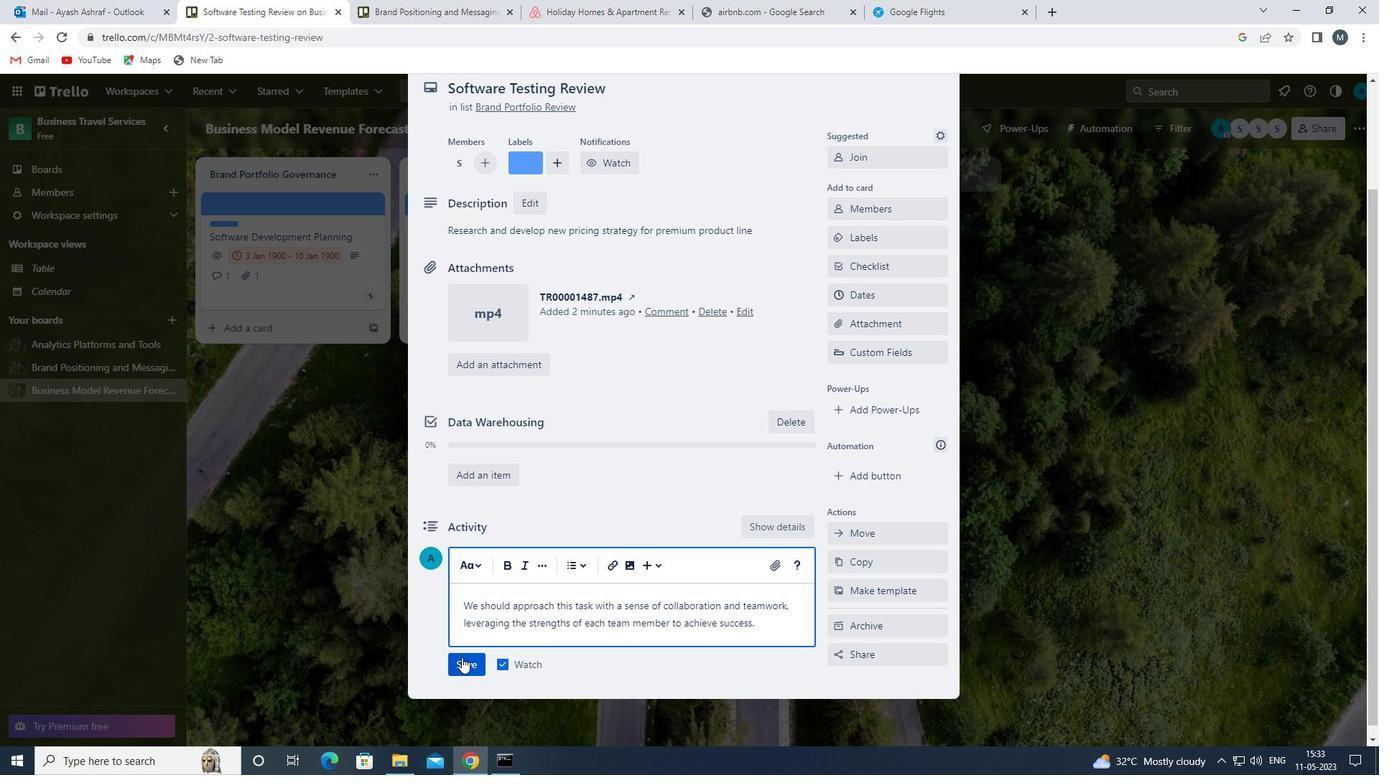 
Action: Mouse moved to (865, 295)
Screenshot: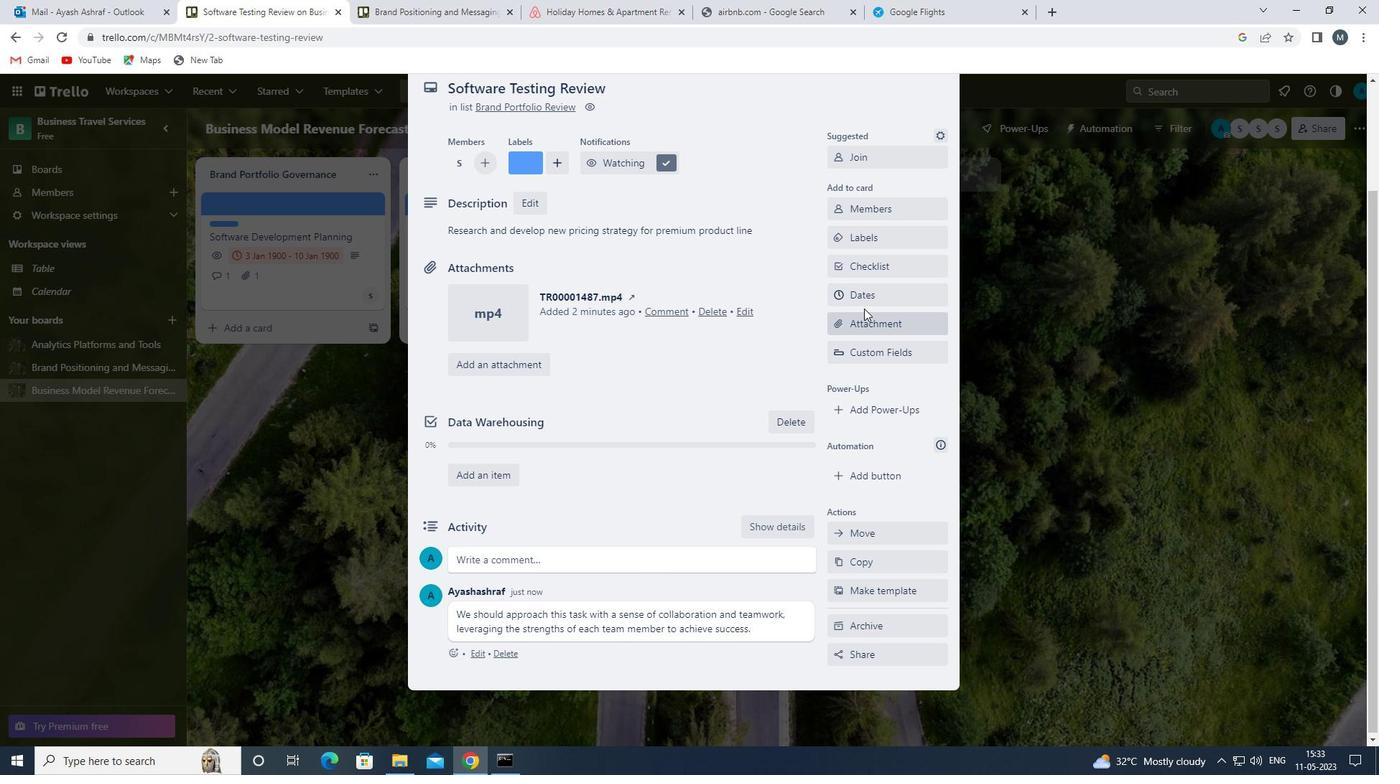 
Action: Mouse pressed left at (865, 295)
Screenshot: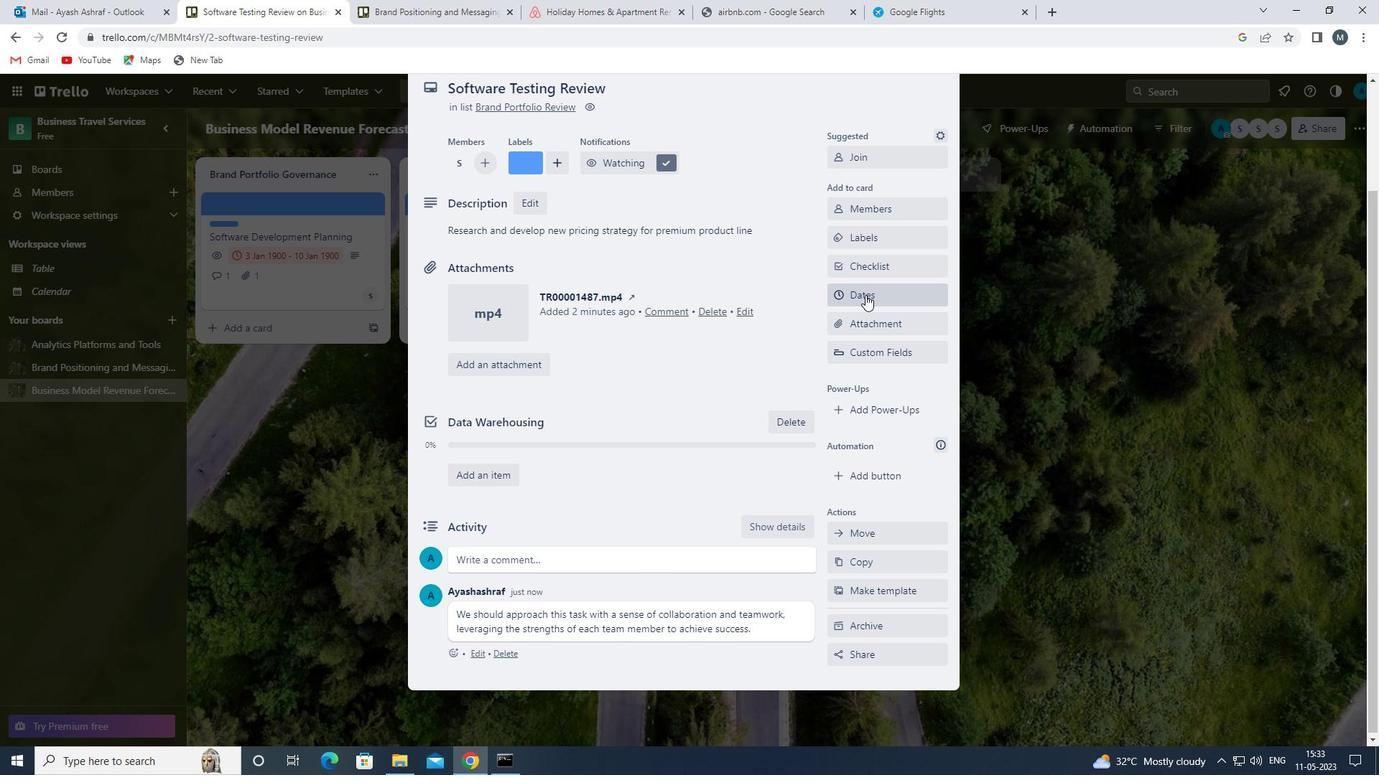 
Action: Mouse moved to (838, 386)
Screenshot: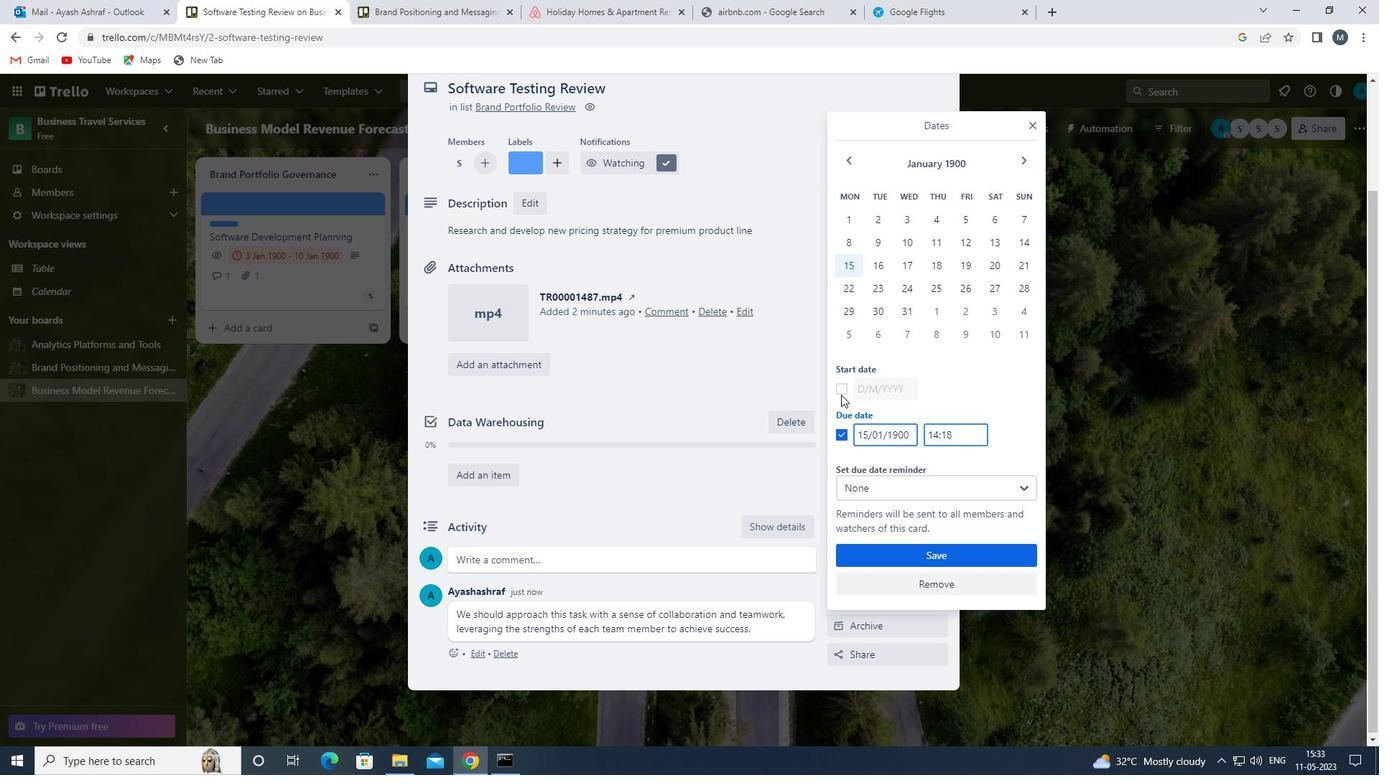 
Action: Mouse pressed left at (838, 386)
Screenshot: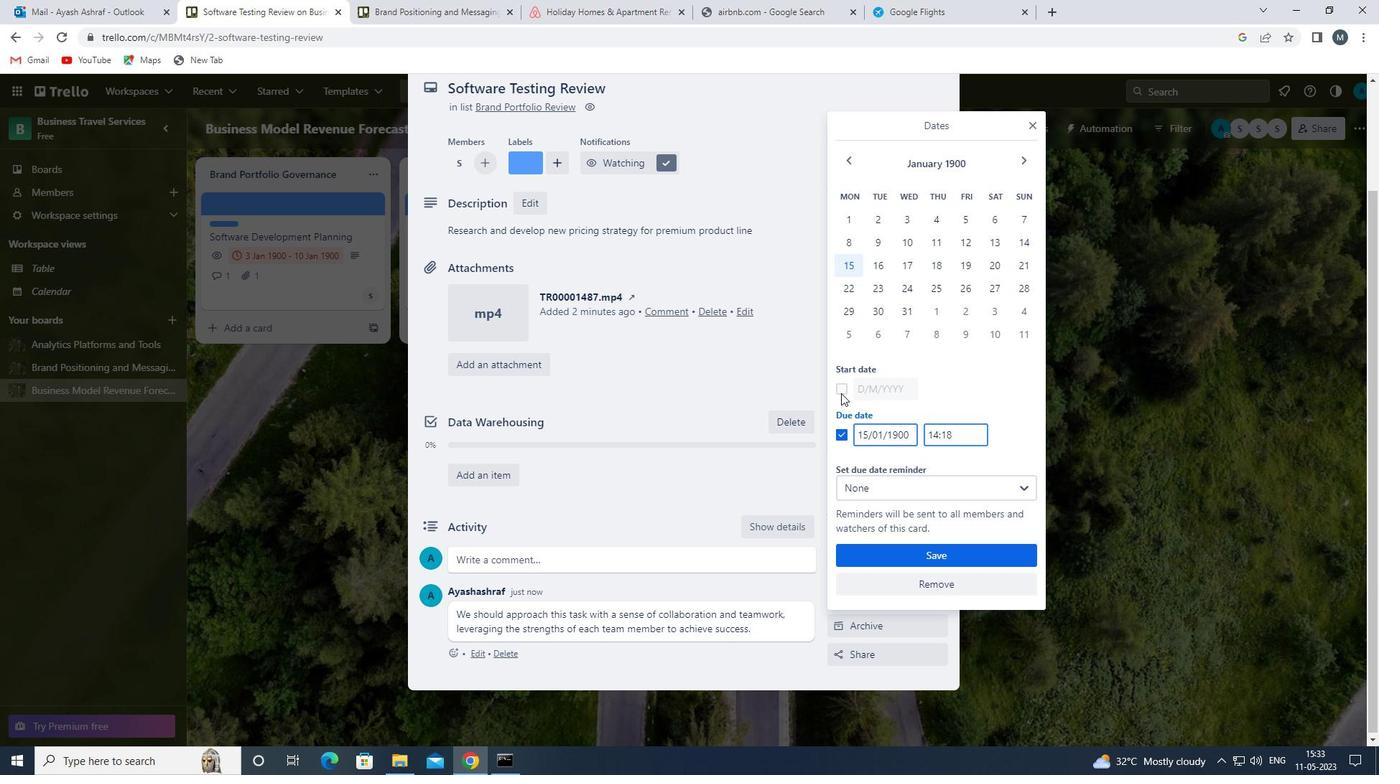 
Action: Mouse moved to (864, 390)
Screenshot: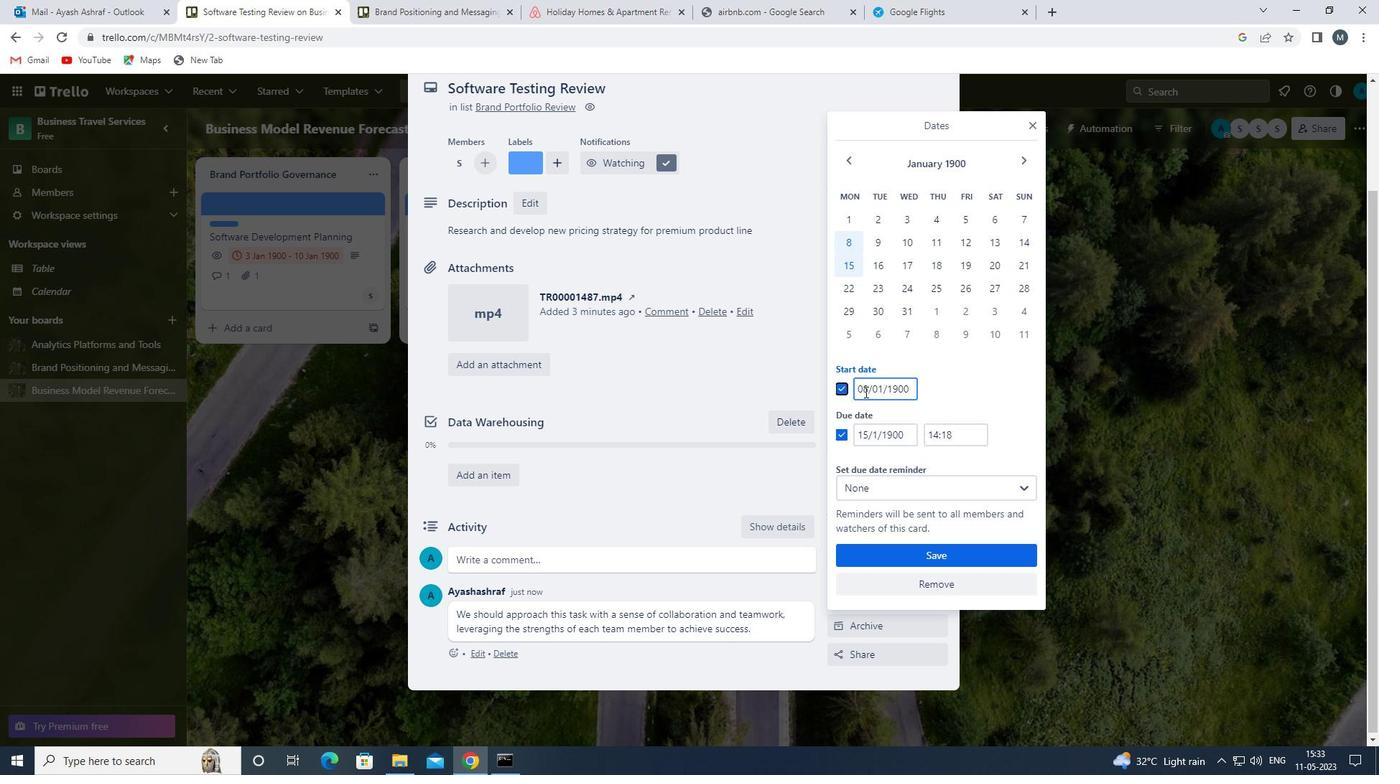 
Action: Mouse pressed left at (864, 390)
Screenshot: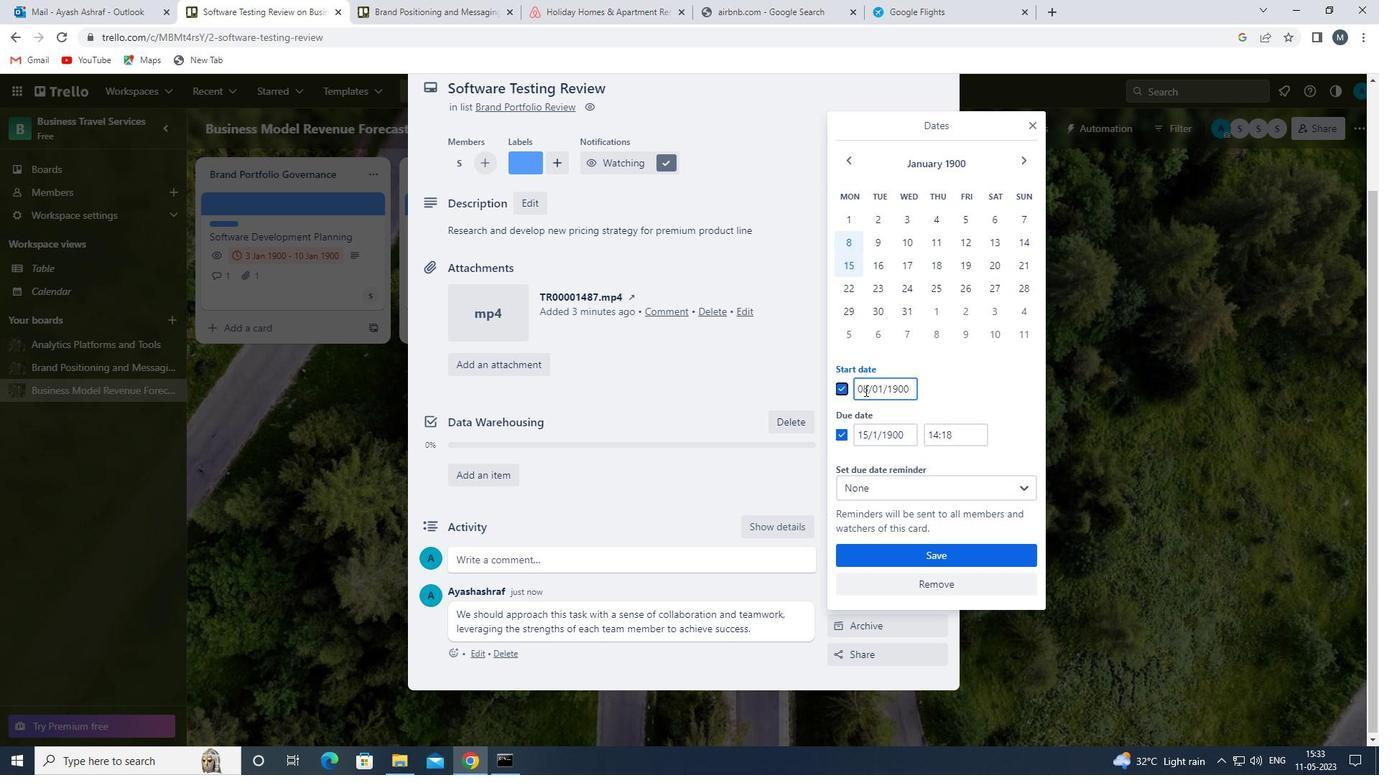 
Action: Mouse moved to (861, 390)
Screenshot: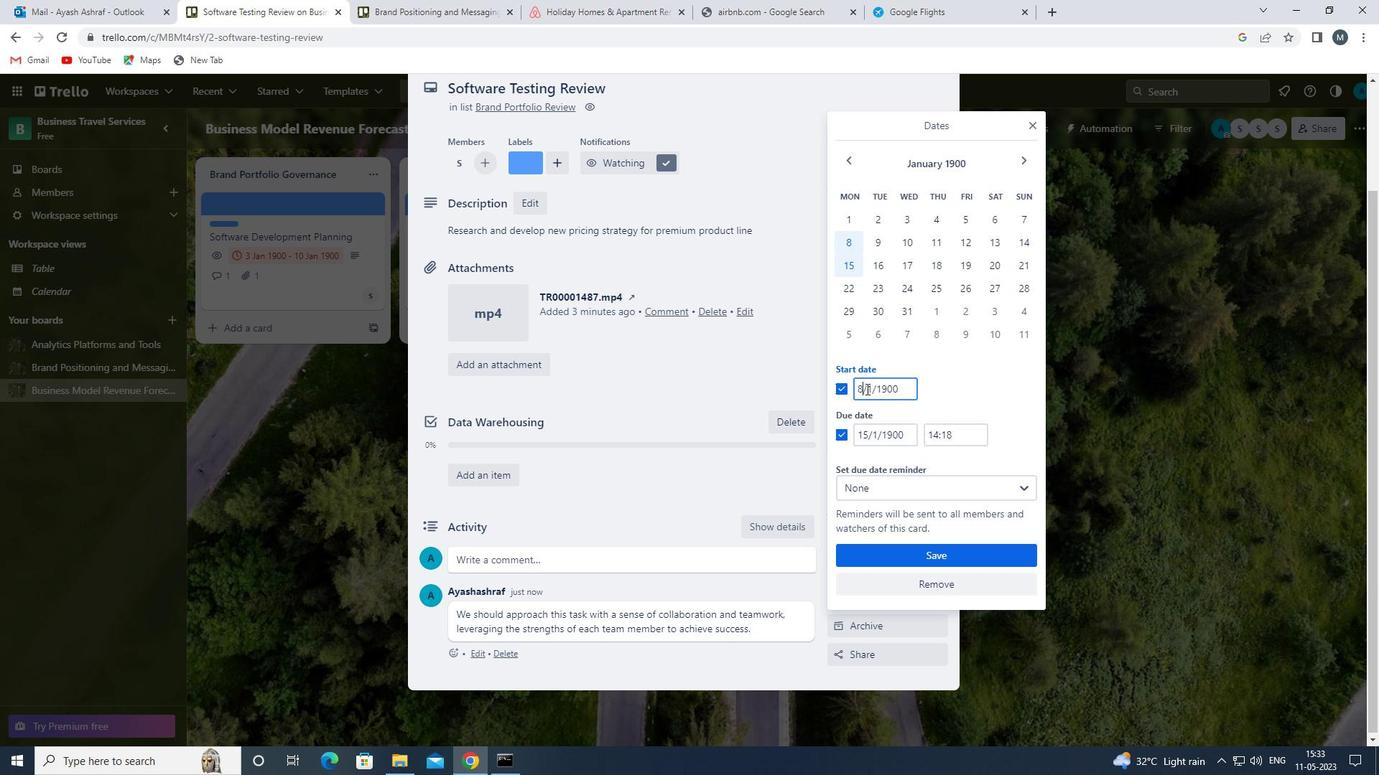 
Action: Key pressed <Key.backspace><<96>><<105>>
Screenshot: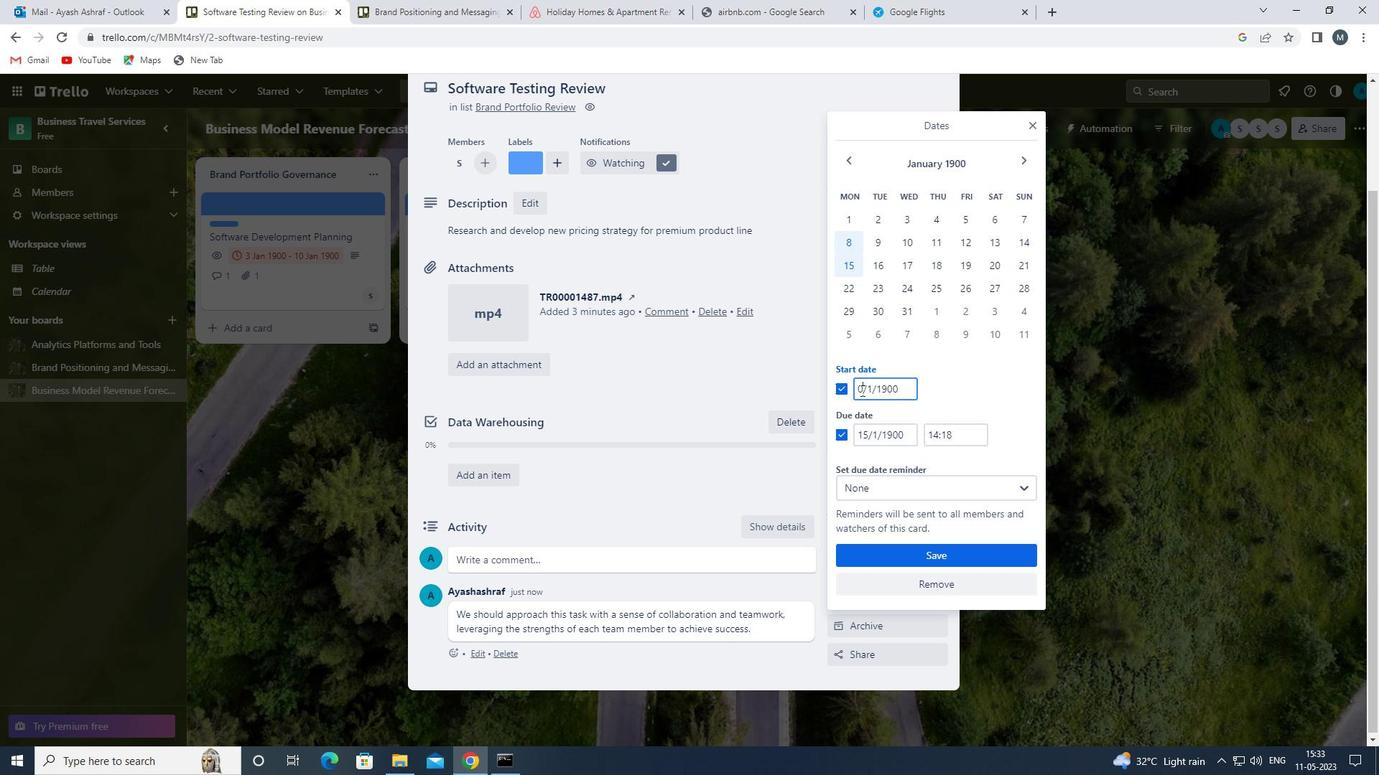
Action: Mouse moved to (867, 439)
Screenshot: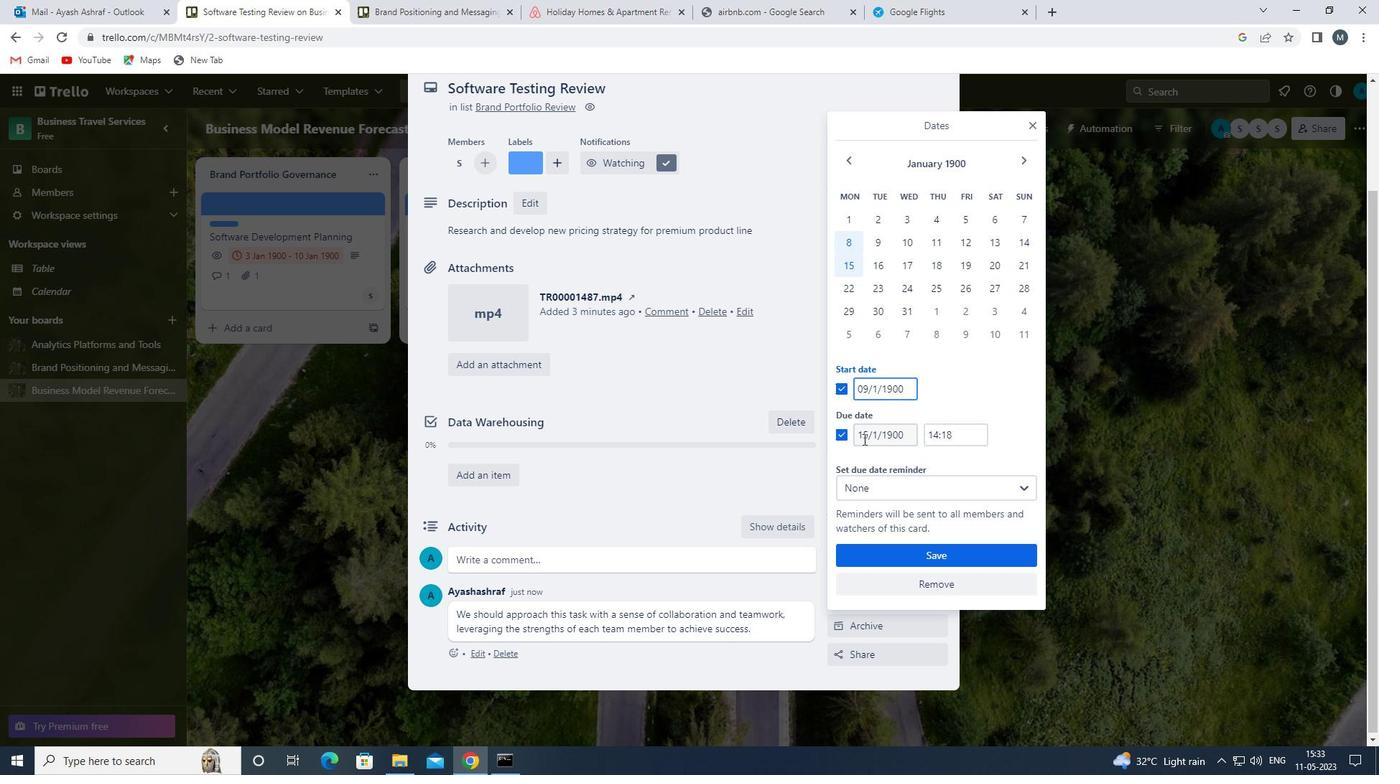 
Action: Mouse pressed left at (867, 439)
Screenshot: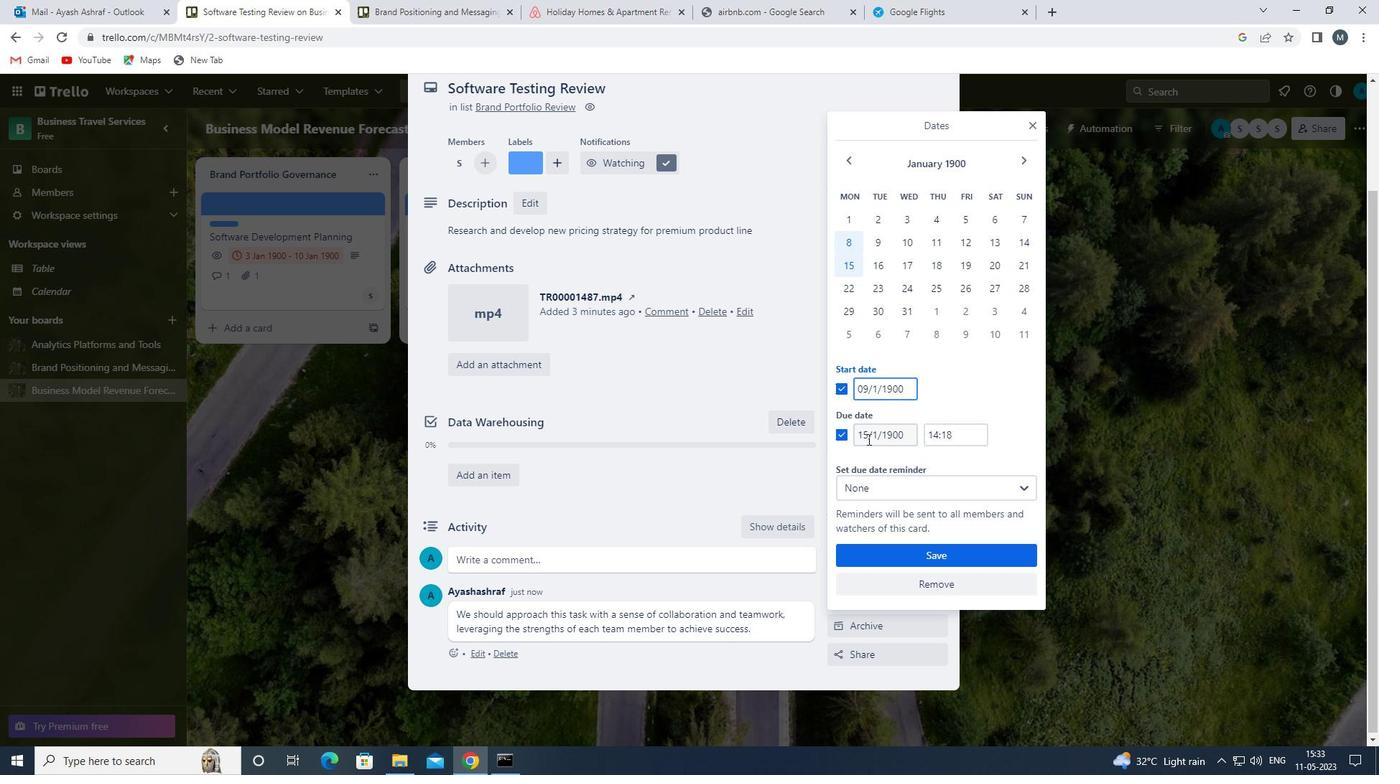 
Action: Mouse moved to (874, 438)
Screenshot: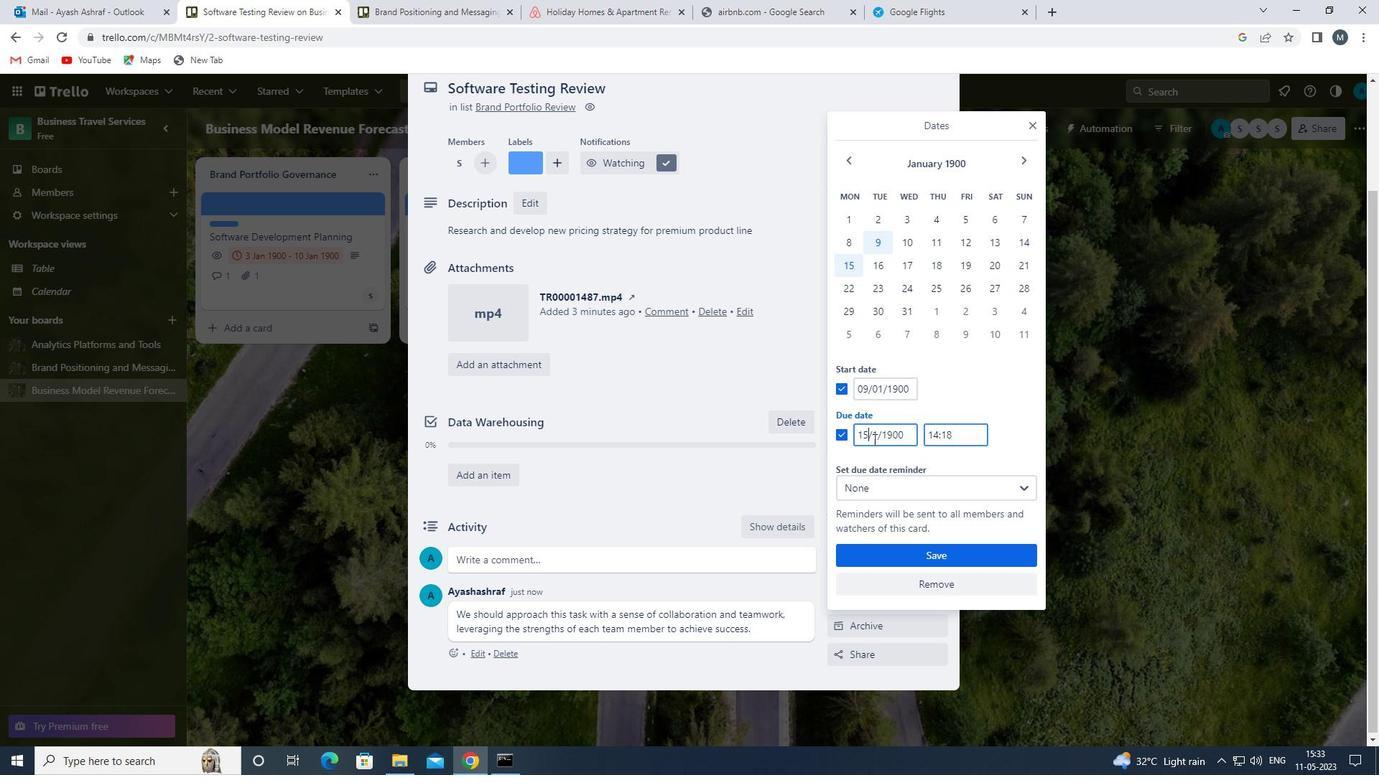 
Action: Key pressed <Key.backspace><Key.backspace><<97>><<102>>
Screenshot: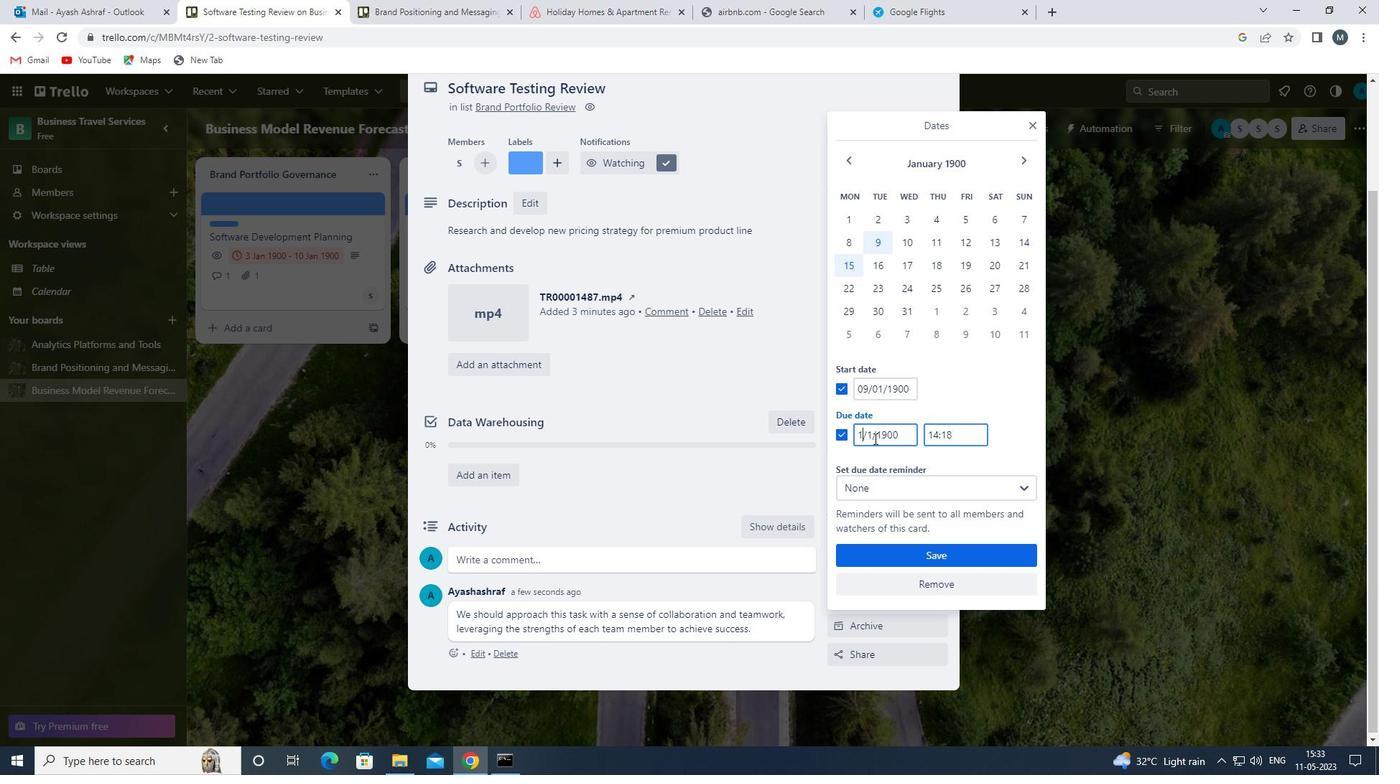 
Action: Mouse moved to (874, 440)
Screenshot: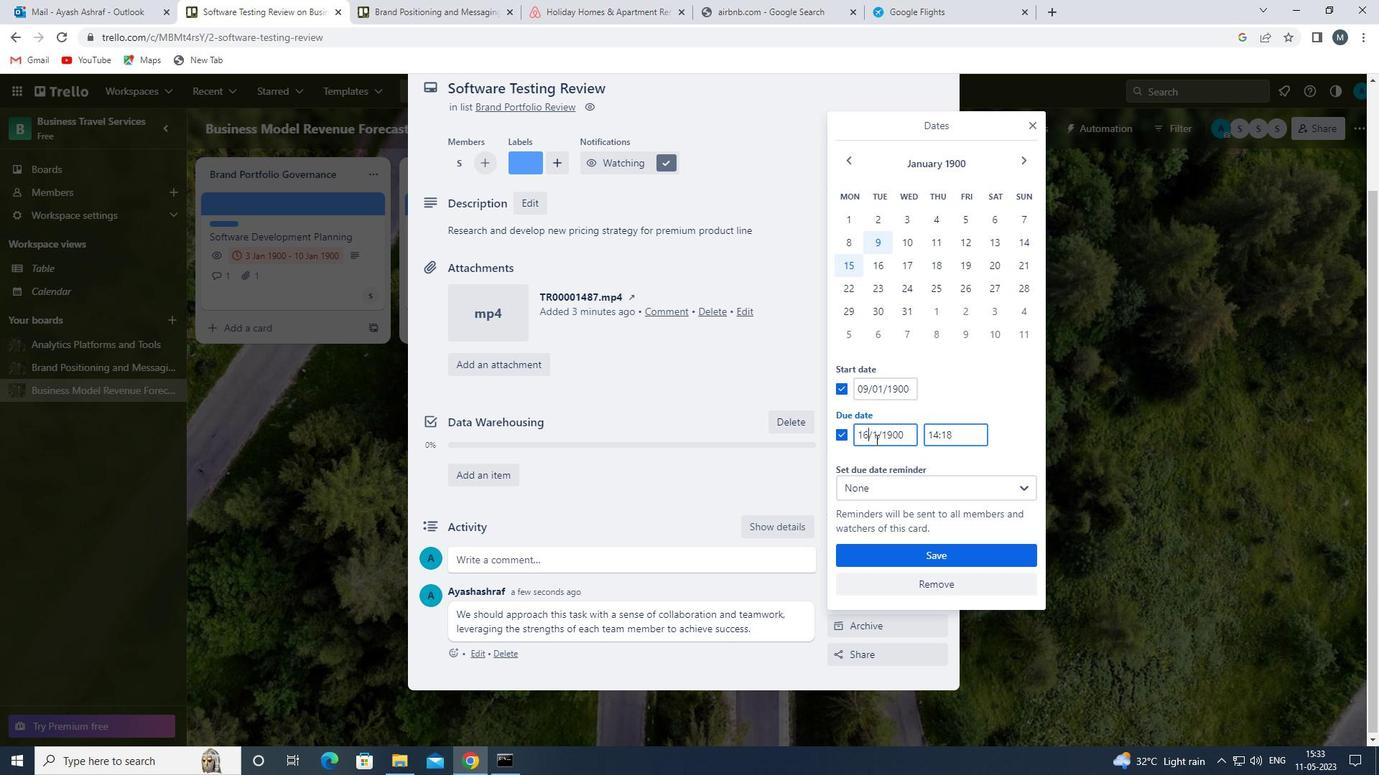 
Action: Mouse pressed left at (874, 440)
Screenshot: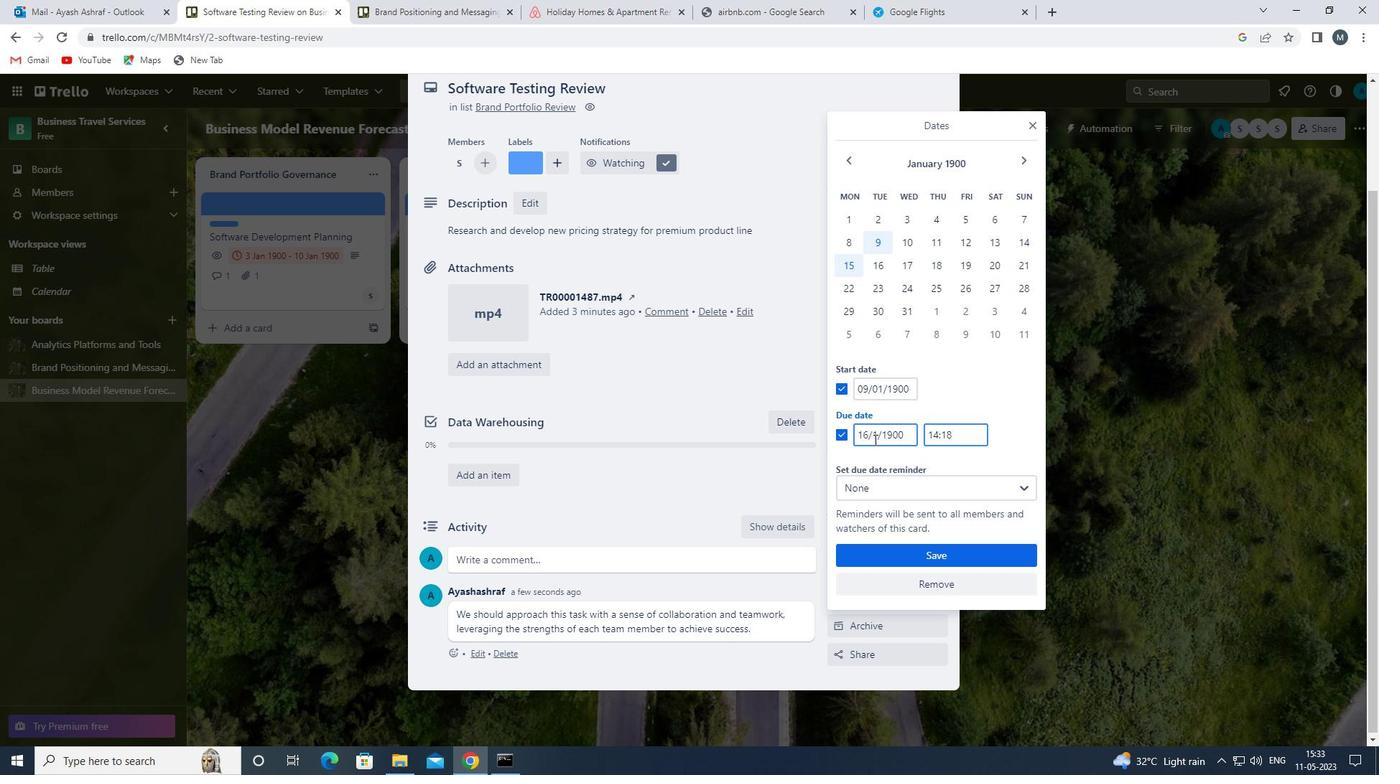 
Action: Mouse moved to (884, 443)
Screenshot: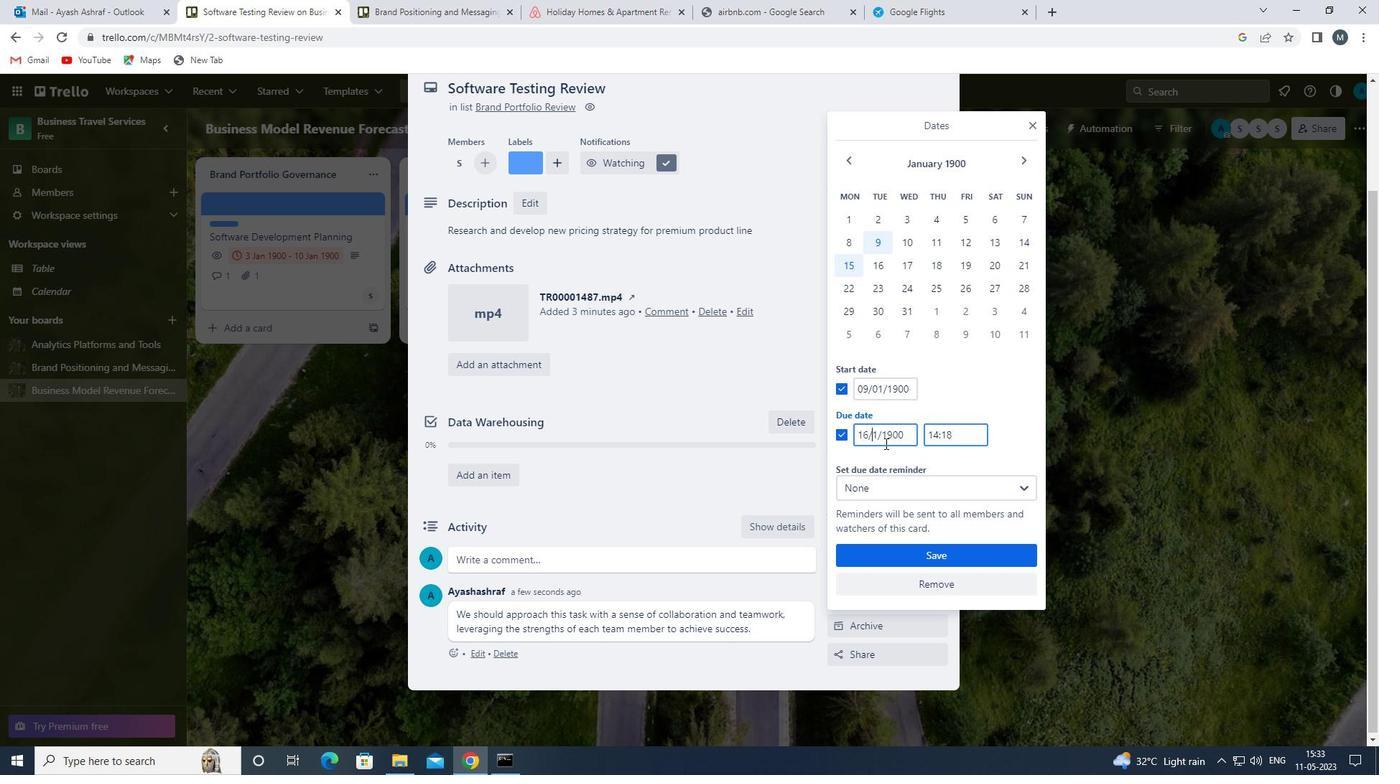 
Action: Key pressed <<96>>
Screenshot: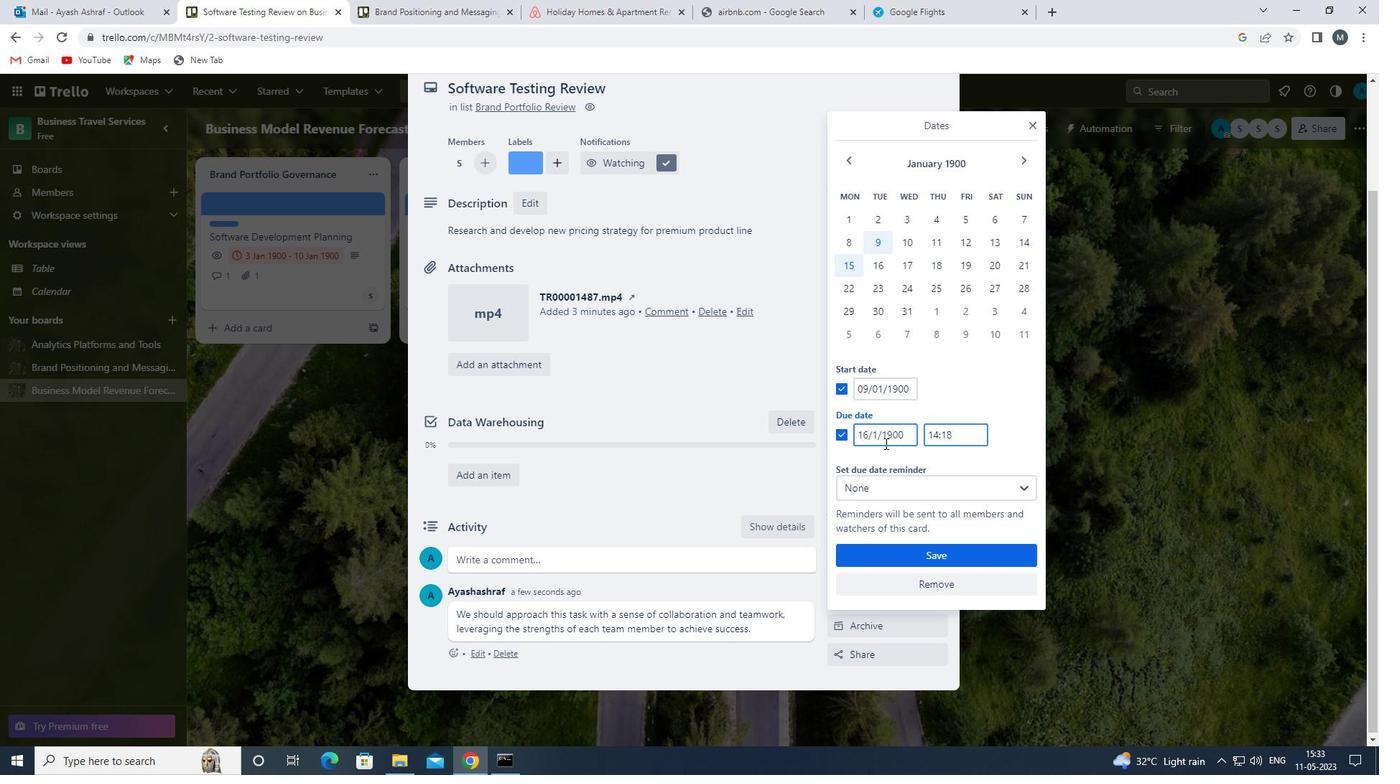 
Action: Mouse moved to (919, 552)
Screenshot: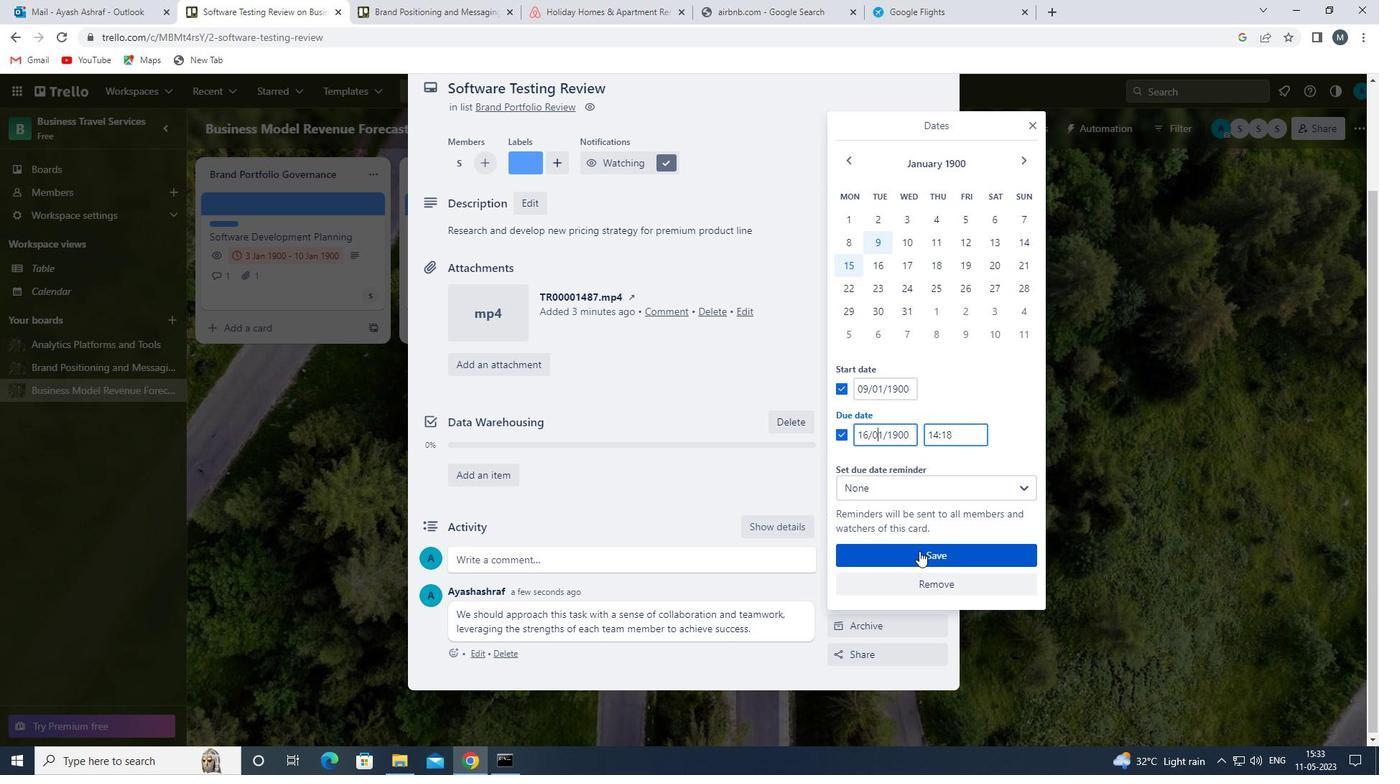 
Action: Mouse pressed left at (919, 552)
Screenshot: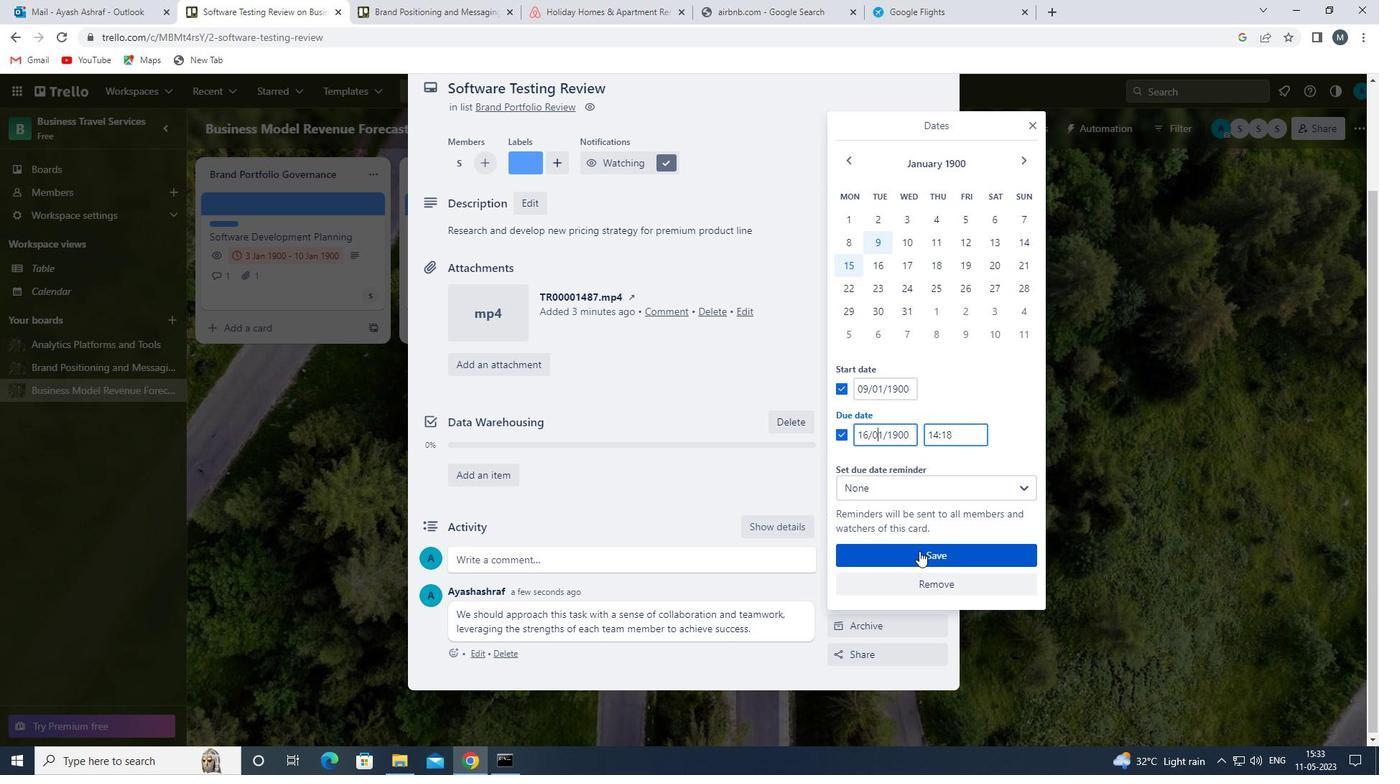 
Action: Mouse moved to (716, 502)
Screenshot: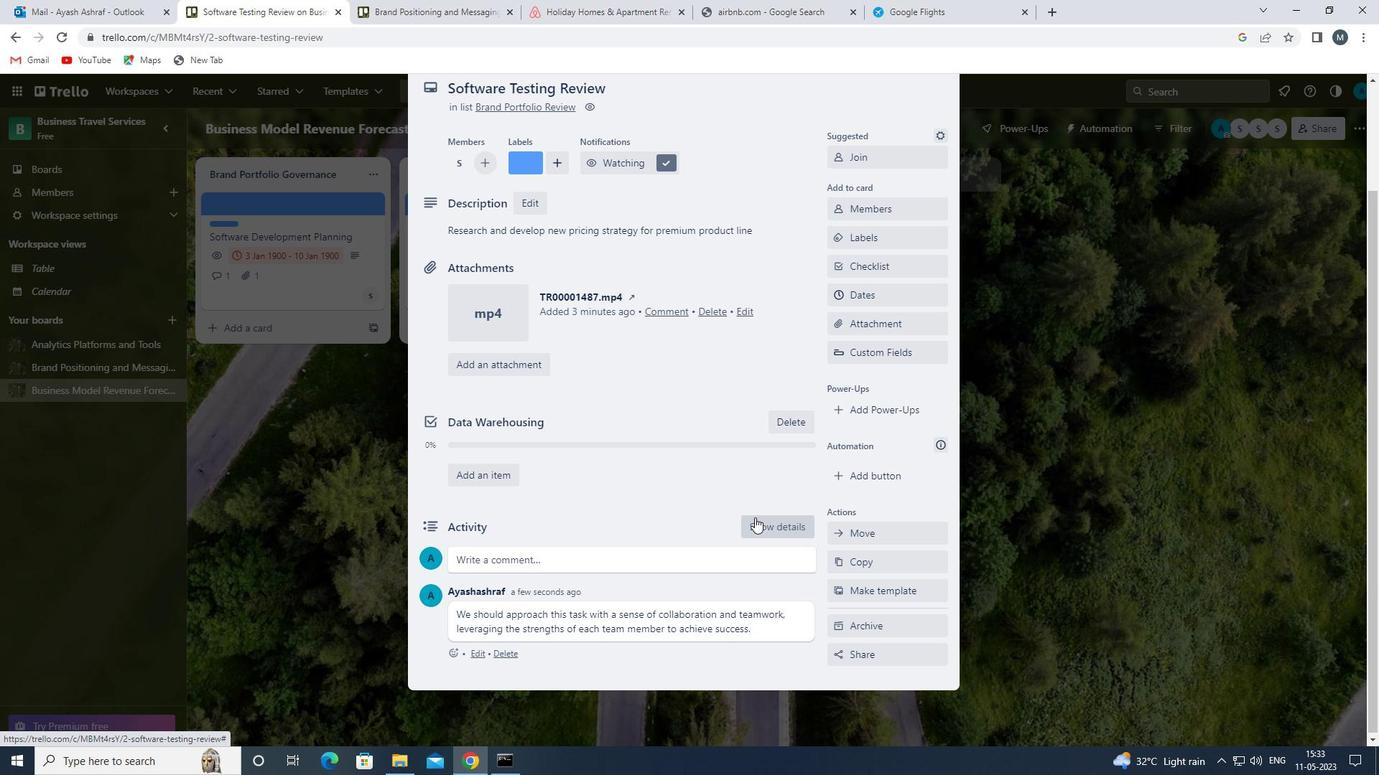 
Action: Mouse scrolled (716, 503) with delta (0, 0)
Screenshot: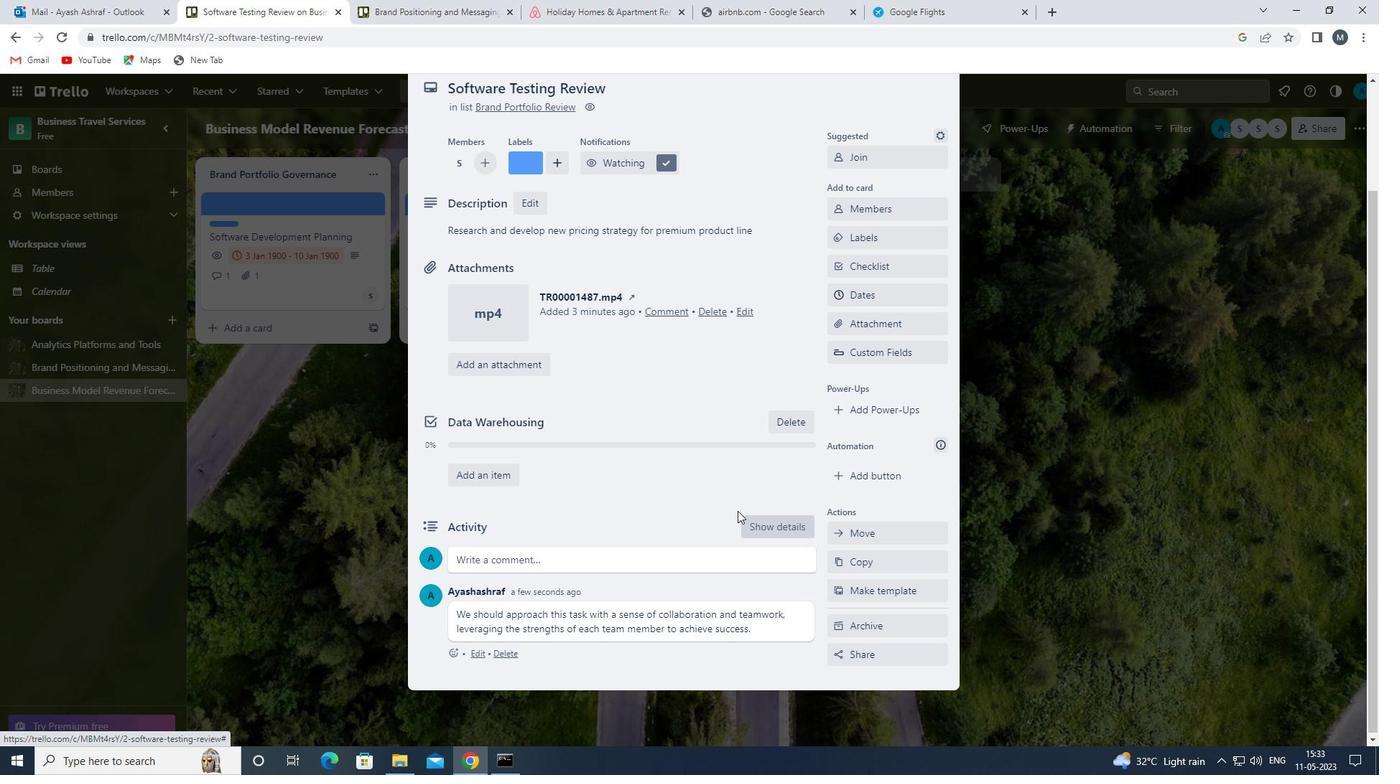 
Action: Mouse scrolled (716, 503) with delta (0, 0)
Screenshot: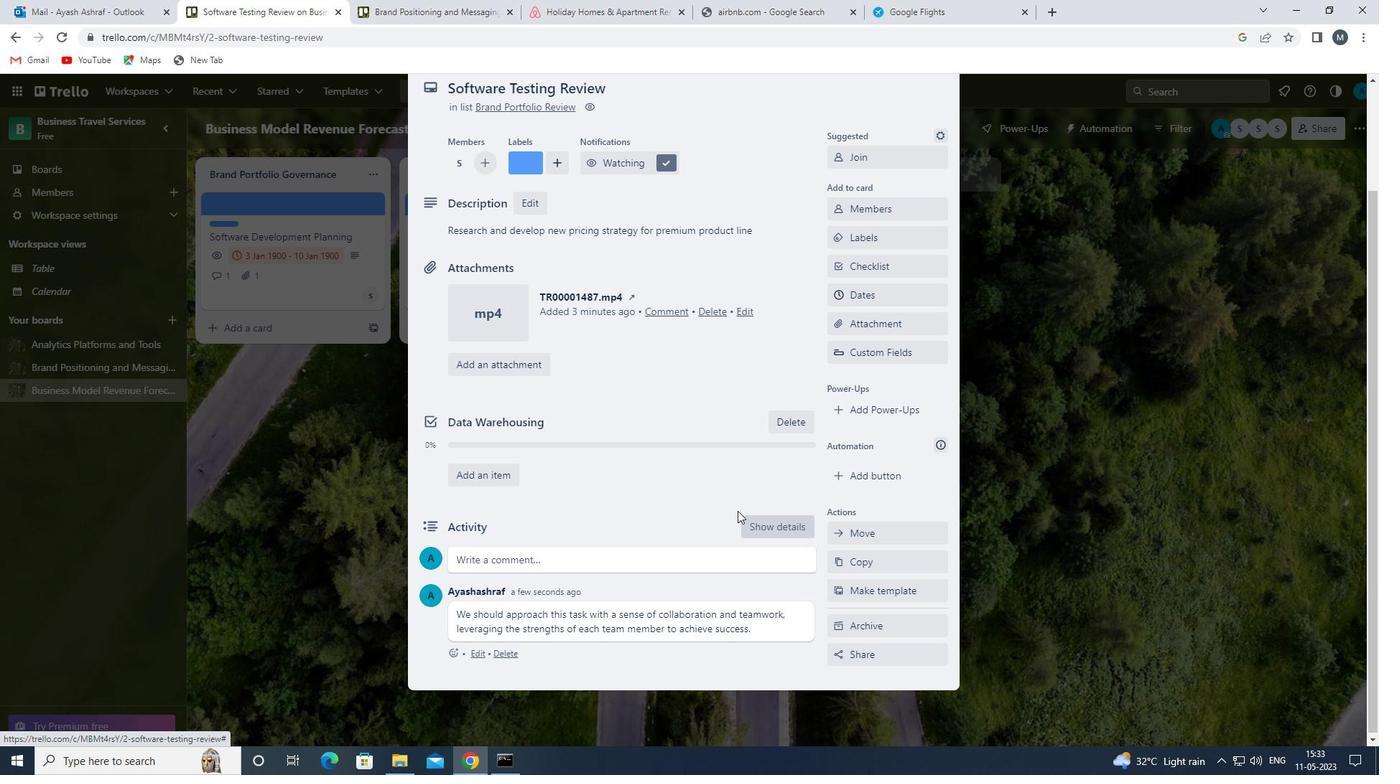 
Action: Mouse scrolled (716, 503) with delta (0, 0)
Screenshot: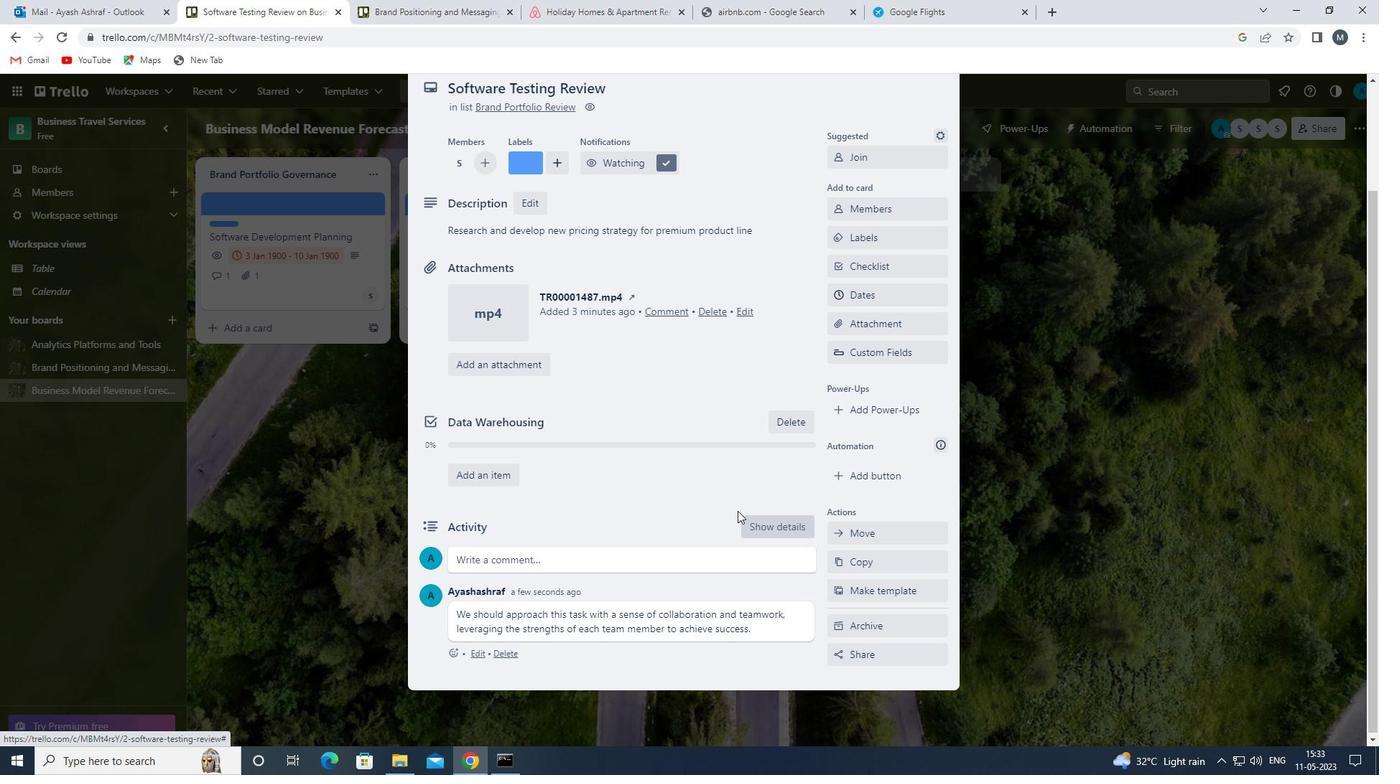 
Action: Mouse scrolled (716, 503) with delta (0, 0)
Screenshot: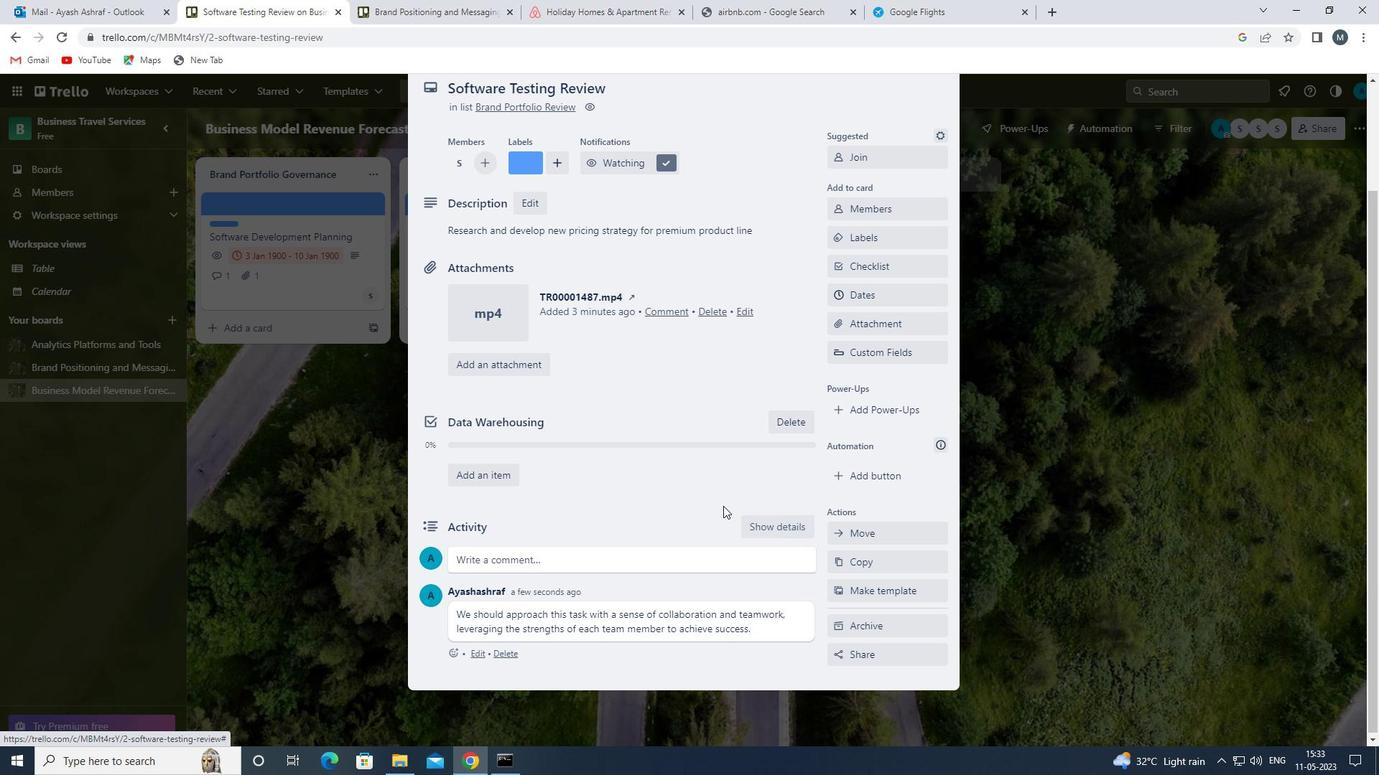
Action: Mouse scrolled (716, 503) with delta (0, 0)
Screenshot: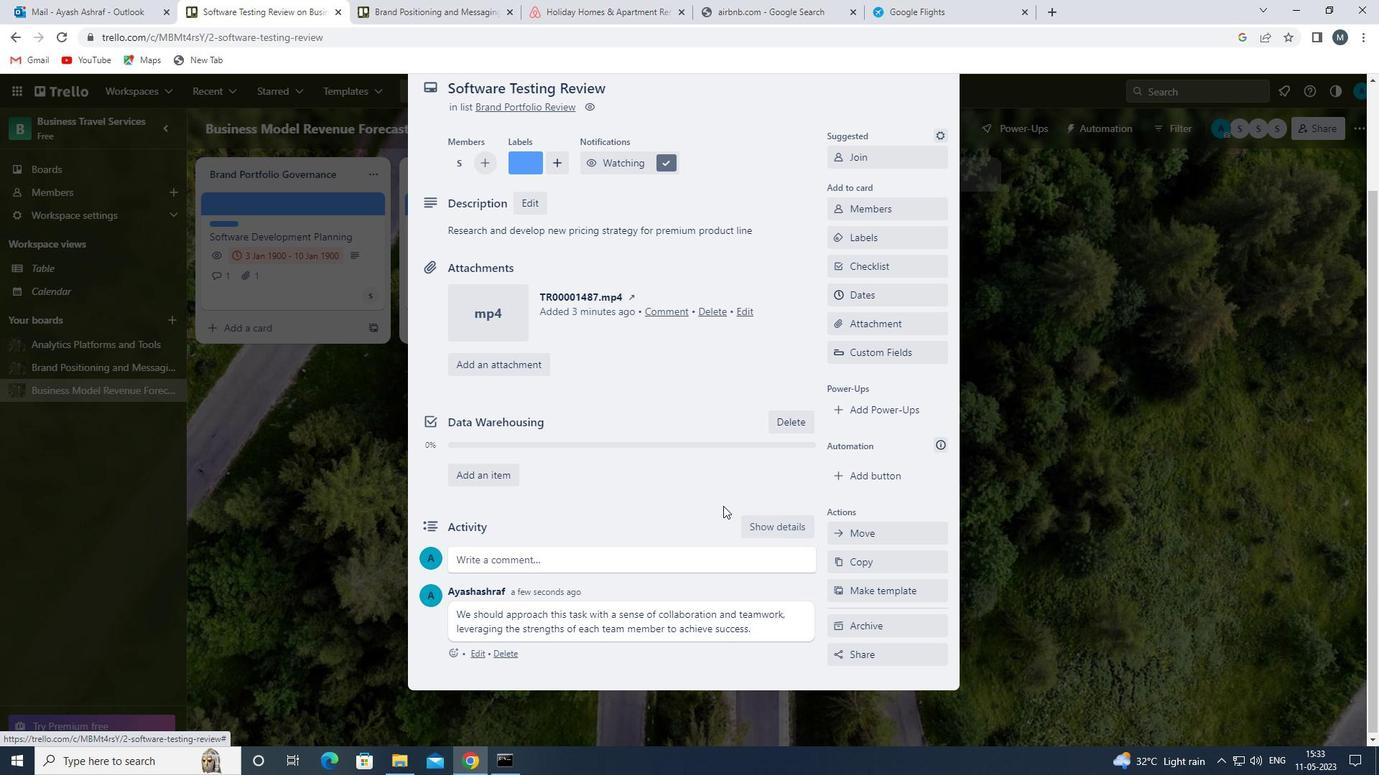 
Action: Mouse moved to (711, 498)
Screenshot: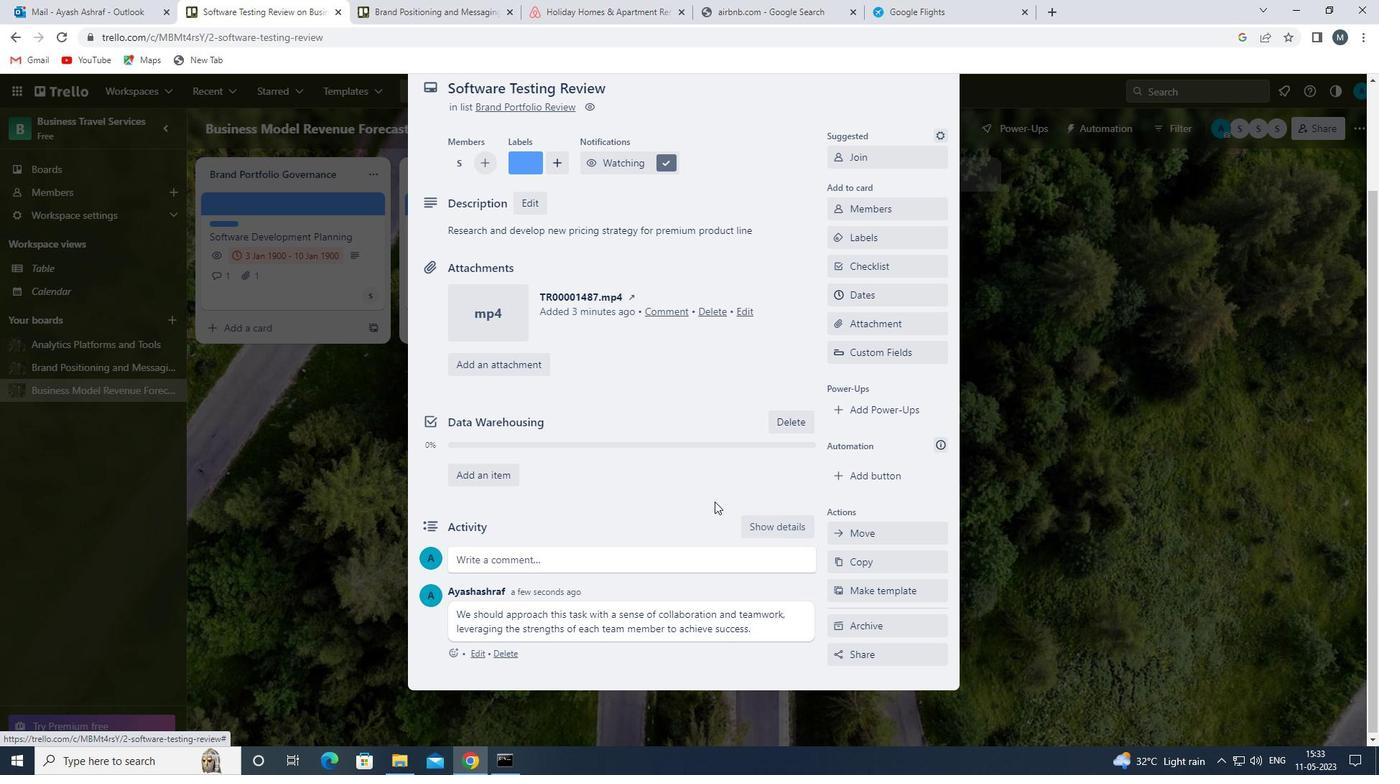 
